 Task: Add an event with the title Networking Breakfast Seminar, date ''2023/12/16'', time 8:30 AM to 10:30 AMand add a description: Welcome to our Negotiation Techniques Training Workshop, a comprehensive and interactive session designed to equip participants with the skills and strategies necessary to navigate successful negotiations. This workshop offers a practical and hands-on approach to negotiation, providing participants with valuable insights and techniques to achieve optimal outcomes in a variety of professional scenarios.Select event color  Sage . Add location for the event as: 890 Olive Lane, Girona, Spain, logged in from the account softage.3@softage.netand send the event invitation to softage.10@softage.net and softage.1@softage.net. Set a reminder for the event Doesn''t repeat
Action: Mouse moved to (78, 112)
Screenshot: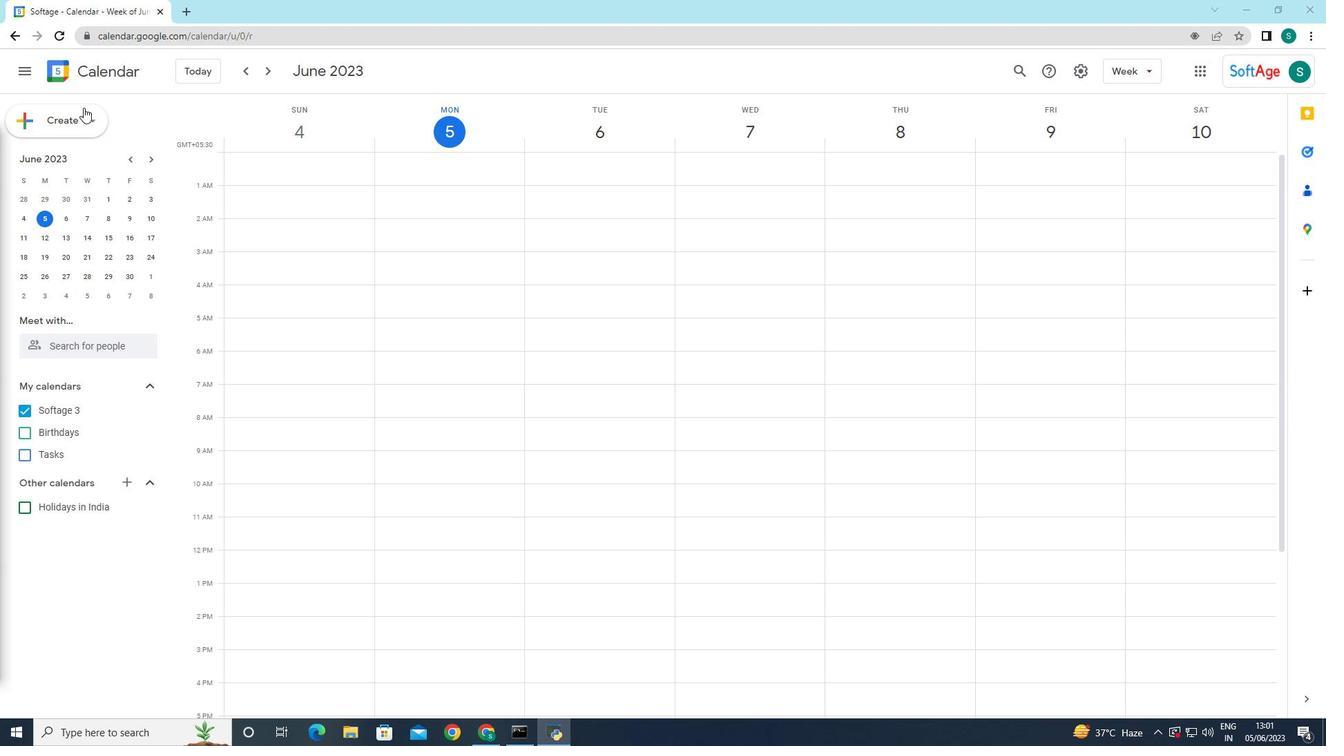 
Action: Mouse pressed left at (78, 112)
Screenshot: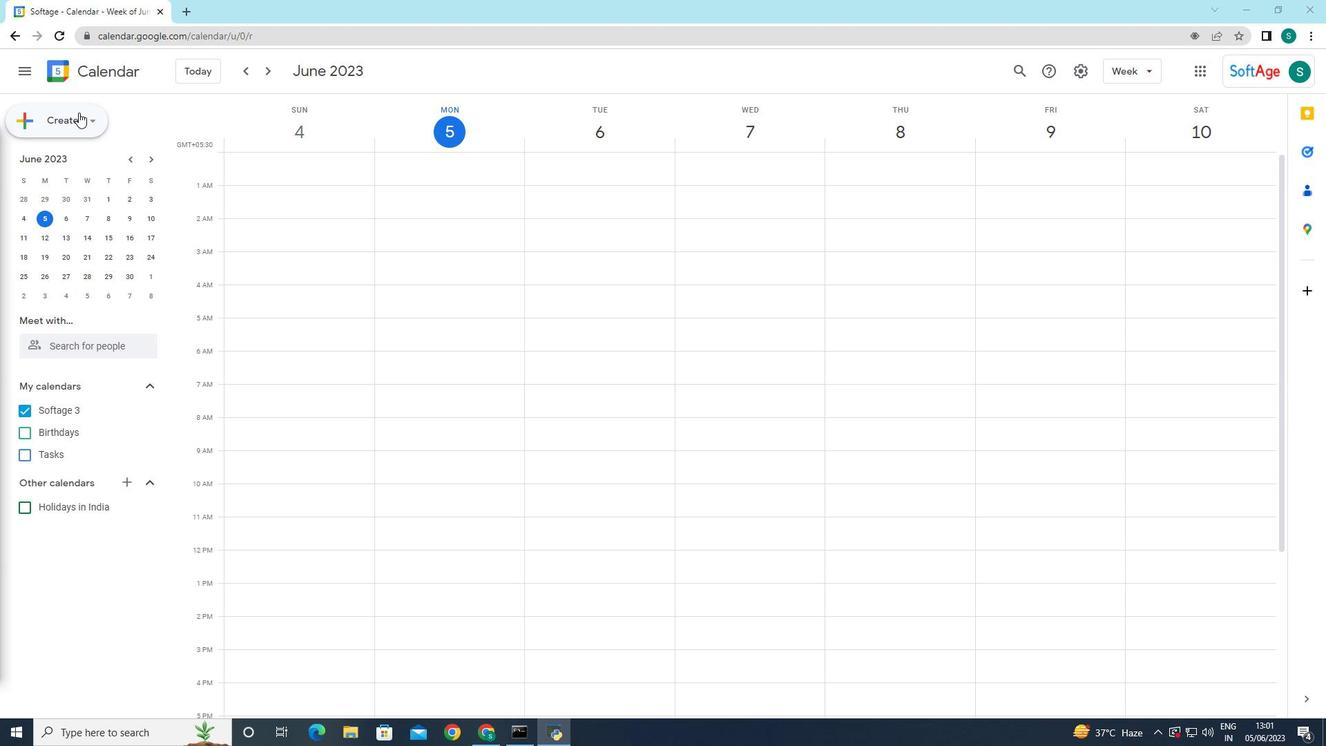 
Action: Mouse moved to (60, 162)
Screenshot: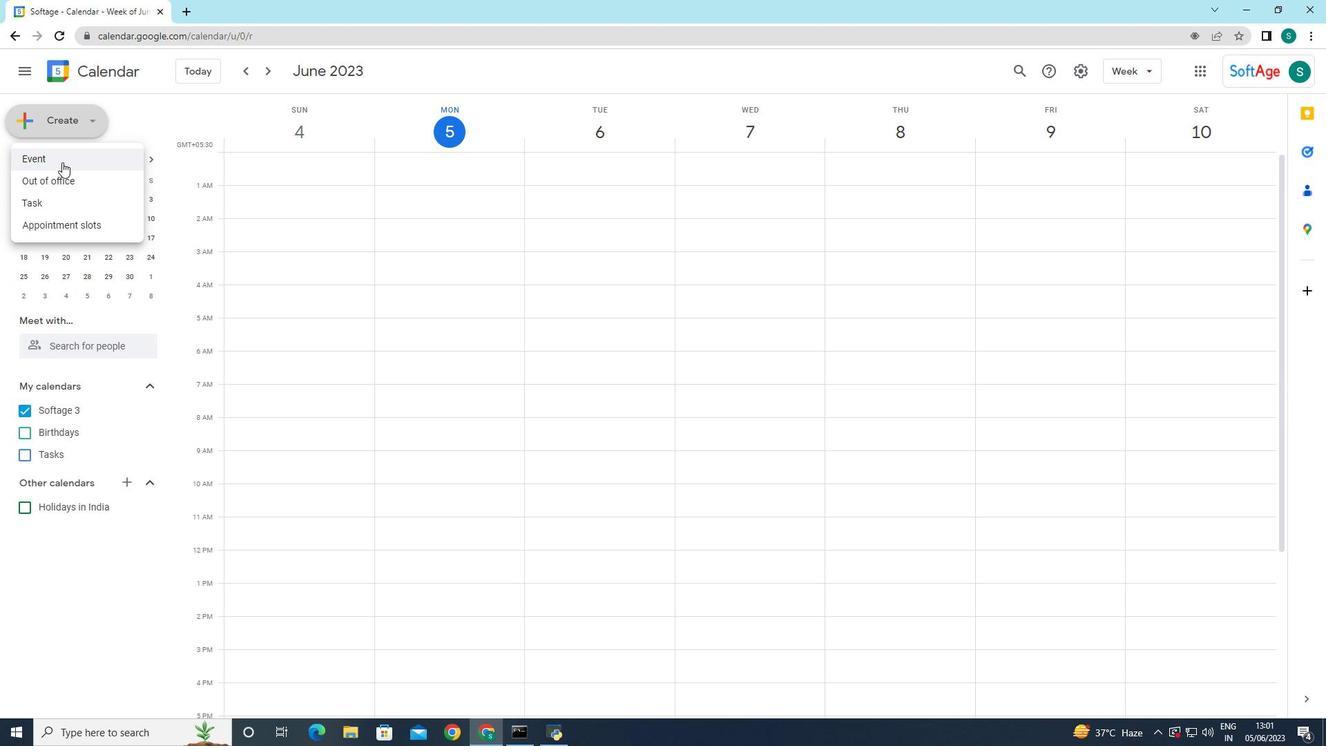 
Action: Mouse pressed left at (60, 162)
Screenshot: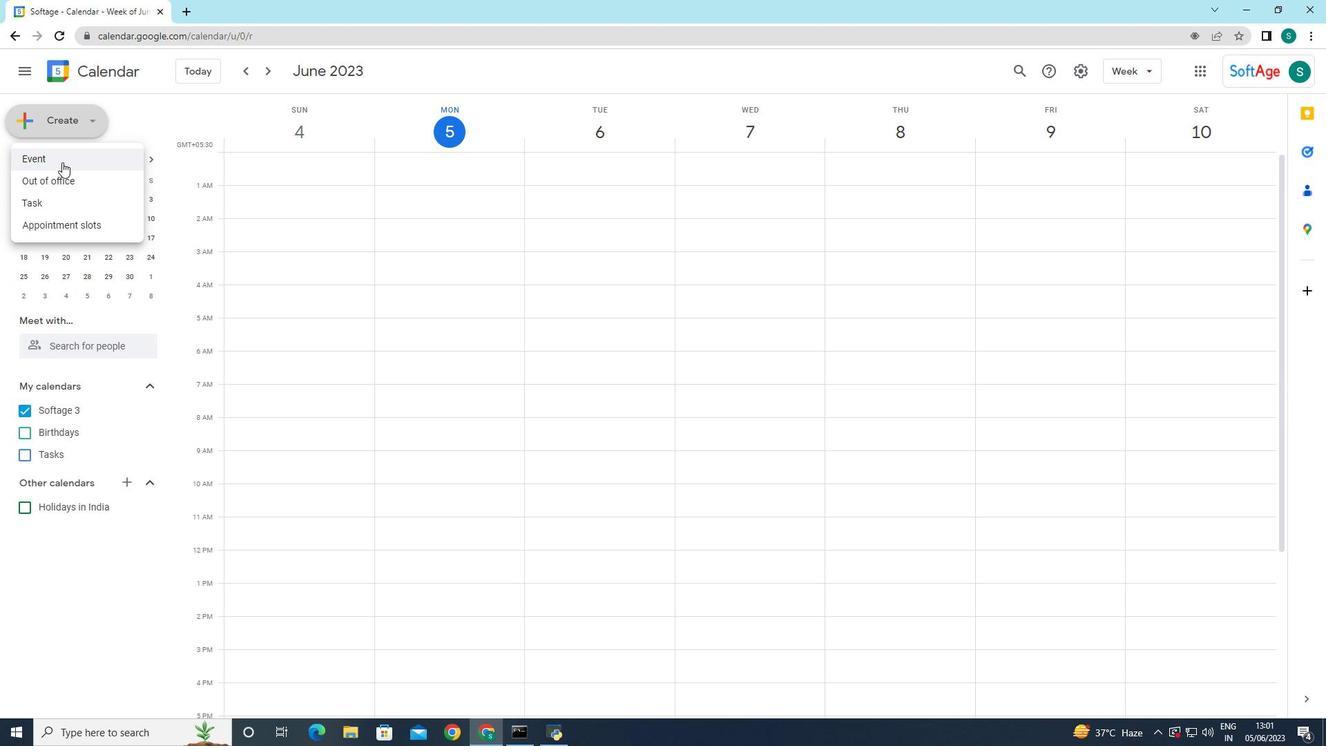 
Action: Mouse moved to (244, 674)
Screenshot: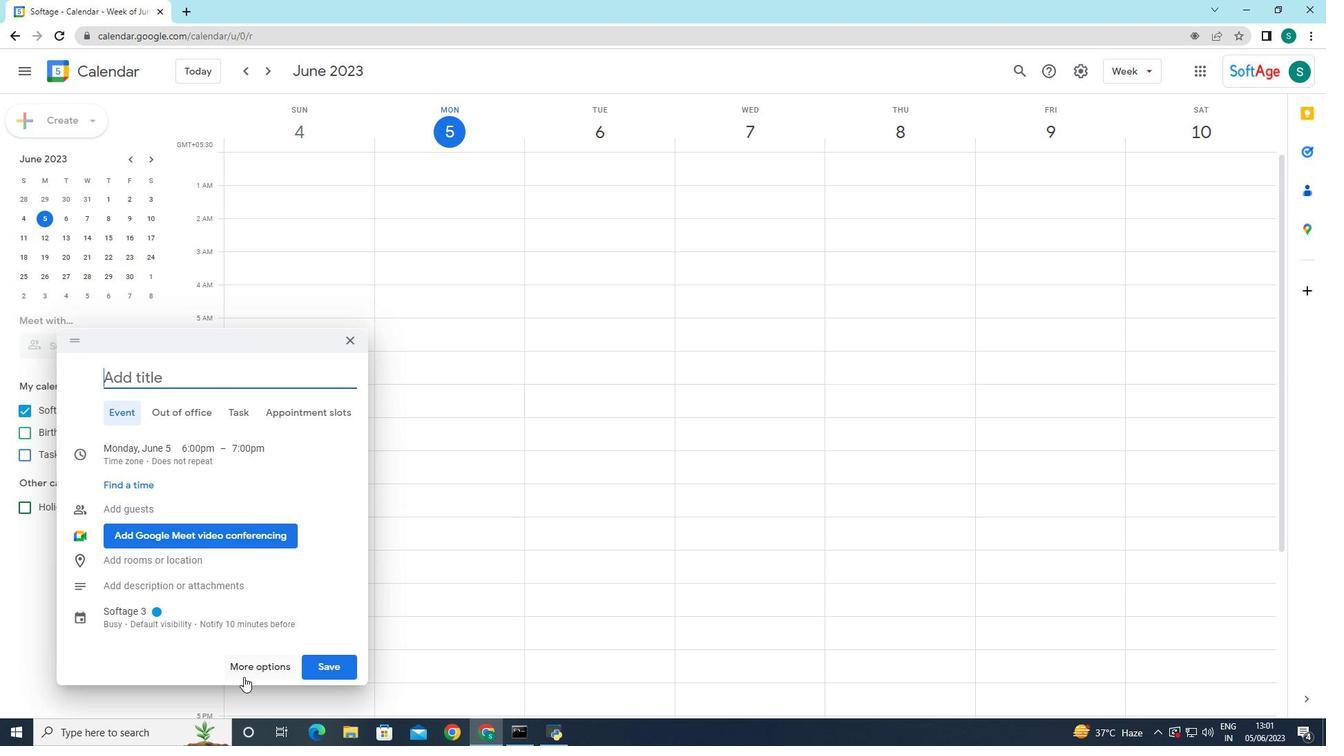 
Action: Mouse pressed left at (244, 674)
Screenshot: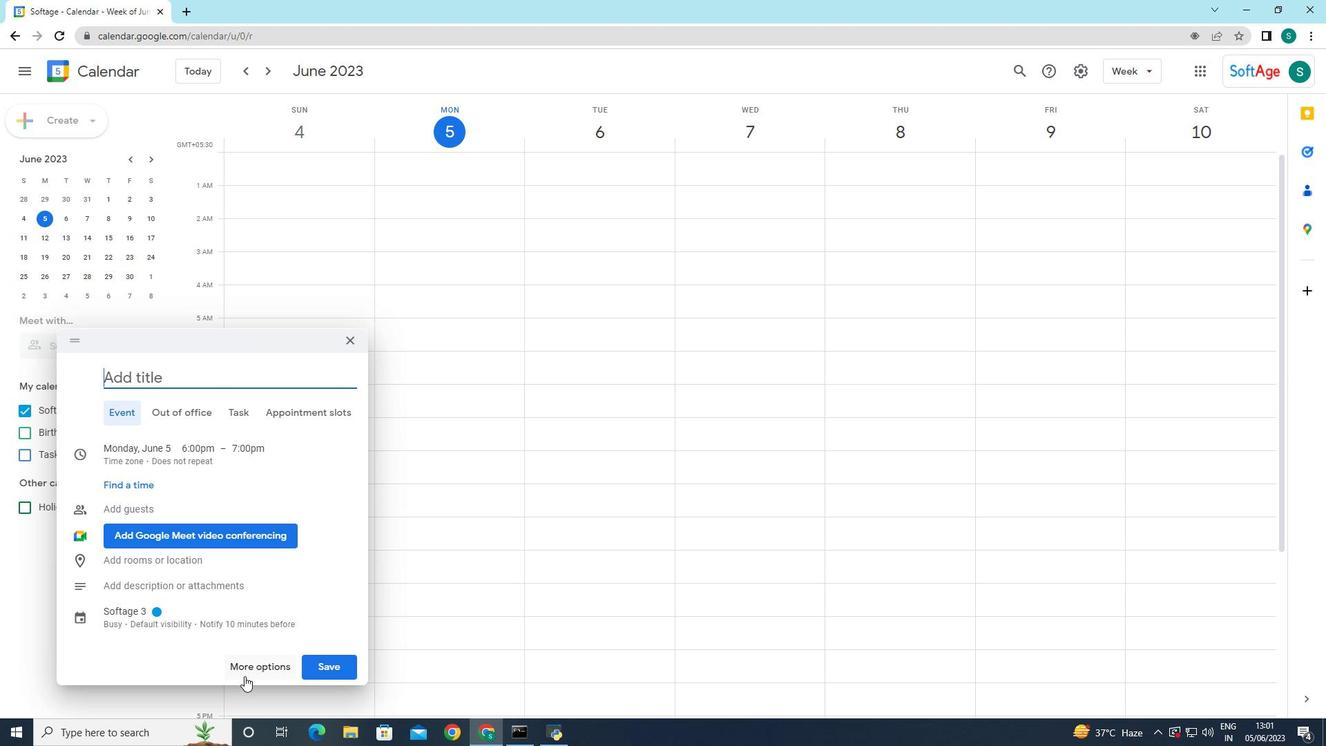 
Action: Mouse moved to (134, 82)
Screenshot: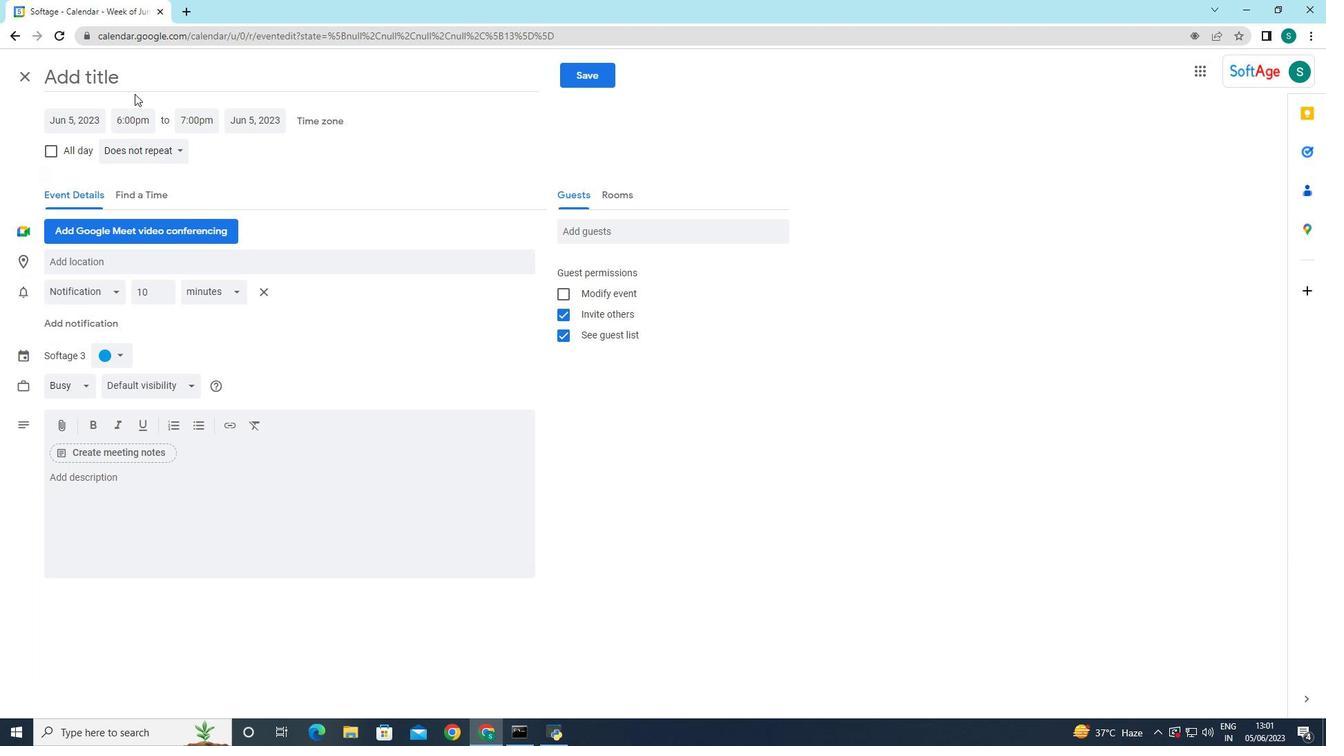 
Action: Mouse pressed left at (134, 82)
Screenshot: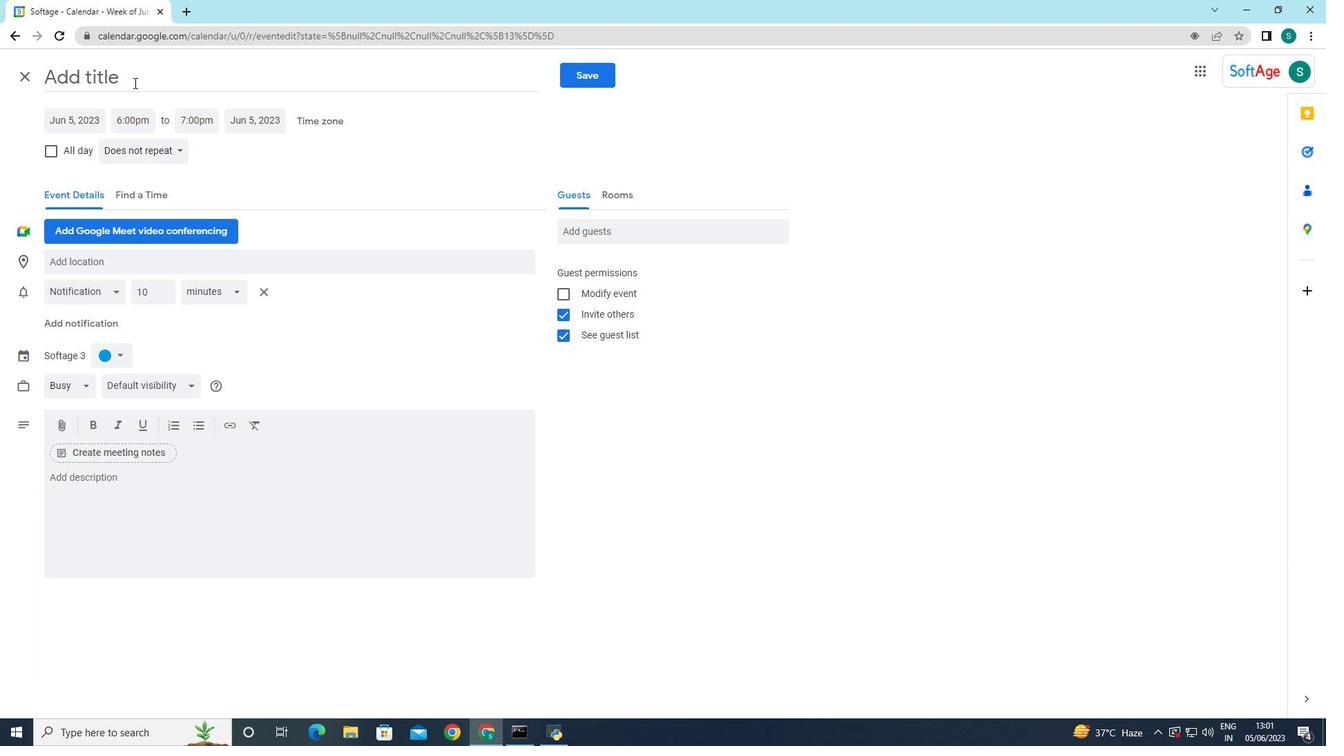 
Action: Key pressed <Key.caps_lock><Key.caps_lock><Key.caps_lock>N<Key.caps_lock>etworking<Key.space><Key.caps_lock>B<Key.caps_lock>r<Key.caps_lock><Key.caps_lock>eakfast<Key.space><Key.caps_lock>S<Key.caps_lock>eminar
Screenshot: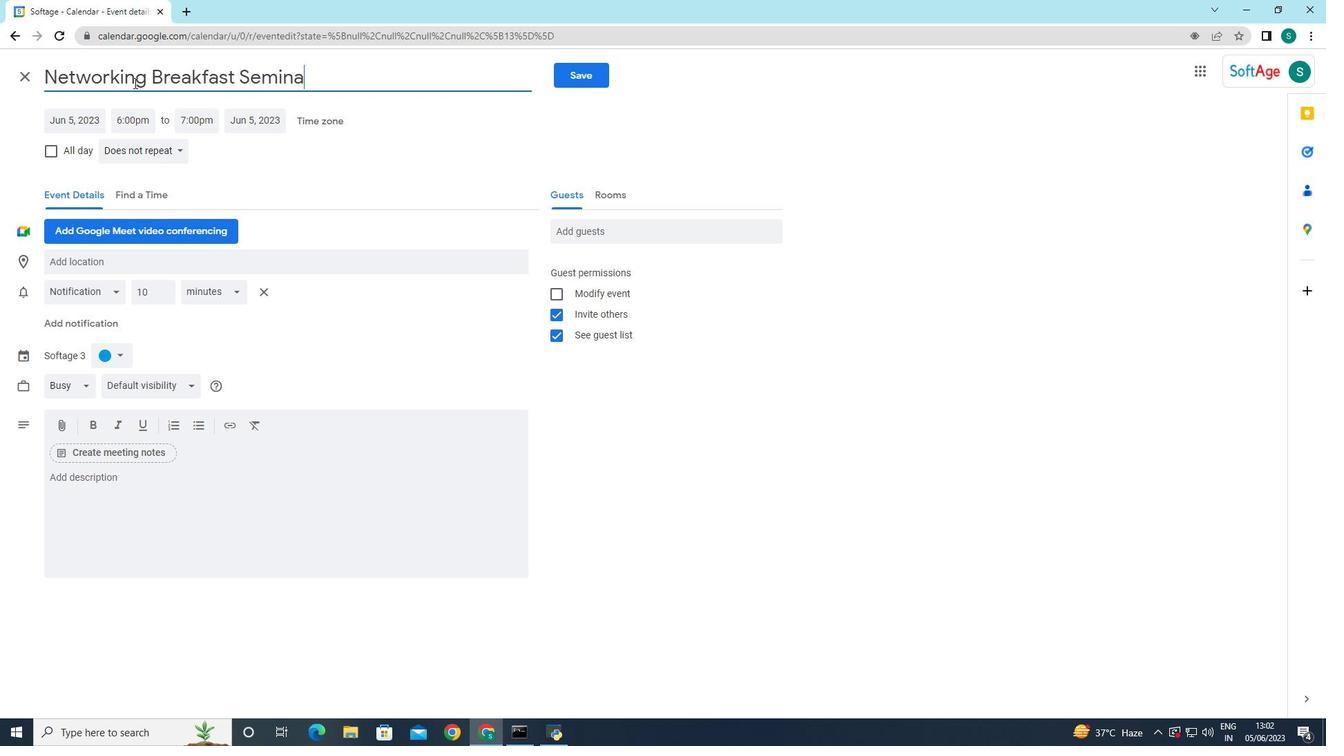 
Action: Mouse moved to (317, 182)
Screenshot: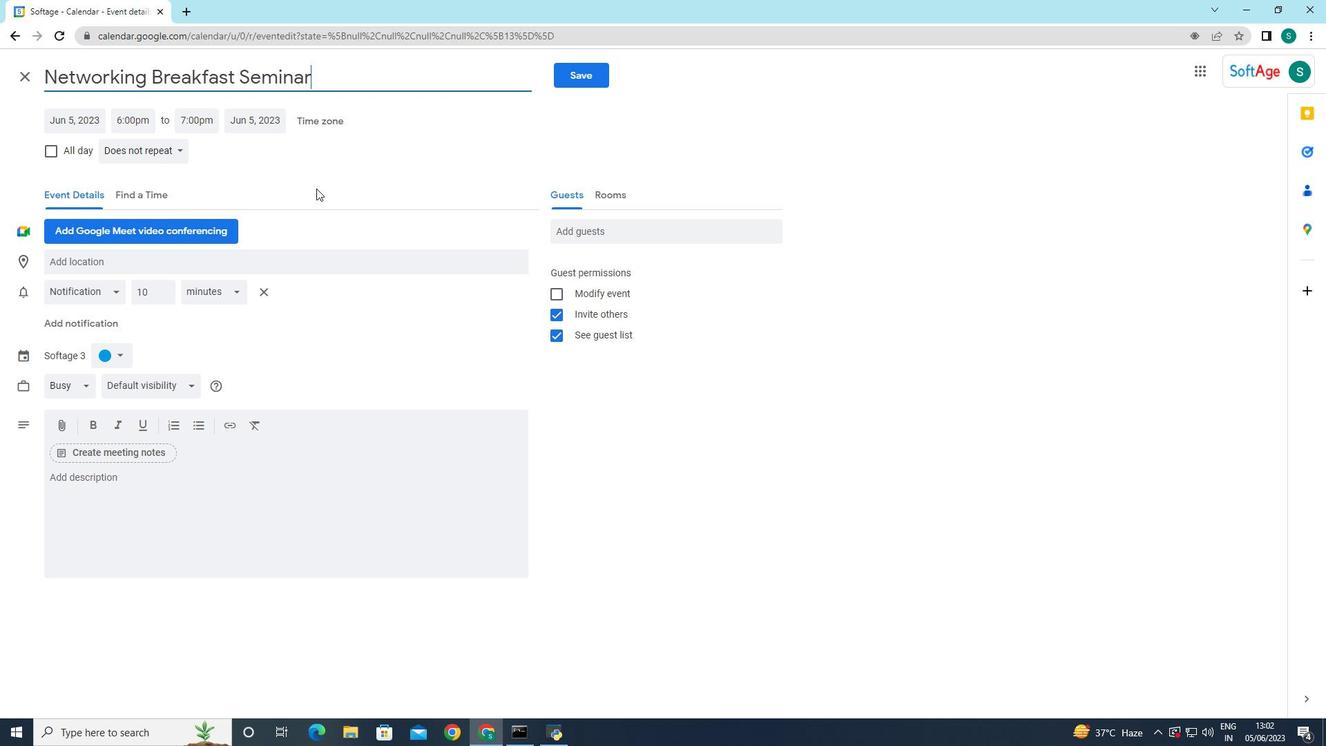 
Action: Mouse pressed left at (317, 182)
Screenshot: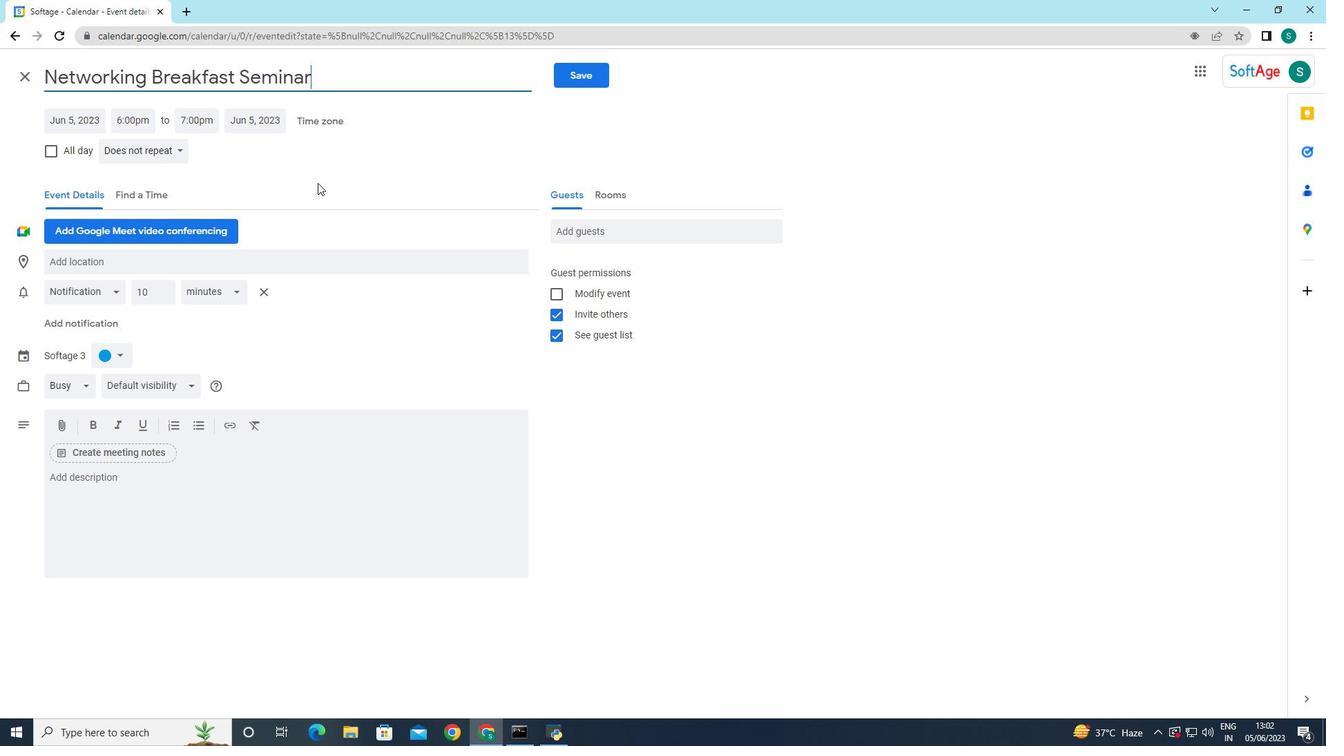 
Action: Mouse moved to (94, 111)
Screenshot: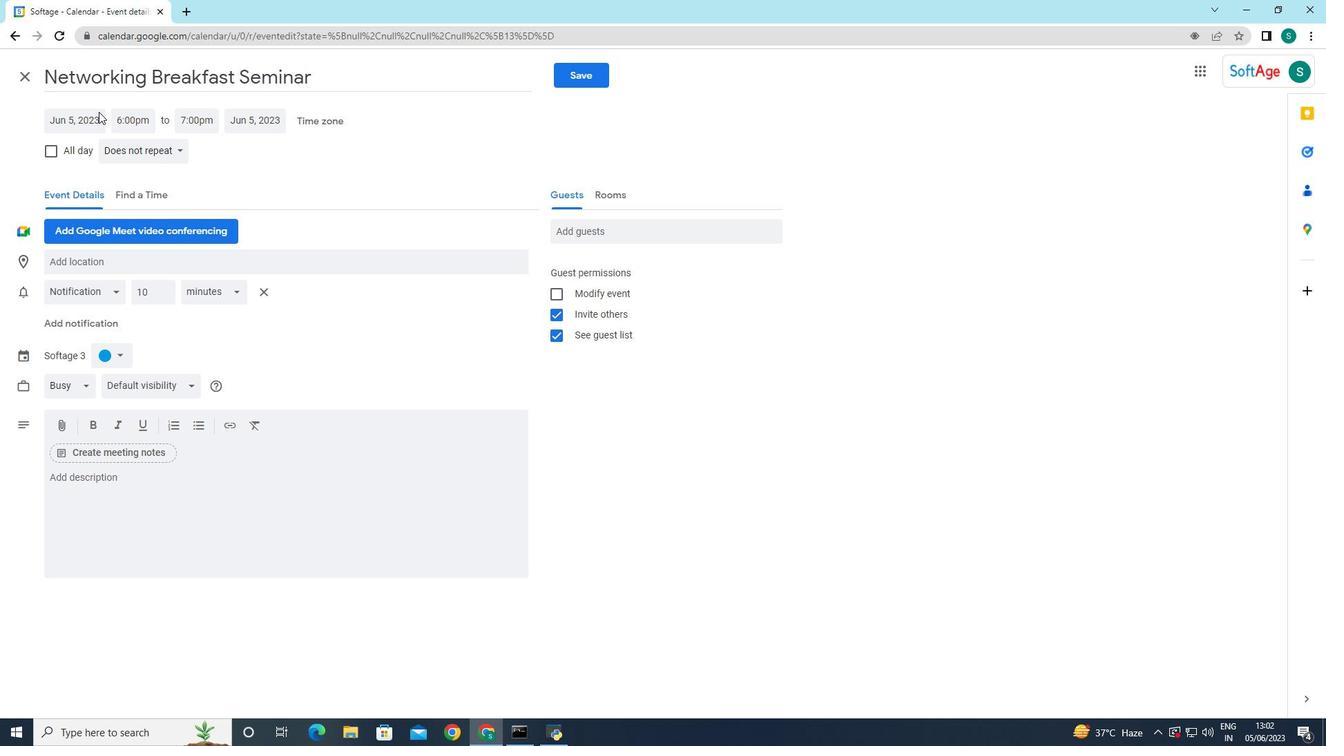 
Action: Mouse pressed left at (94, 111)
Screenshot: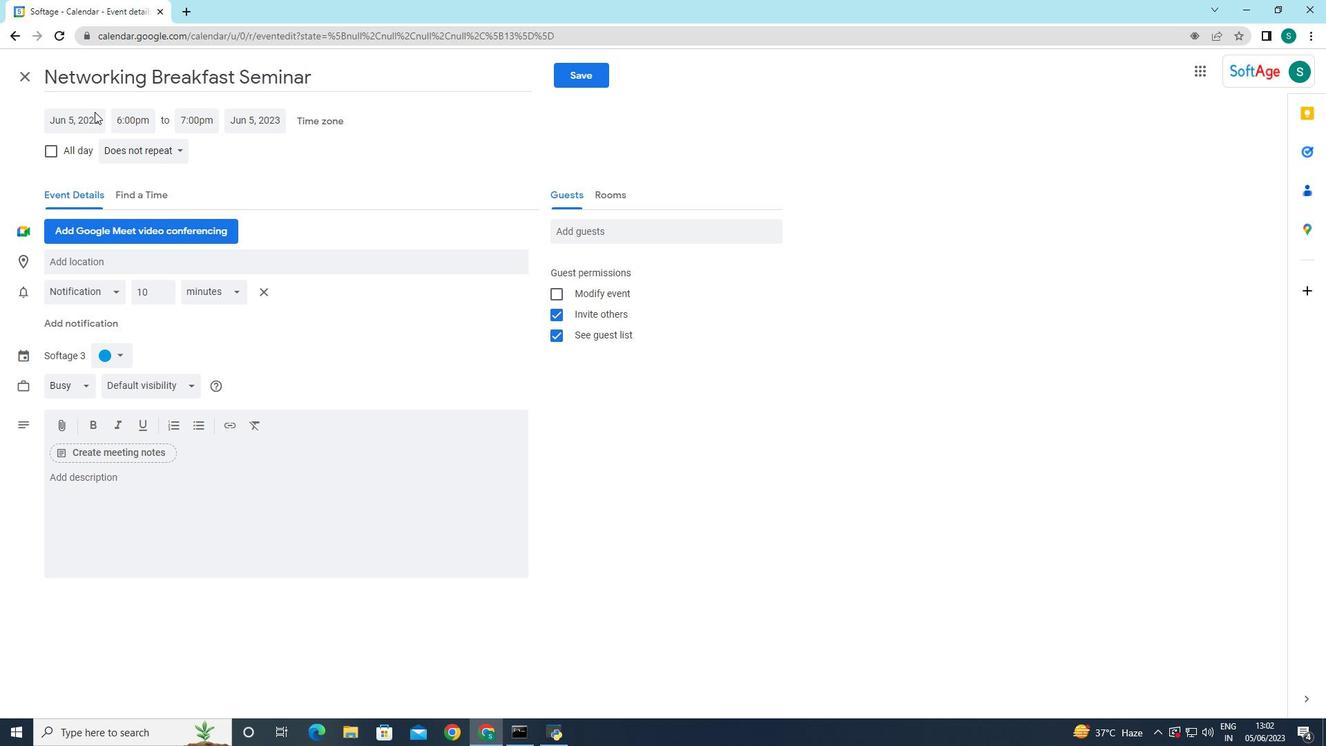 
Action: Mouse moved to (217, 149)
Screenshot: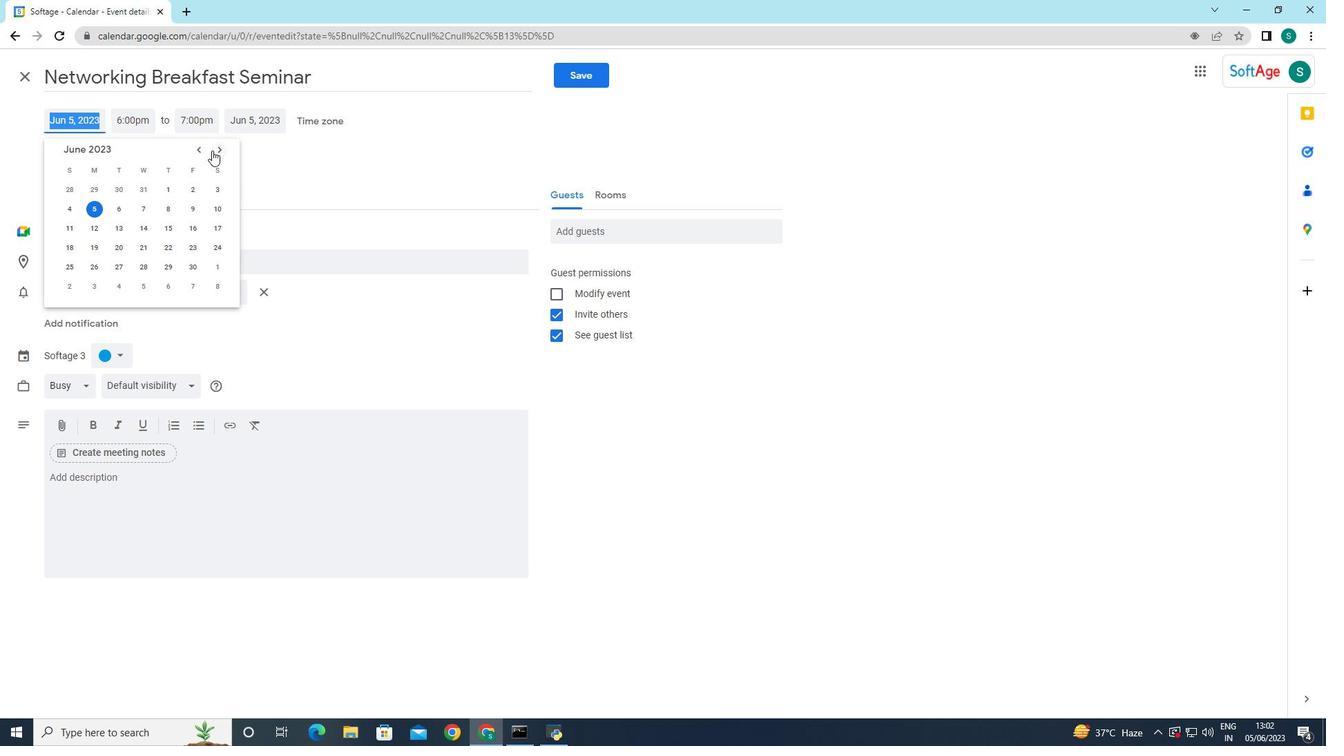 
Action: Mouse pressed left at (217, 149)
Screenshot: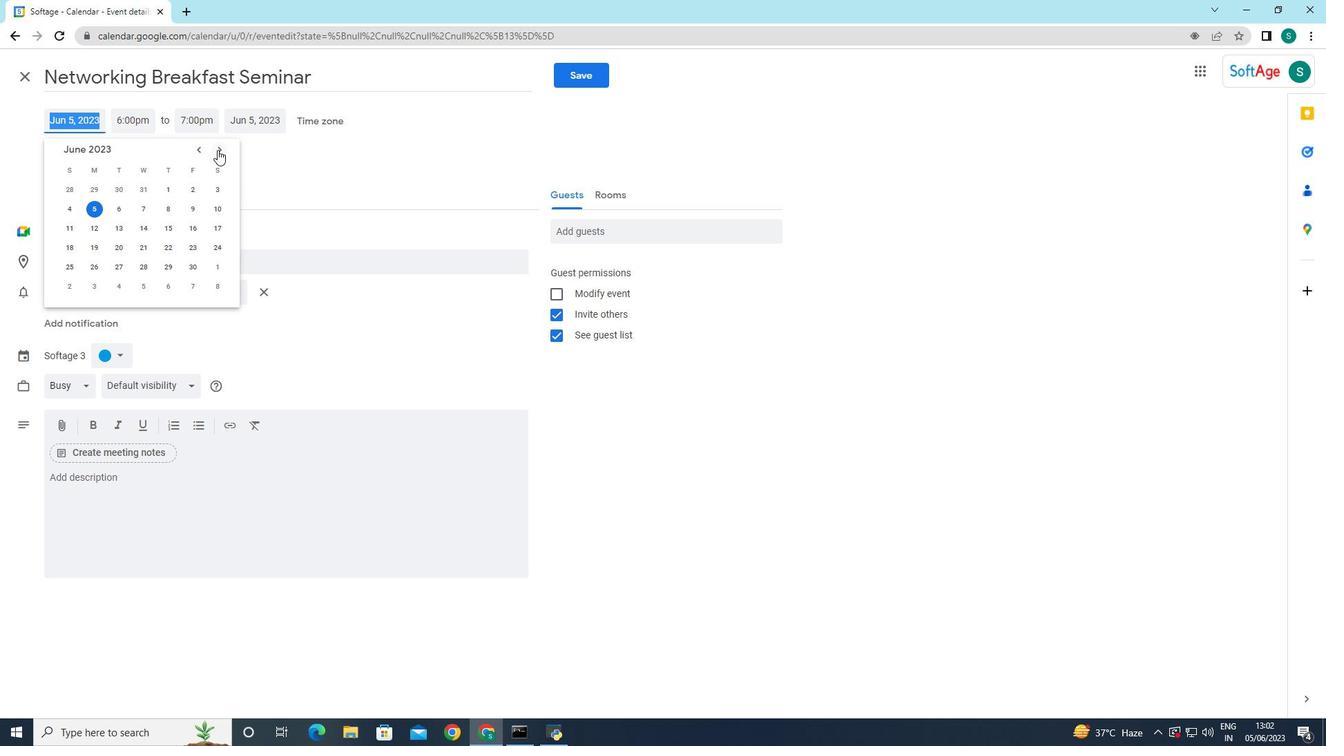 
Action: Mouse pressed left at (217, 149)
Screenshot: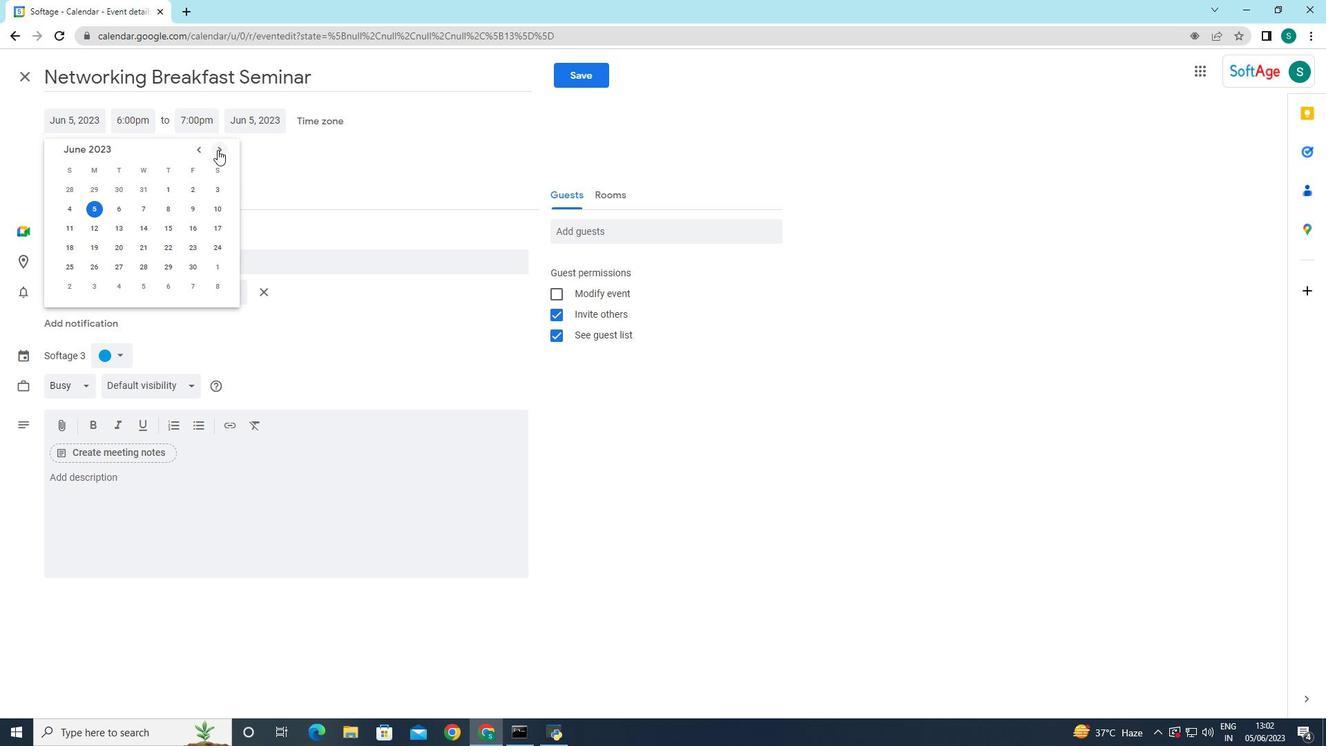 
Action: Mouse pressed left at (217, 149)
Screenshot: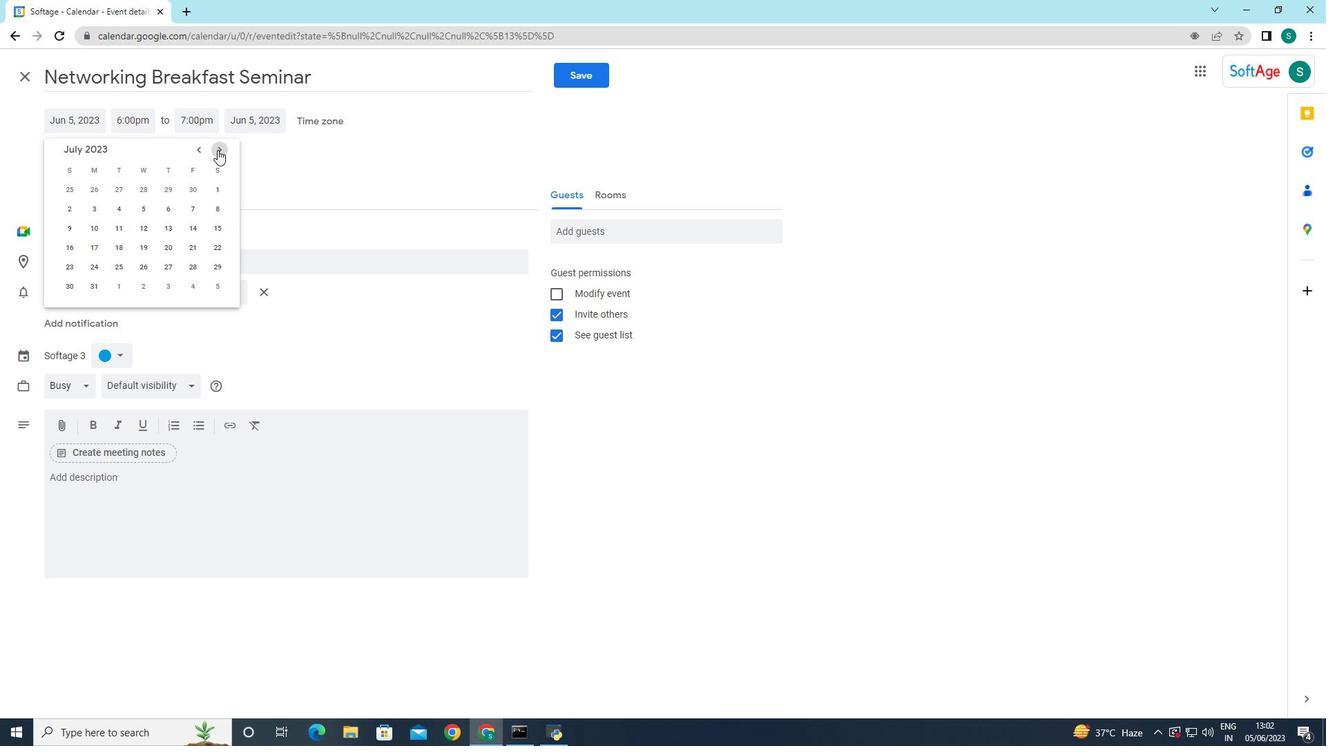 
Action: Mouse pressed left at (217, 149)
Screenshot: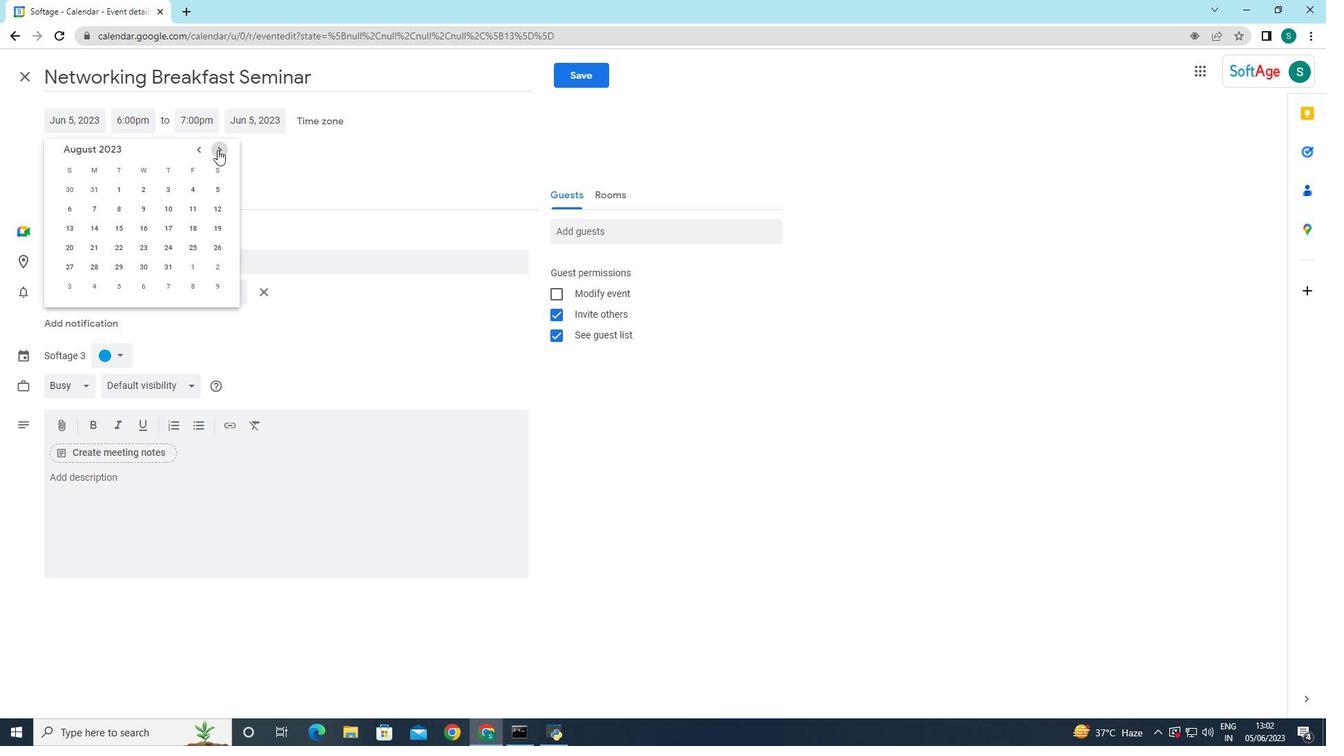 
Action: Mouse pressed left at (217, 149)
Screenshot: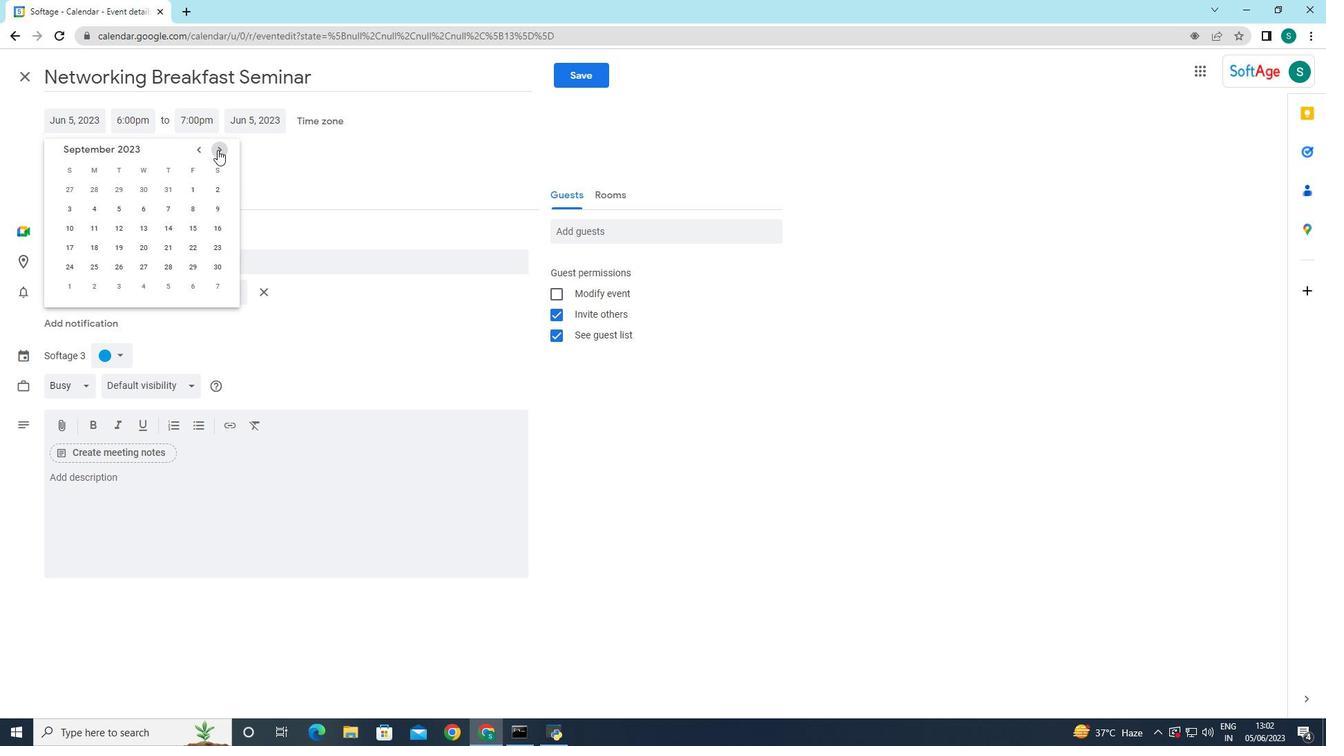 
Action: Mouse pressed left at (217, 149)
Screenshot: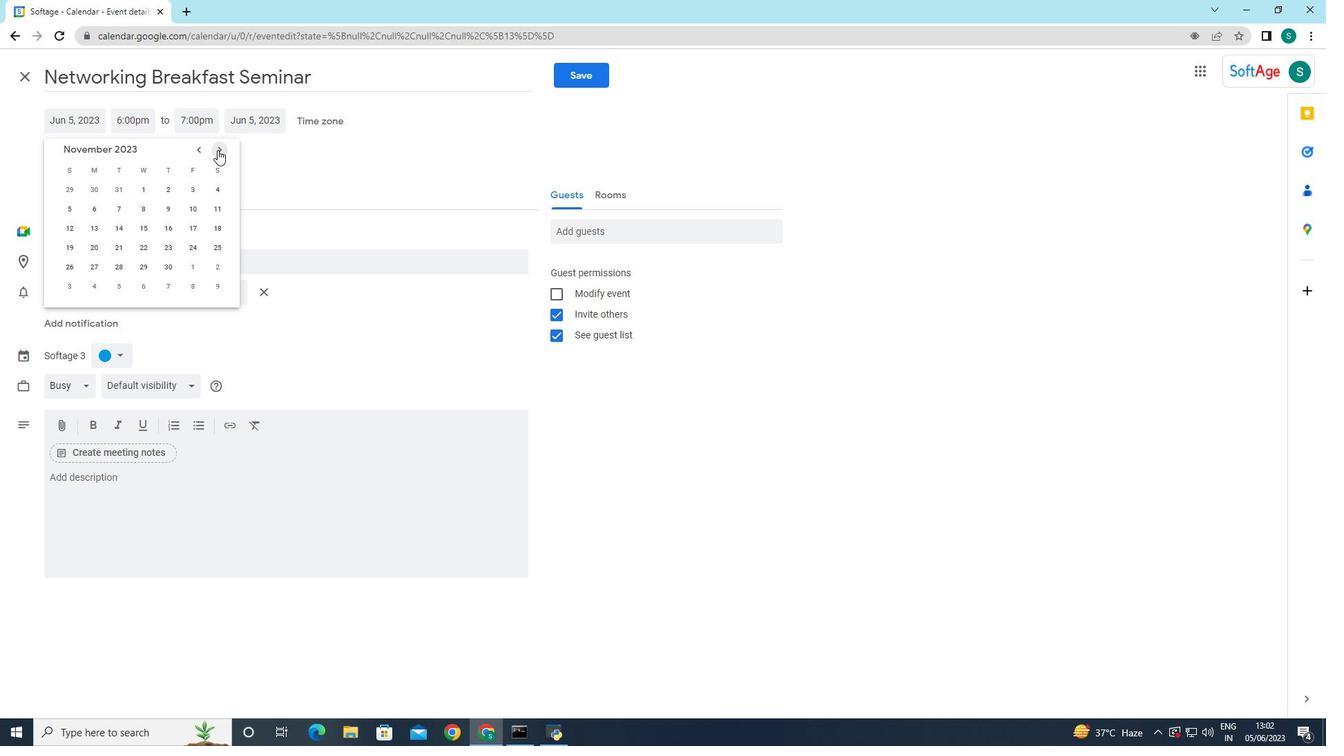 
Action: Mouse moved to (223, 226)
Screenshot: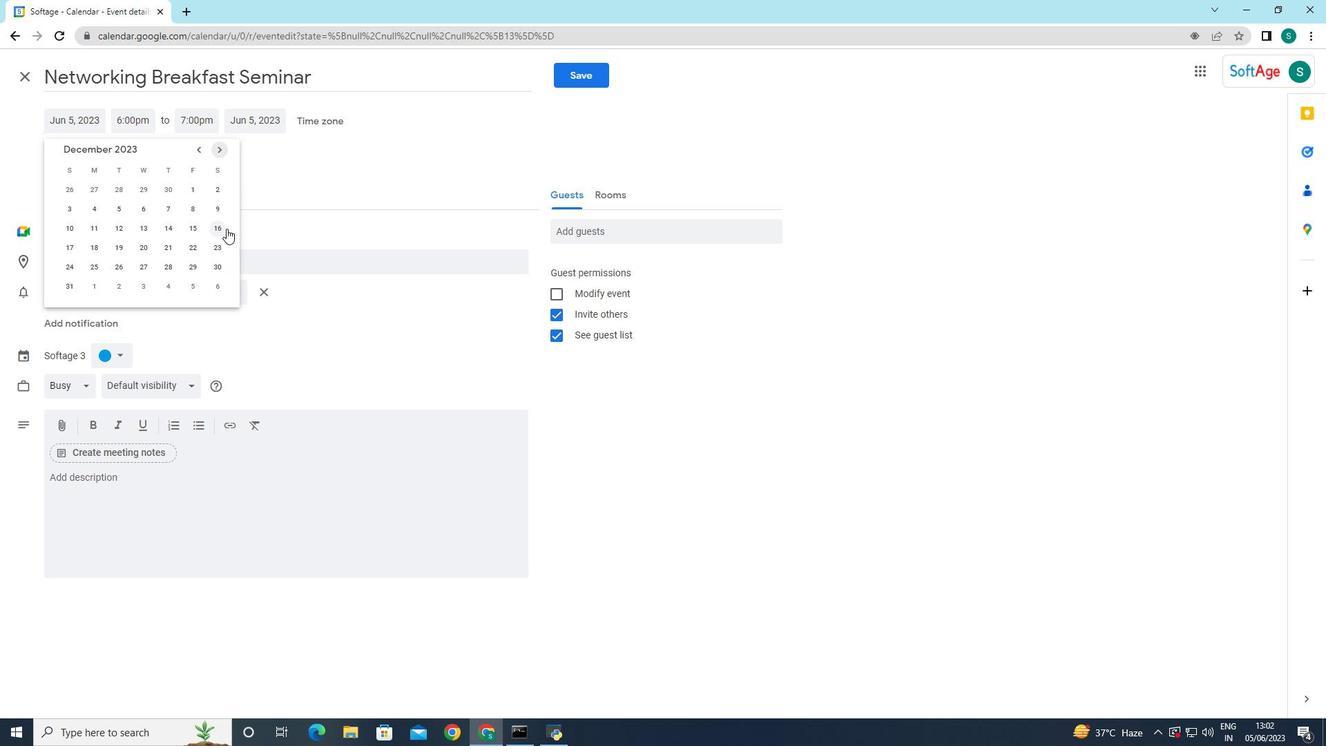
Action: Mouse pressed left at (223, 226)
Screenshot: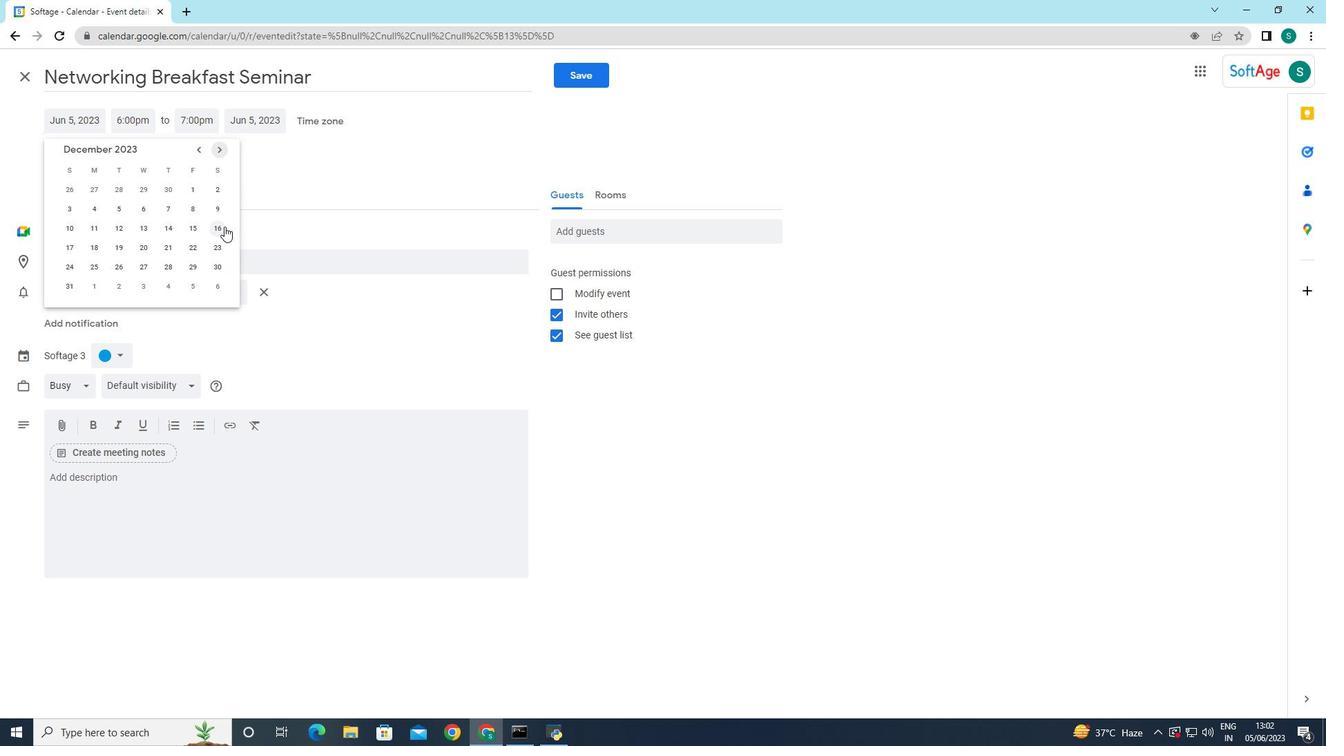 
Action: Mouse moved to (286, 185)
Screenshot: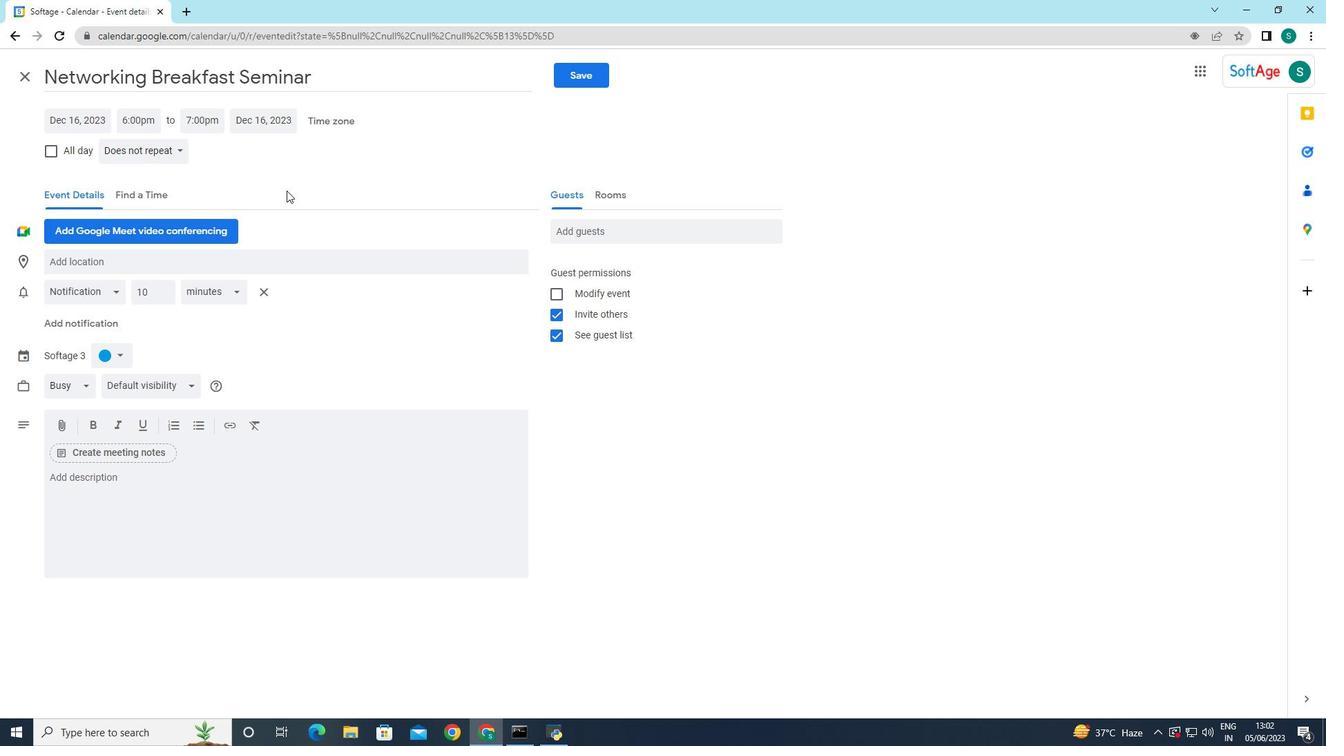 
Action: Mouse pressed left at (286, 185)
Screenshot: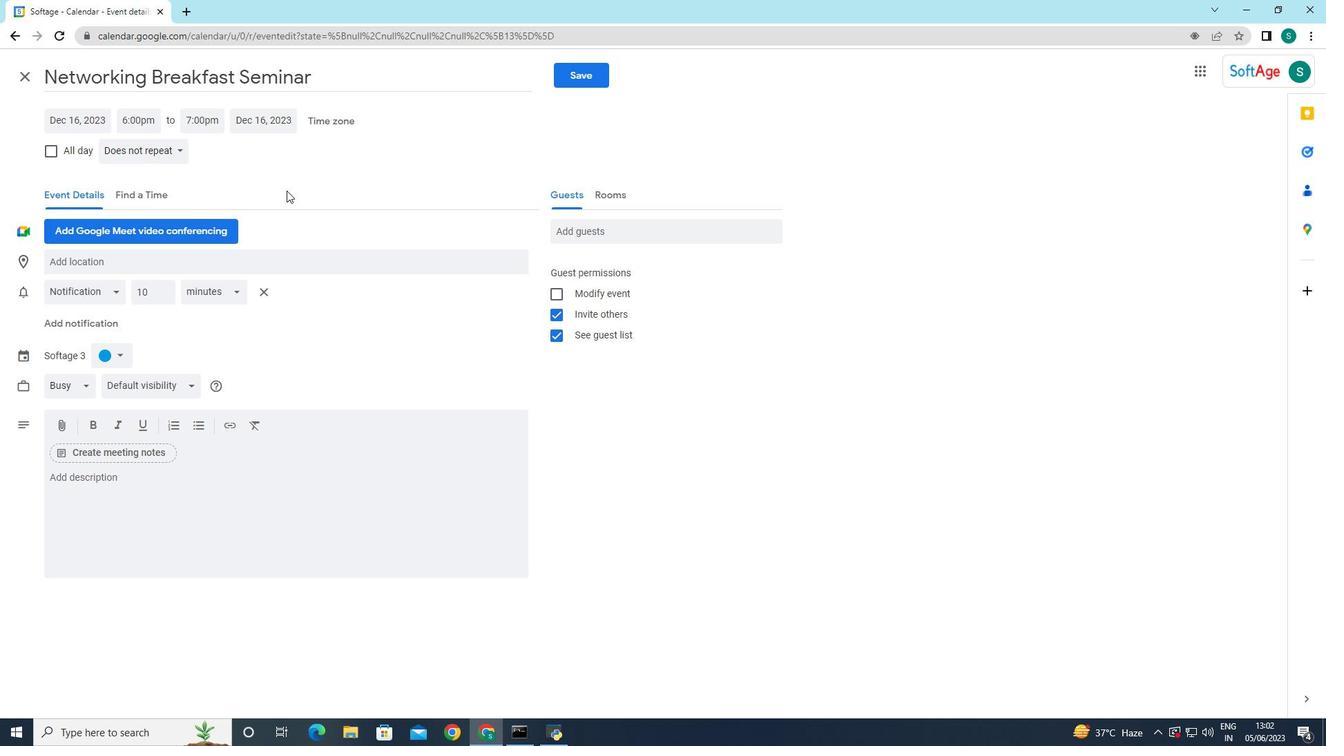 
Action: Mouse moved to (152, 122)
Screenshot: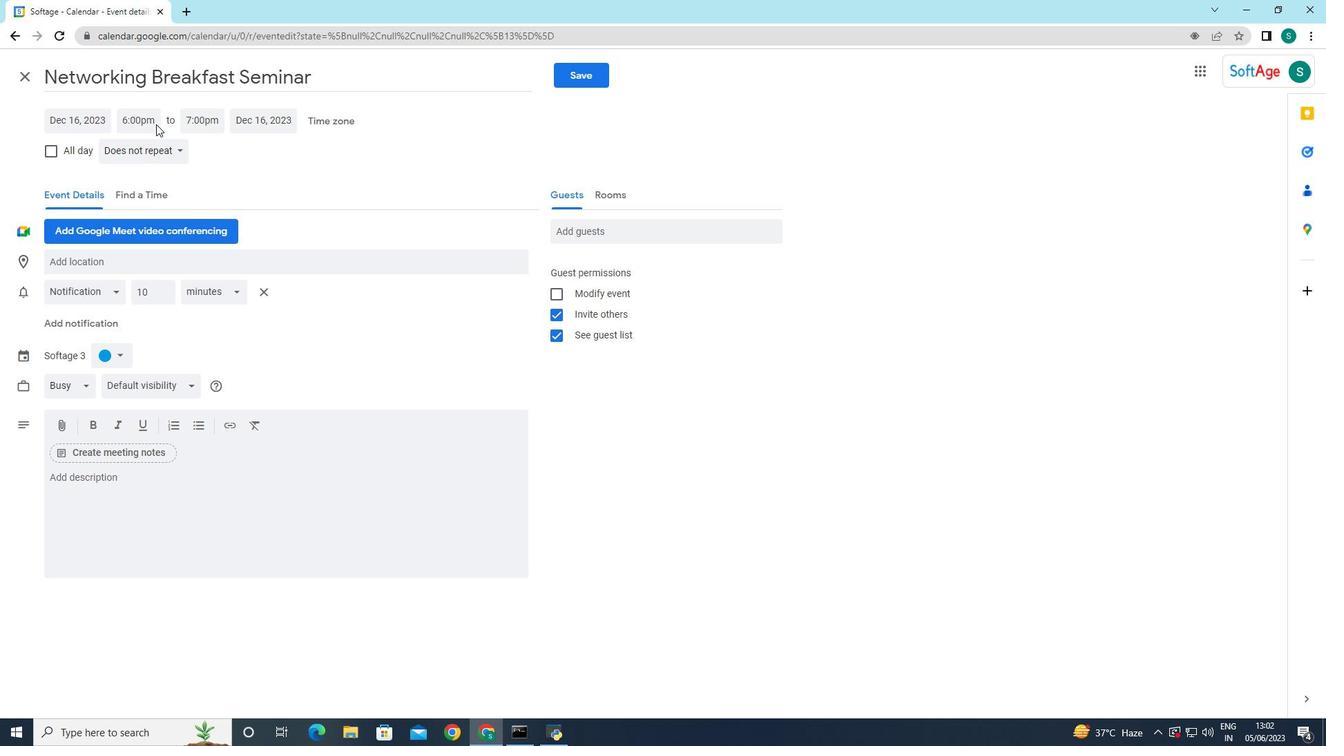 
Action: Mouse pressed left at (152, 122)
Screenshot: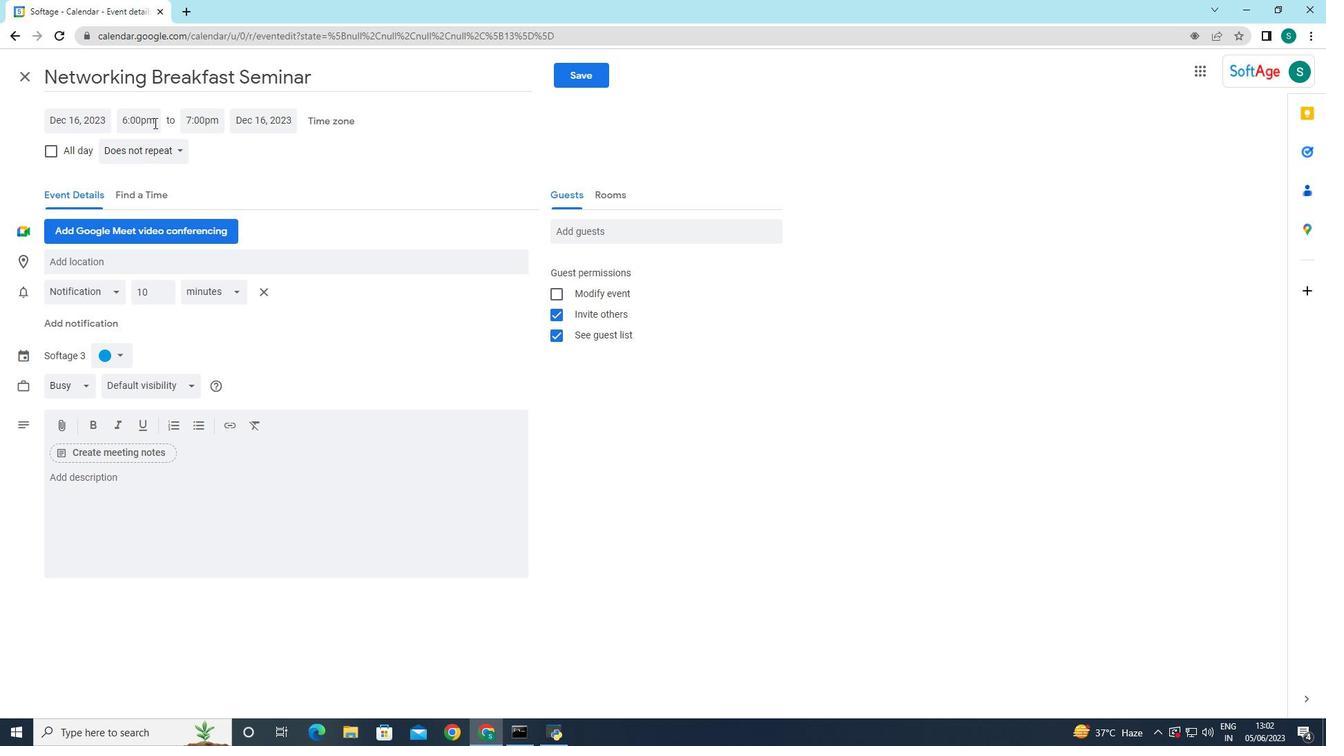 
Action: Mouse moved to (176, 223)
Screenshot: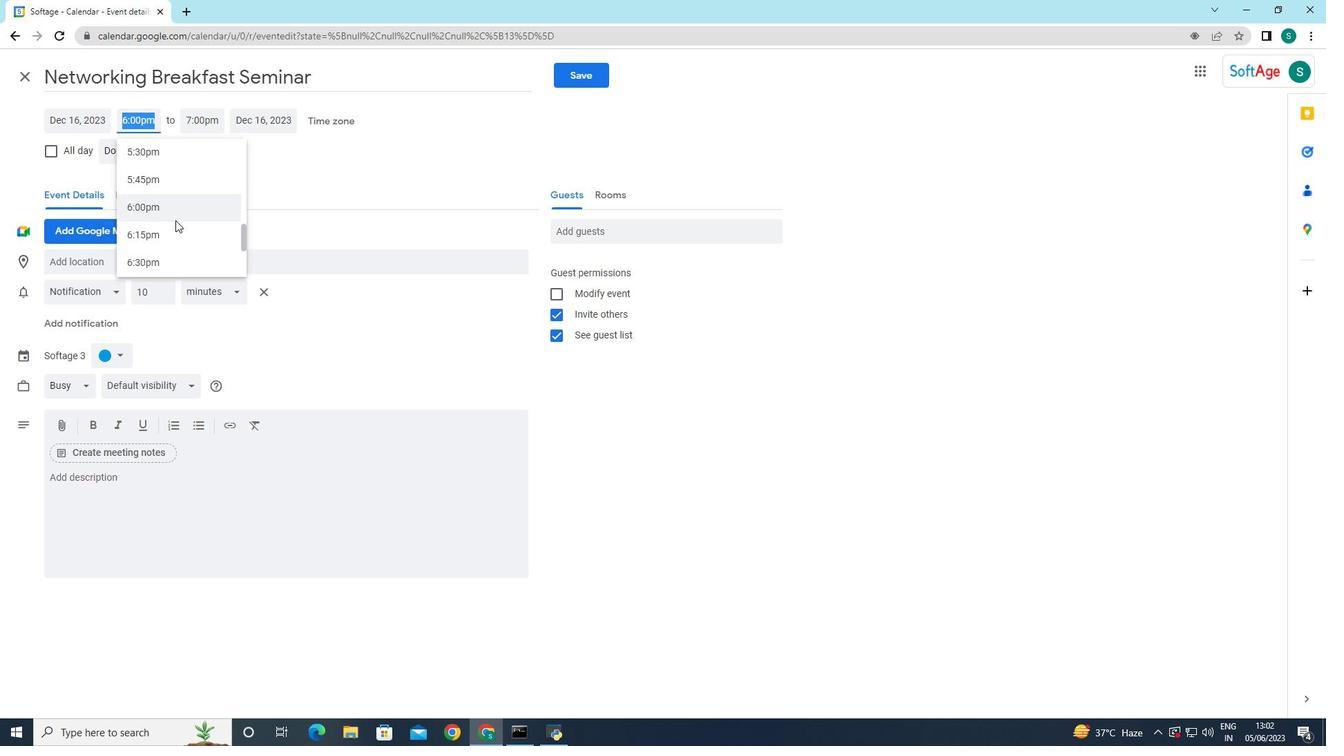 
Action: Mouse scrolled (176, 224) with delta (0, 0)
Screenshot: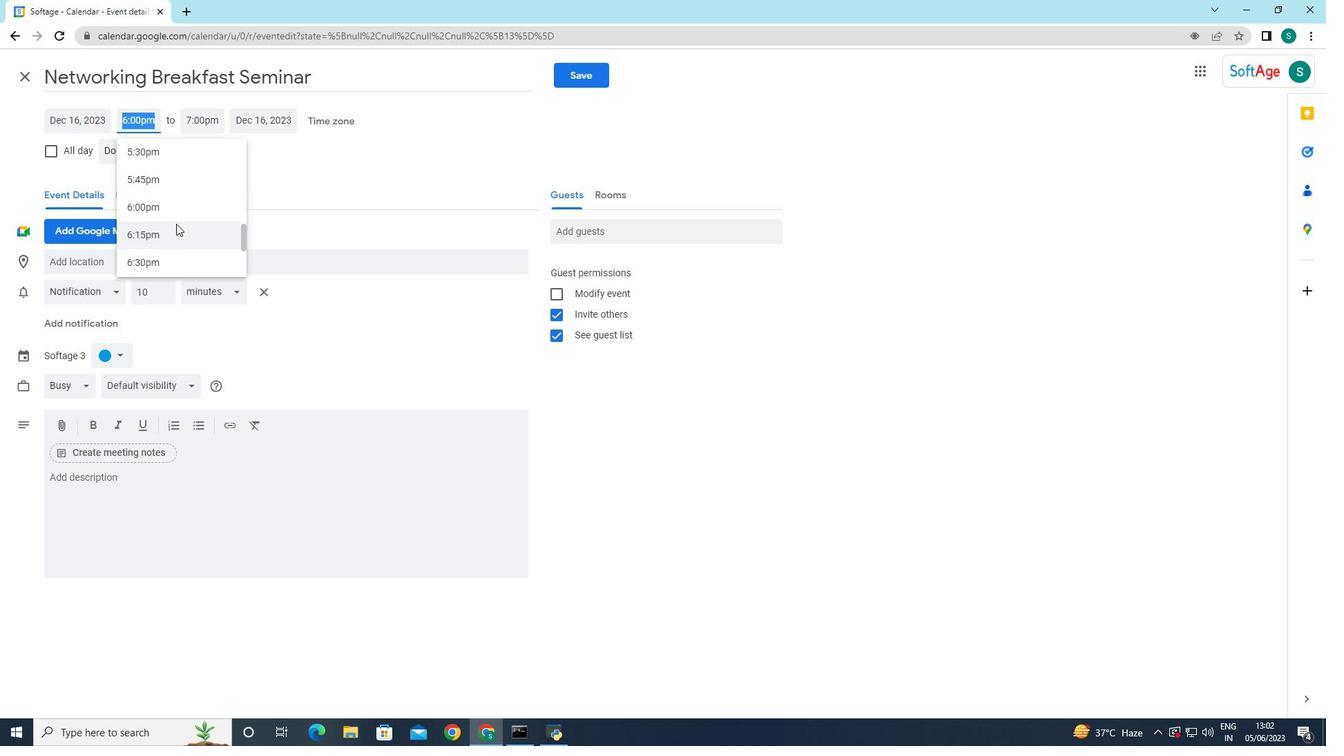 
Action: Mouse scrolled (176, 224) with delta (0, 0)
Screenshot: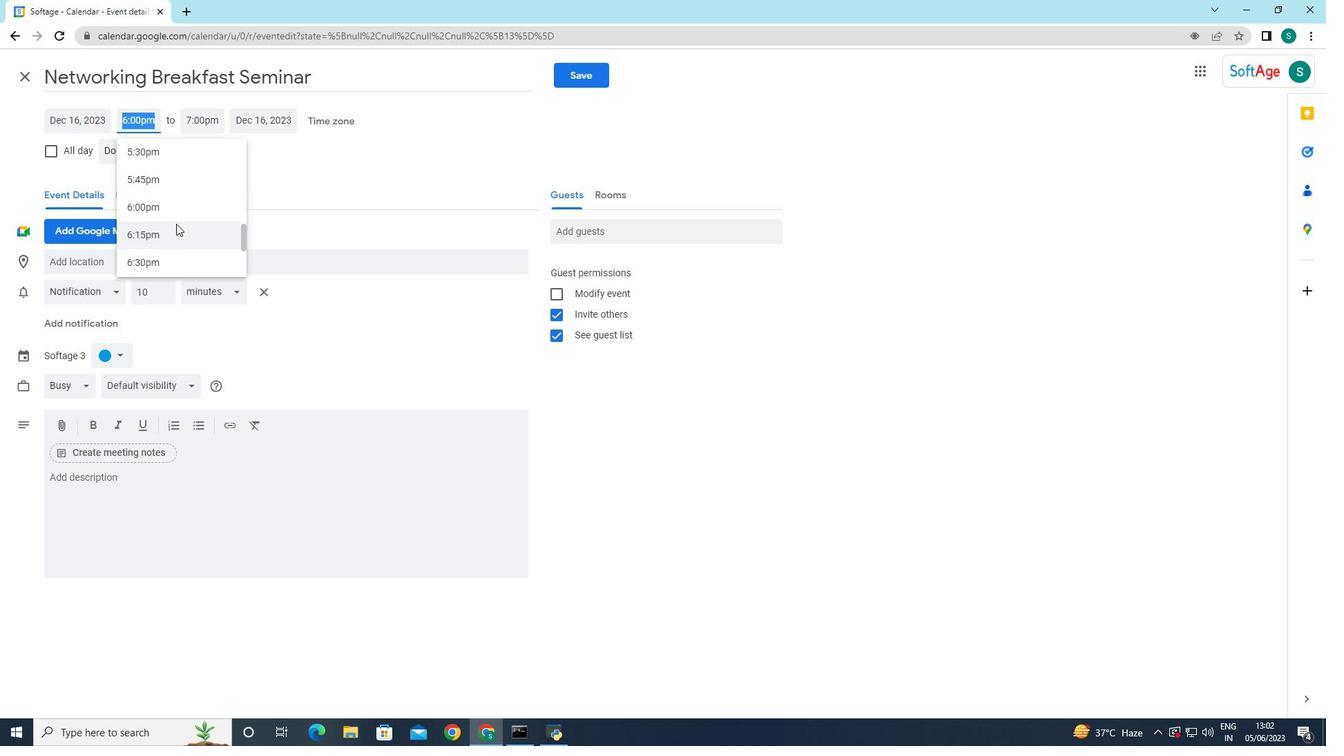 
Action: Mouse scrolled (176, 224) with delta (0, 0)
Screenshot: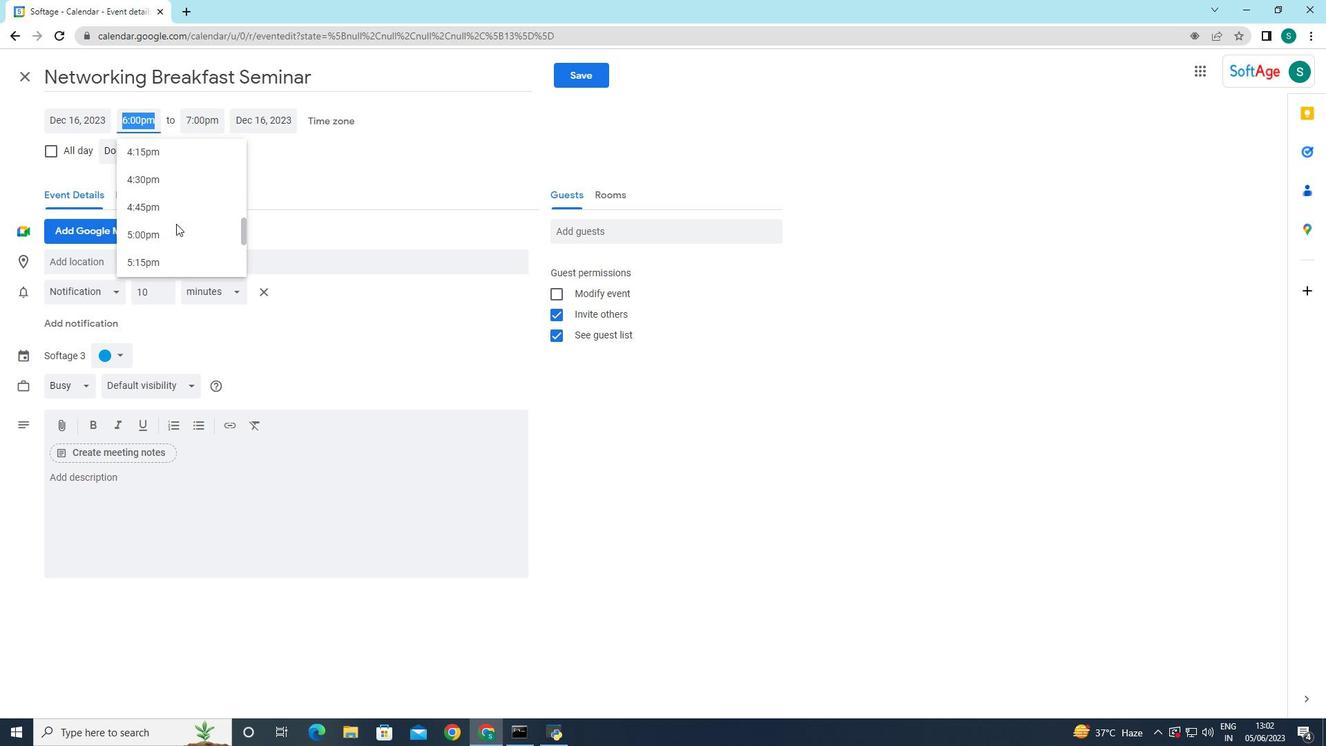 
Action: Mouse scrolled (176, 224) with delta (0, 0)
Screenshot: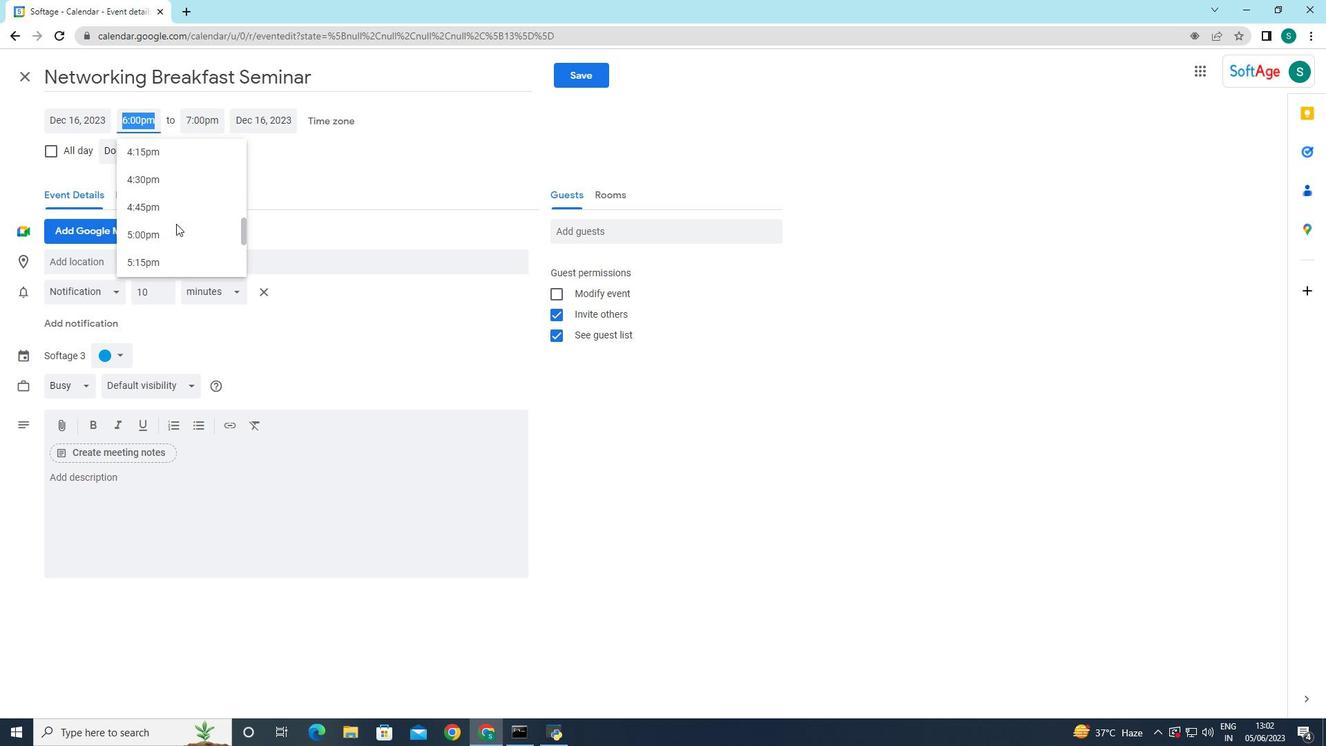 
Action: Mouse scrolled (176, 224) with delta (0, 0)
Screenshot: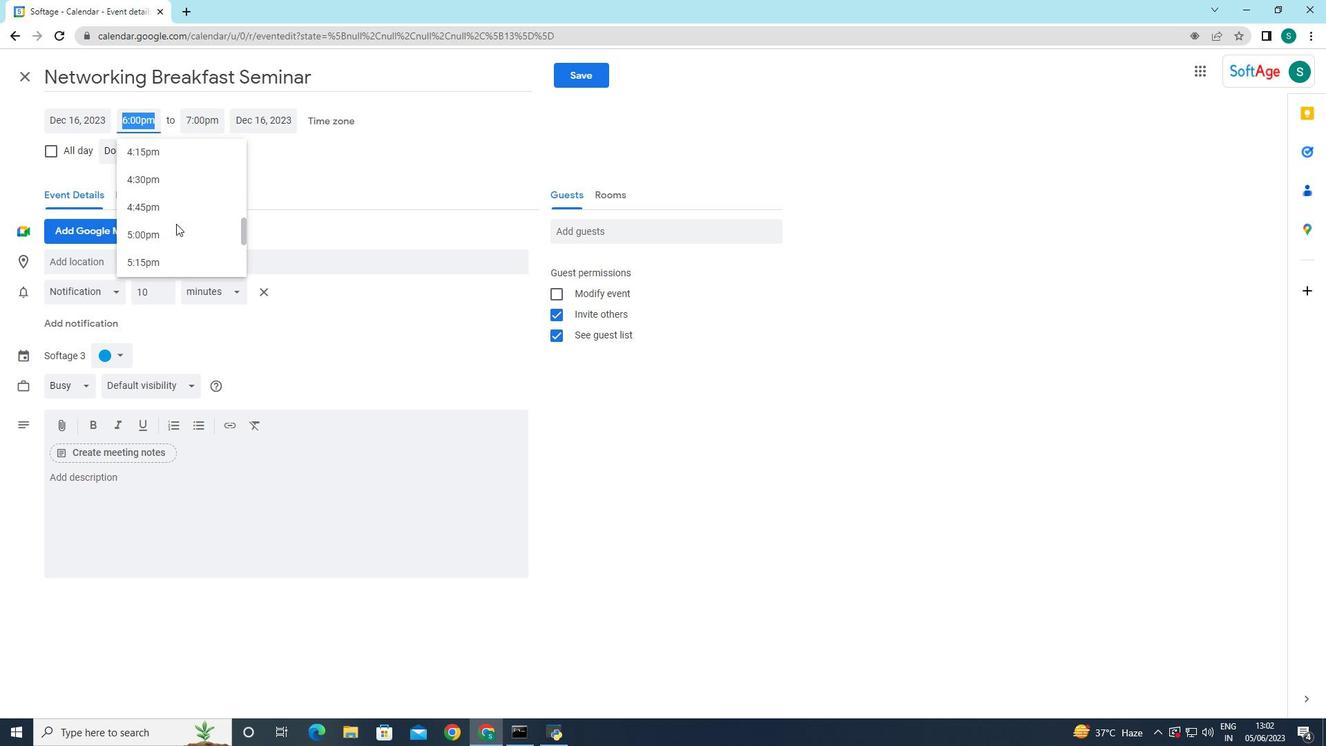 
Action: Mouse scrolled (176, 224) with delta (0, 0)
Screenshot: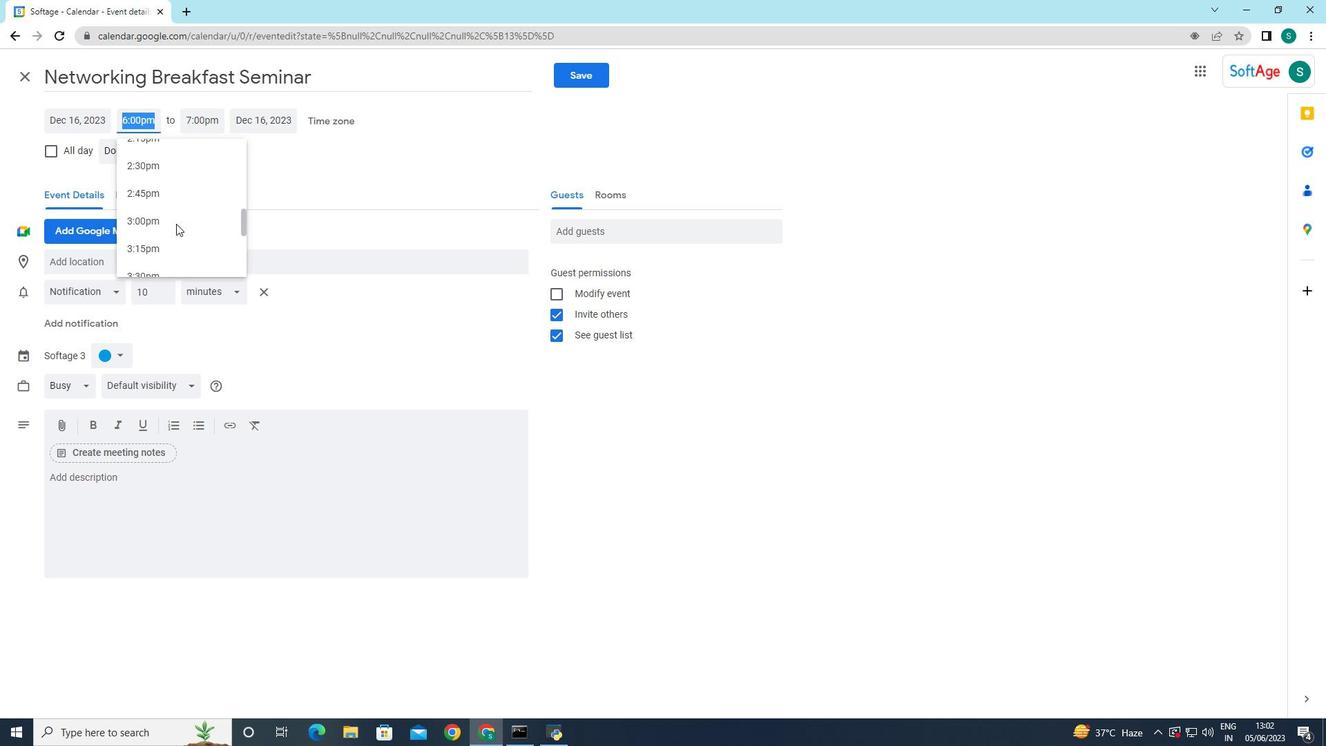 
Action: Mouse scrolled (176, 224) with delta (0, 0)
Screenshot: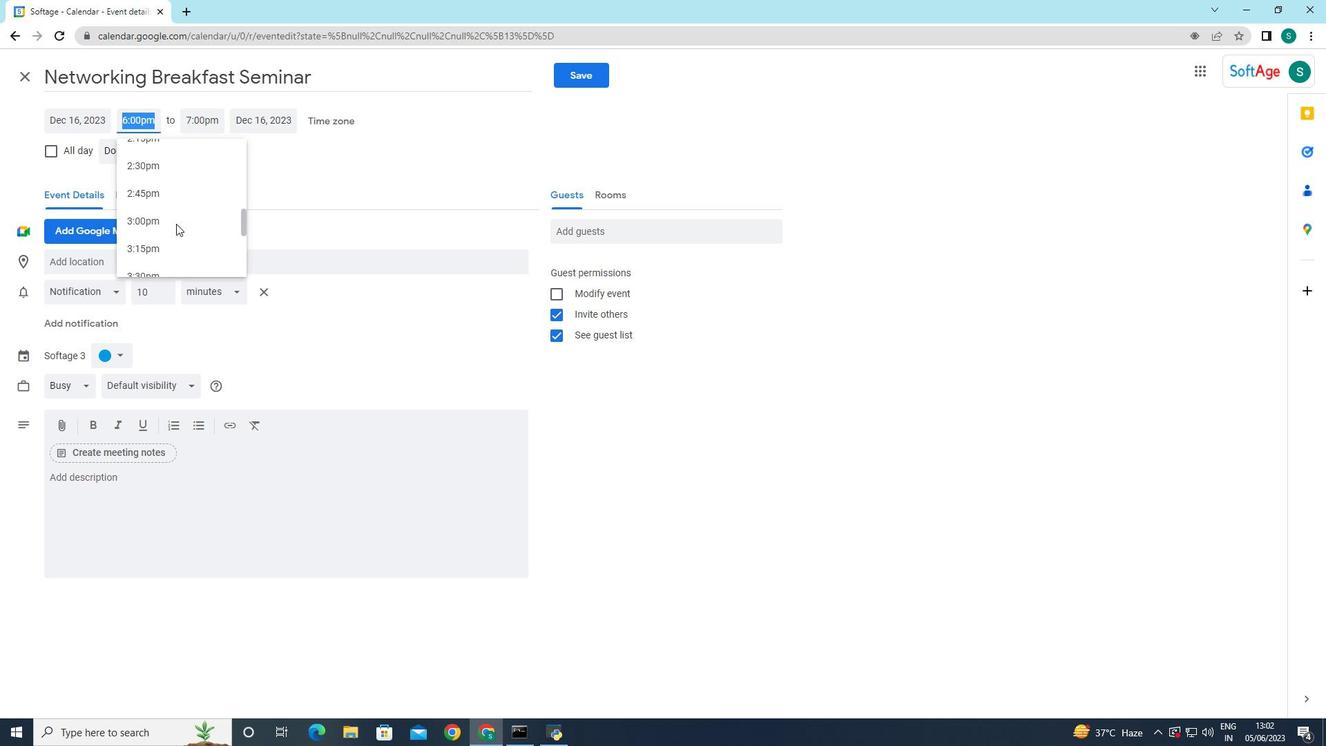 
Action: Mouse scrolled (176, 224) with delta (0, 0)
Screenshot: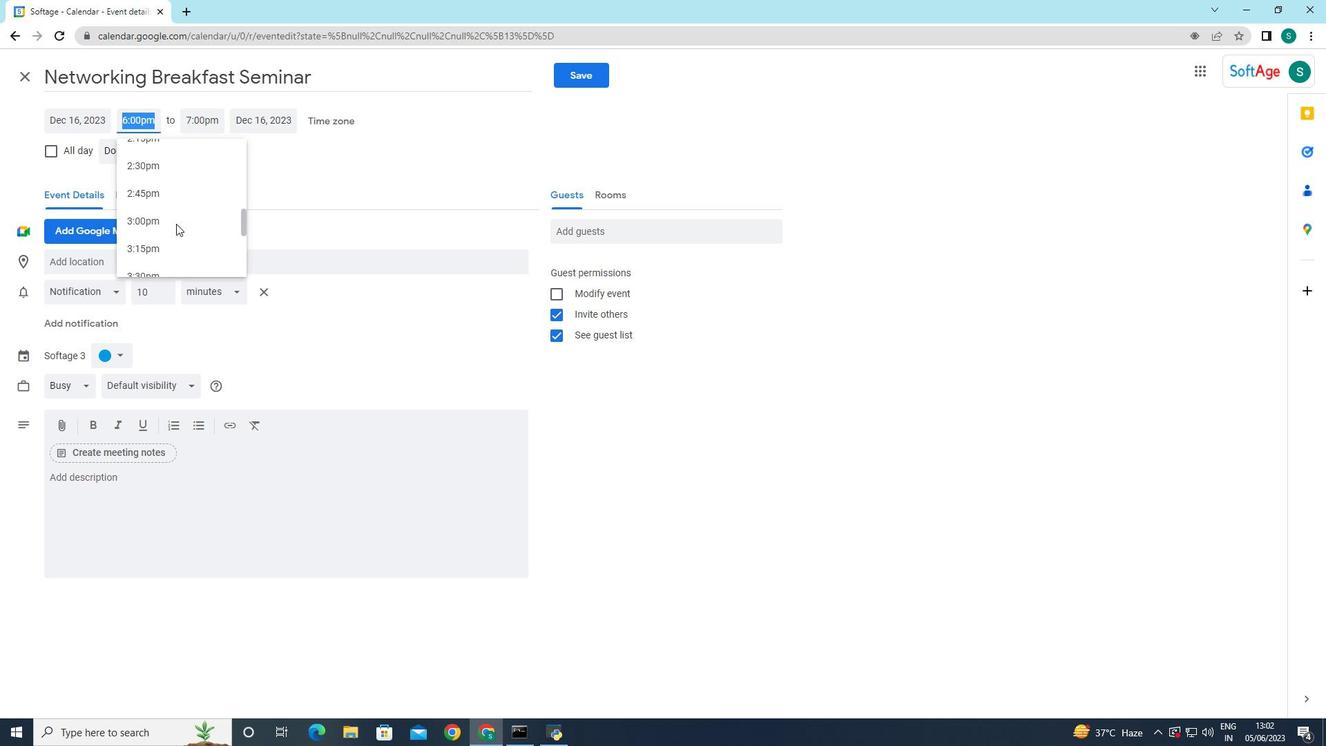 
Action: Mouse scrolled (176, 224) with delta (0, 0)
Screenshot: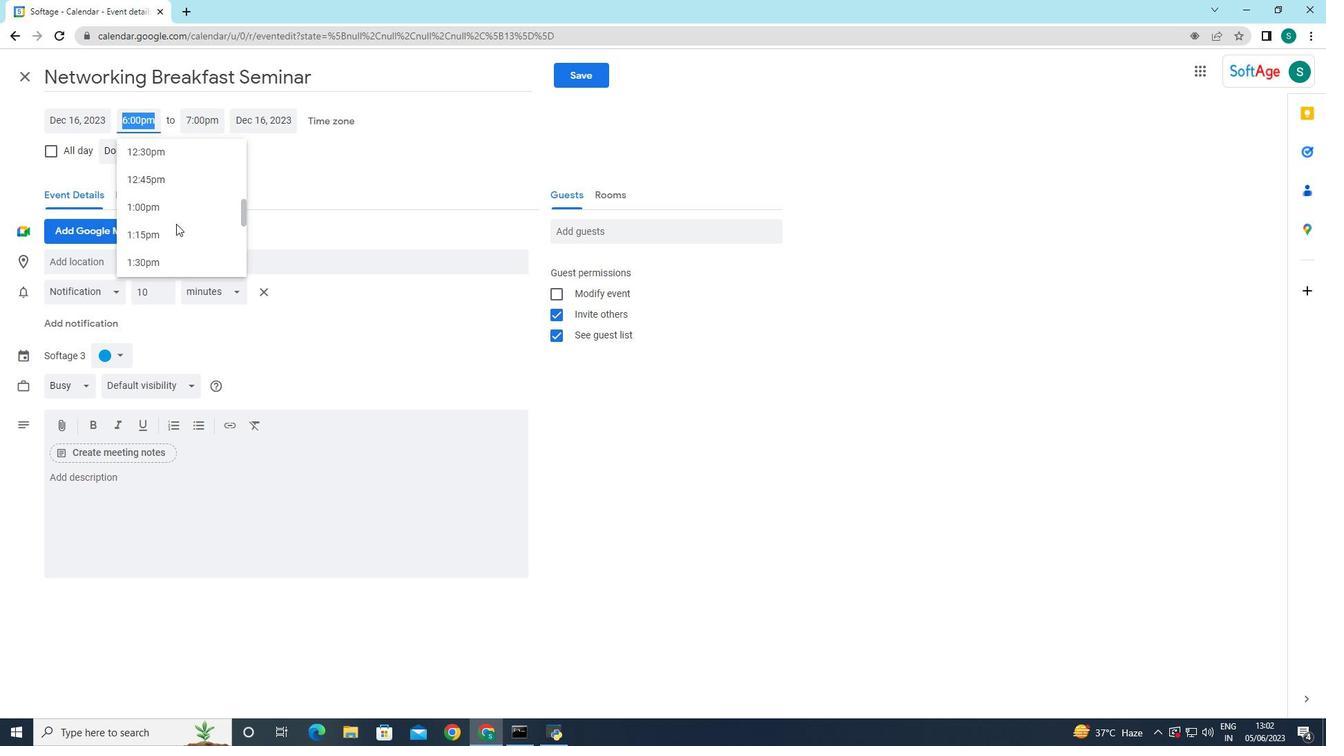 
Action: Mouse scrolled (176, 224) with delta (0, 0)
Screenshot: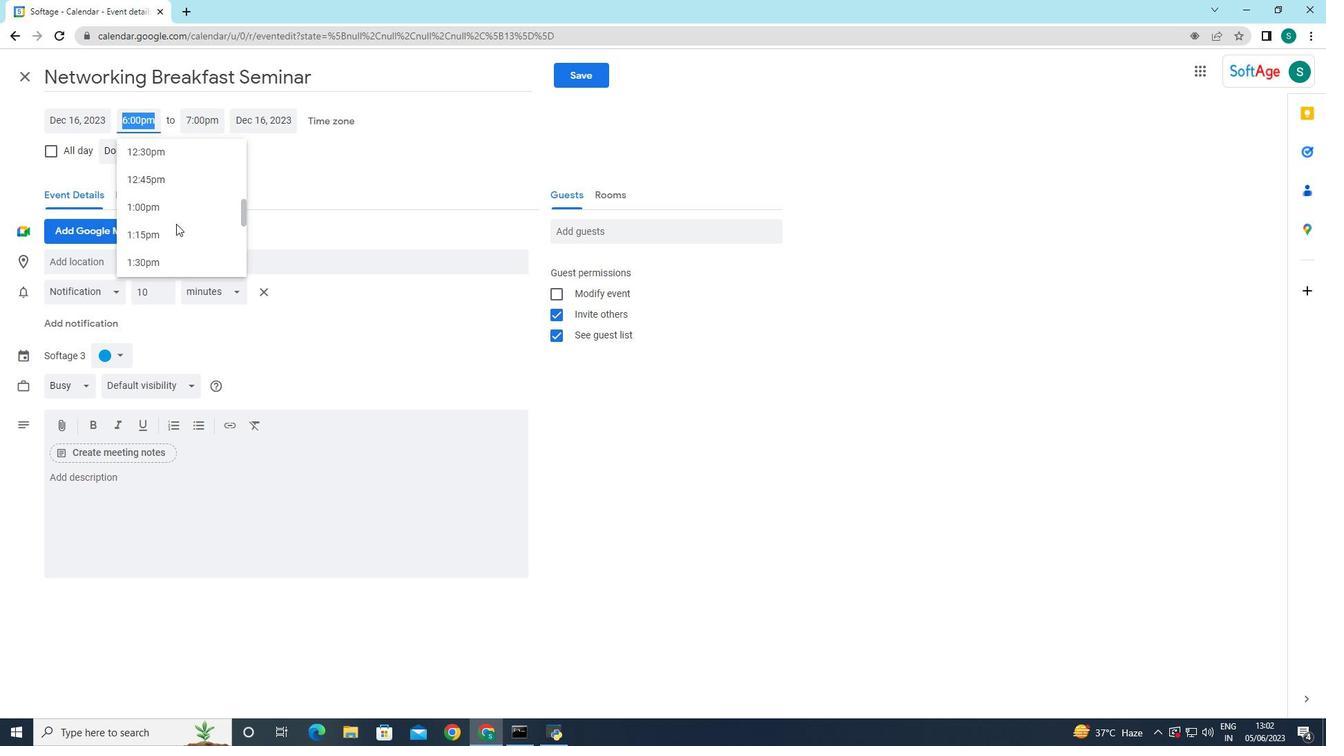
Action: Mouse moved to (175, 223)
Screenshot: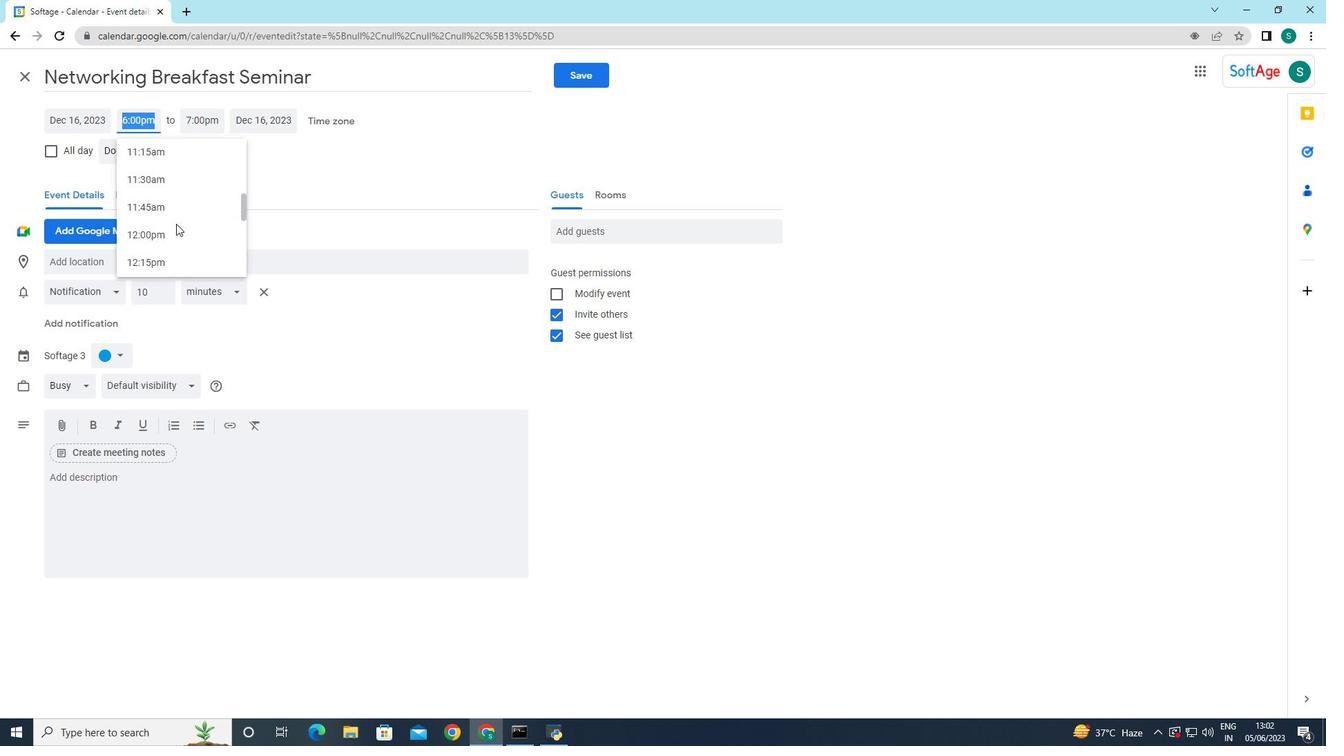
Action: Mouse scrolled (175, 224) with delta (0, 0)
Screenshot: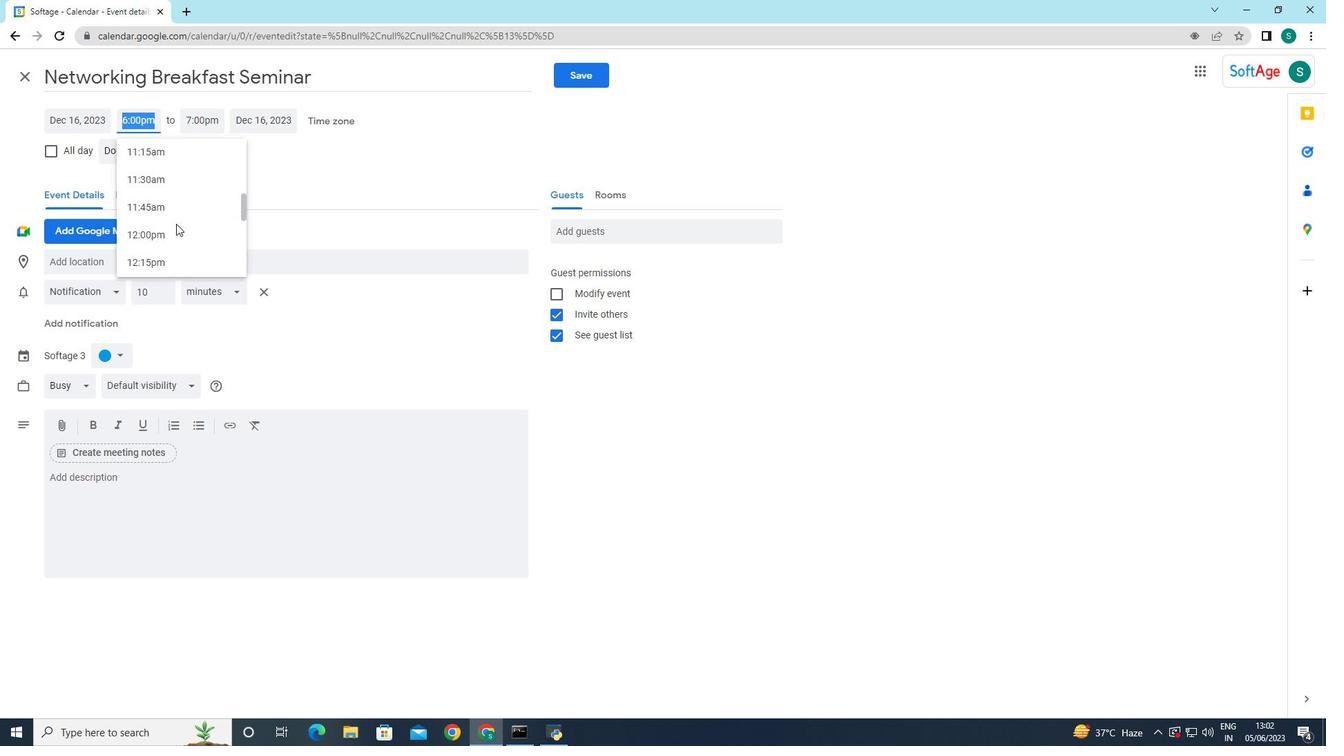
Action: Mouse moved to (175, 223)
Screenshot: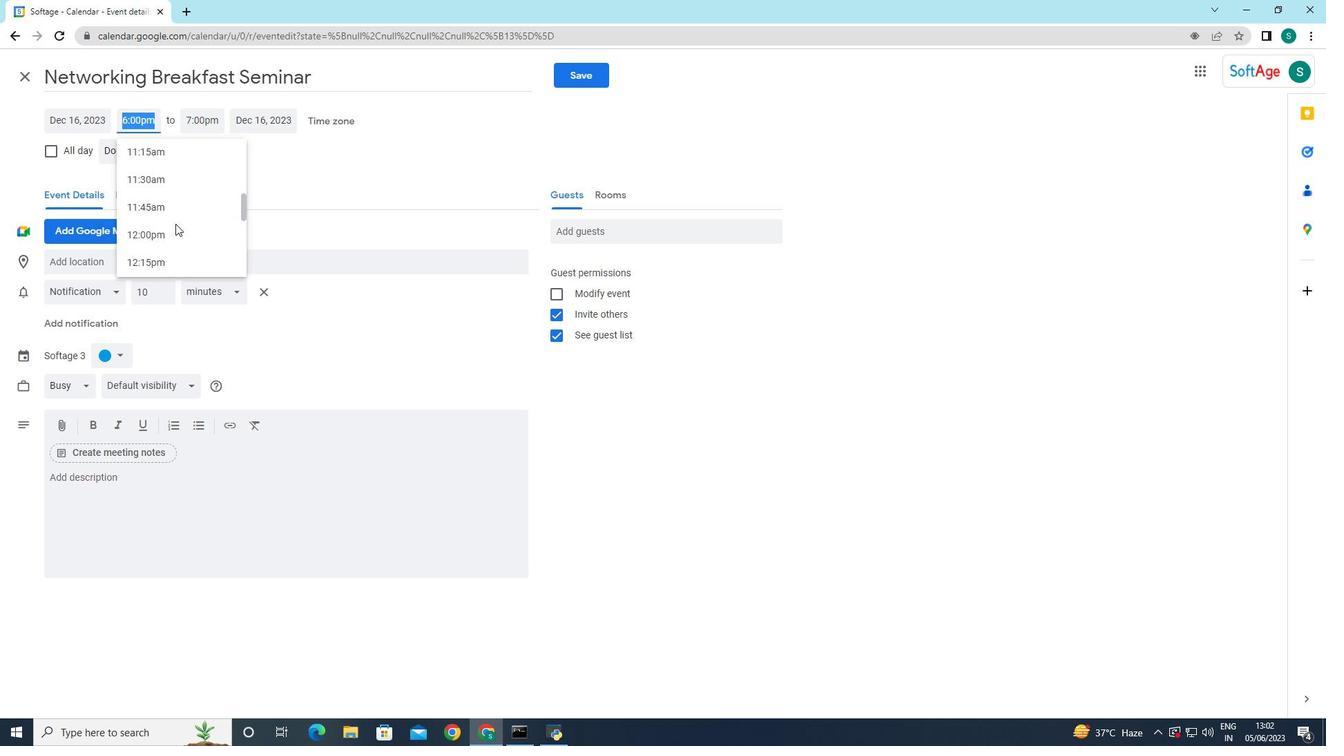 
Action: Mouse scrolled (175, 224) with delta (0, 0)
Screenshot: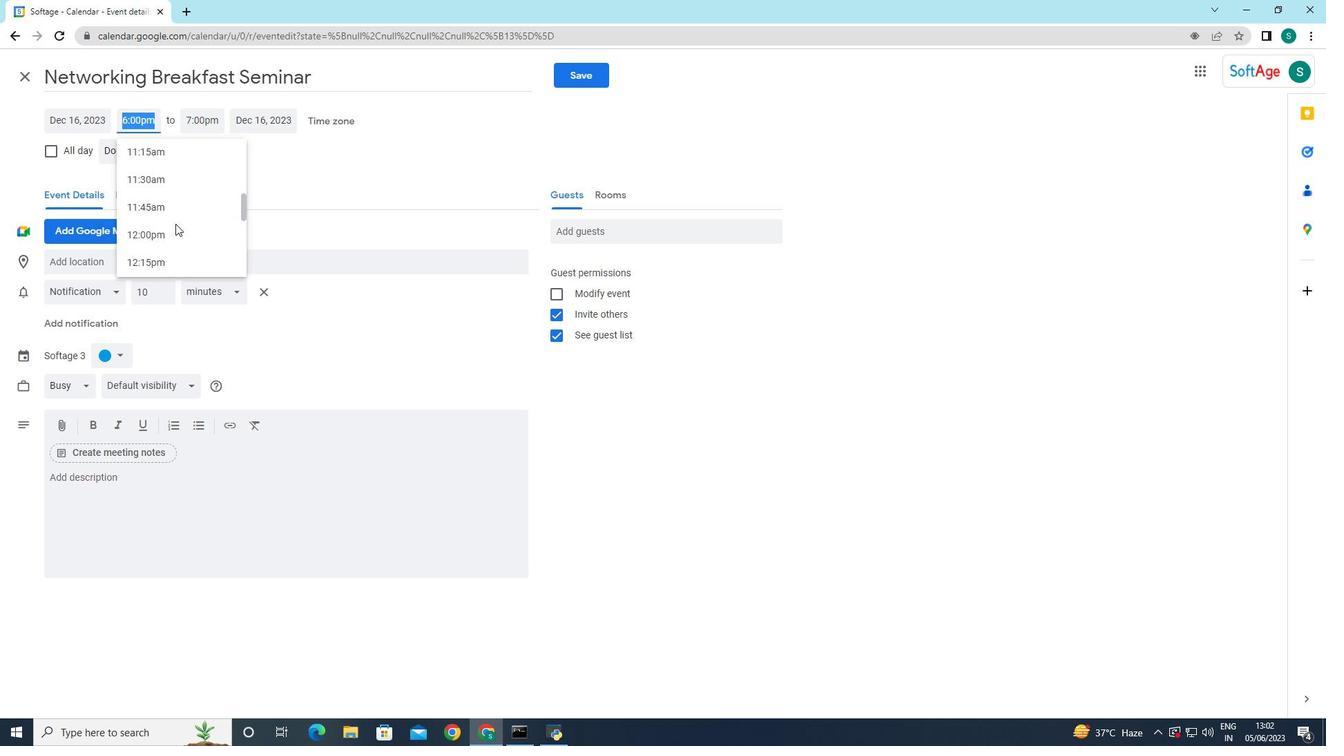 
Action: Mouse scrolled (175, 224) with delta (0, 0)
Screenshot: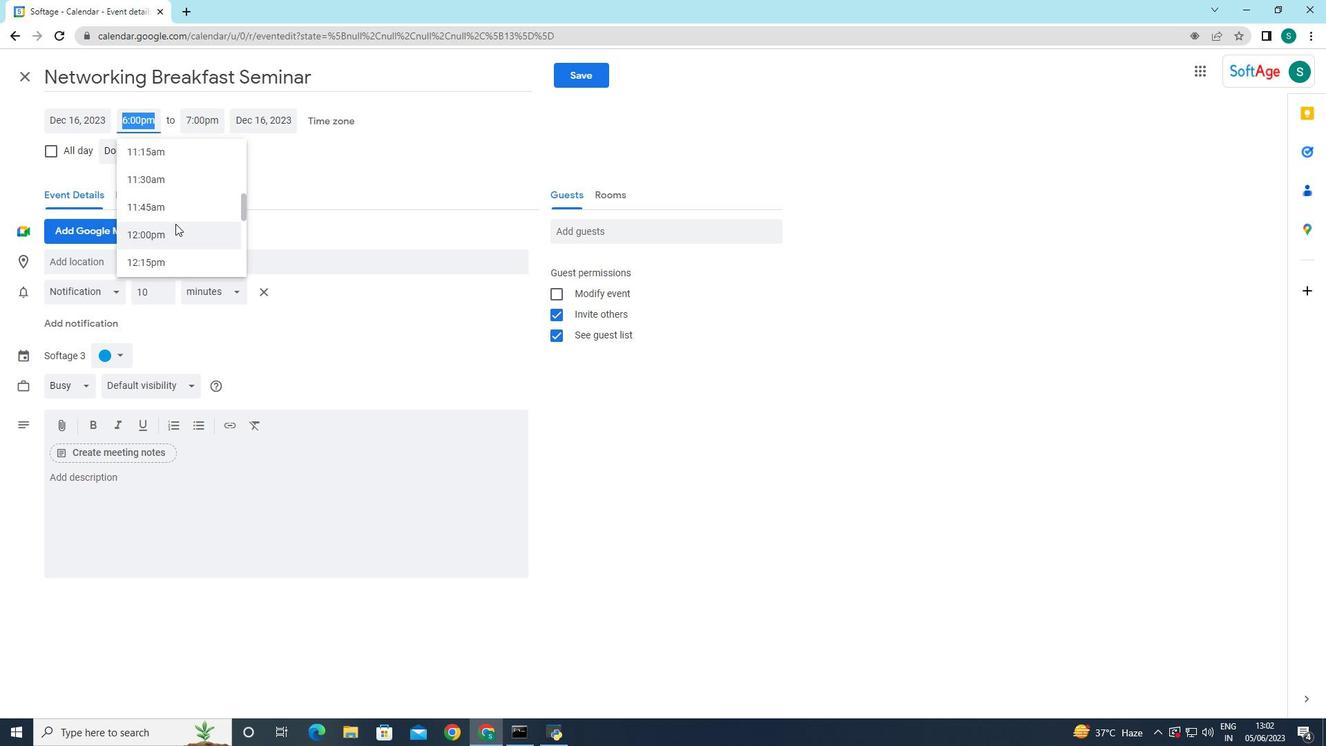 
Action: Mouse scrolled (175, 224) with delta (0, 0)
Screenshot: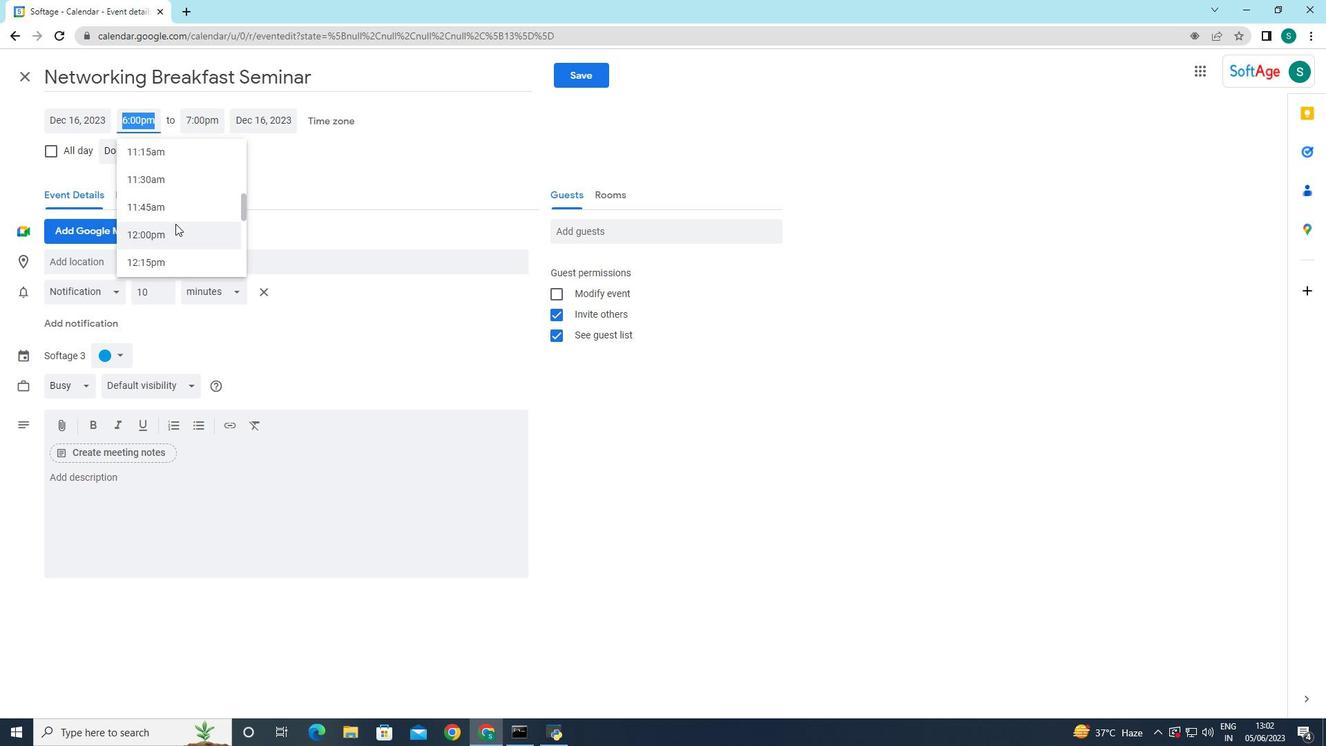 
Action: Mouse scrolled (175, 224) with delta (0, 0)
Screenshot: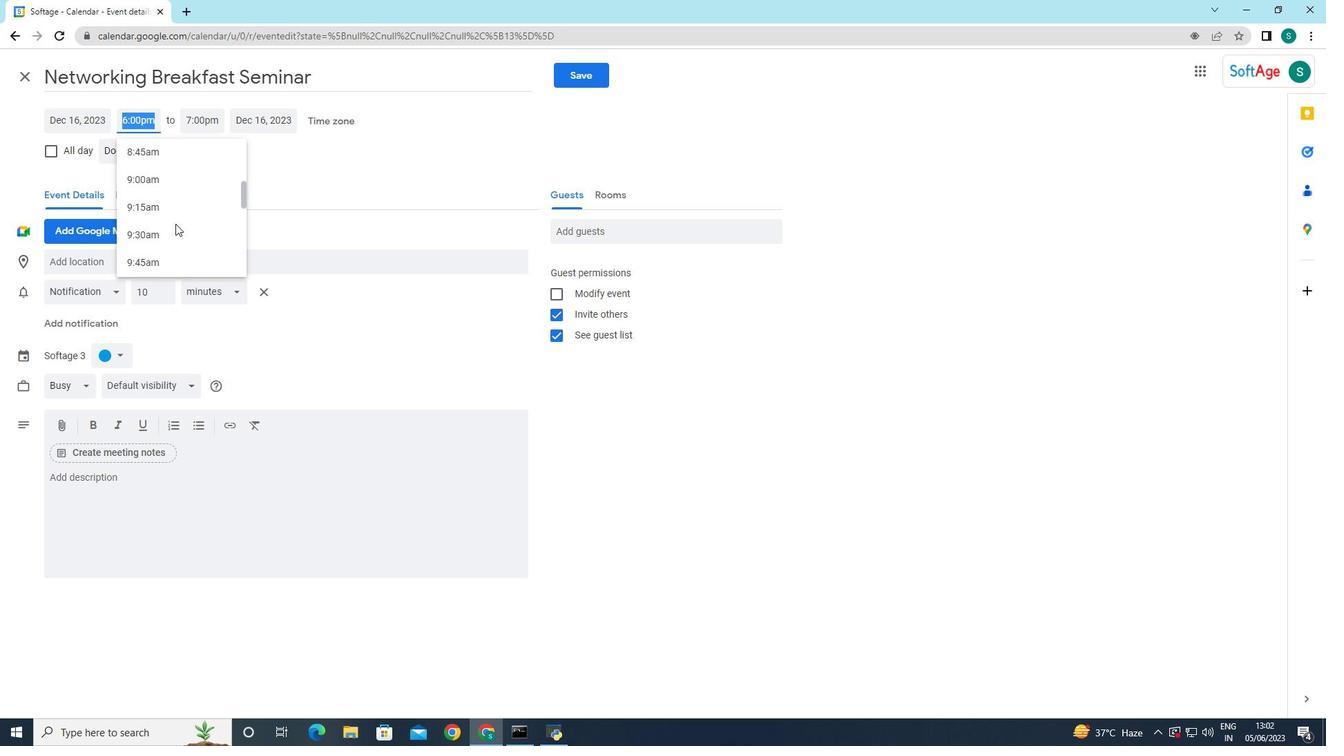 
Action: Mouse scrolled (175, 224) with delta (0, 0)
Screenshot: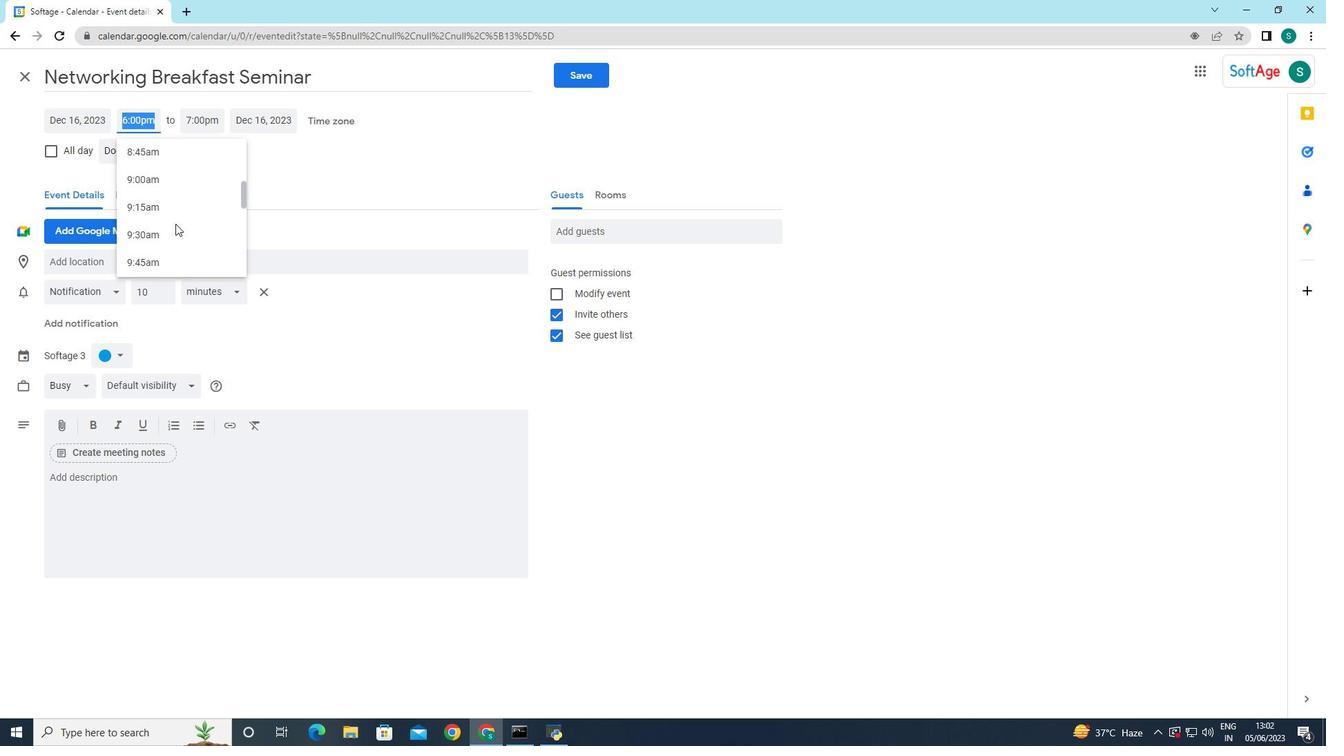 
Action: Mouse scrolled (175, 223) with delta (0, 0)
Screenshot: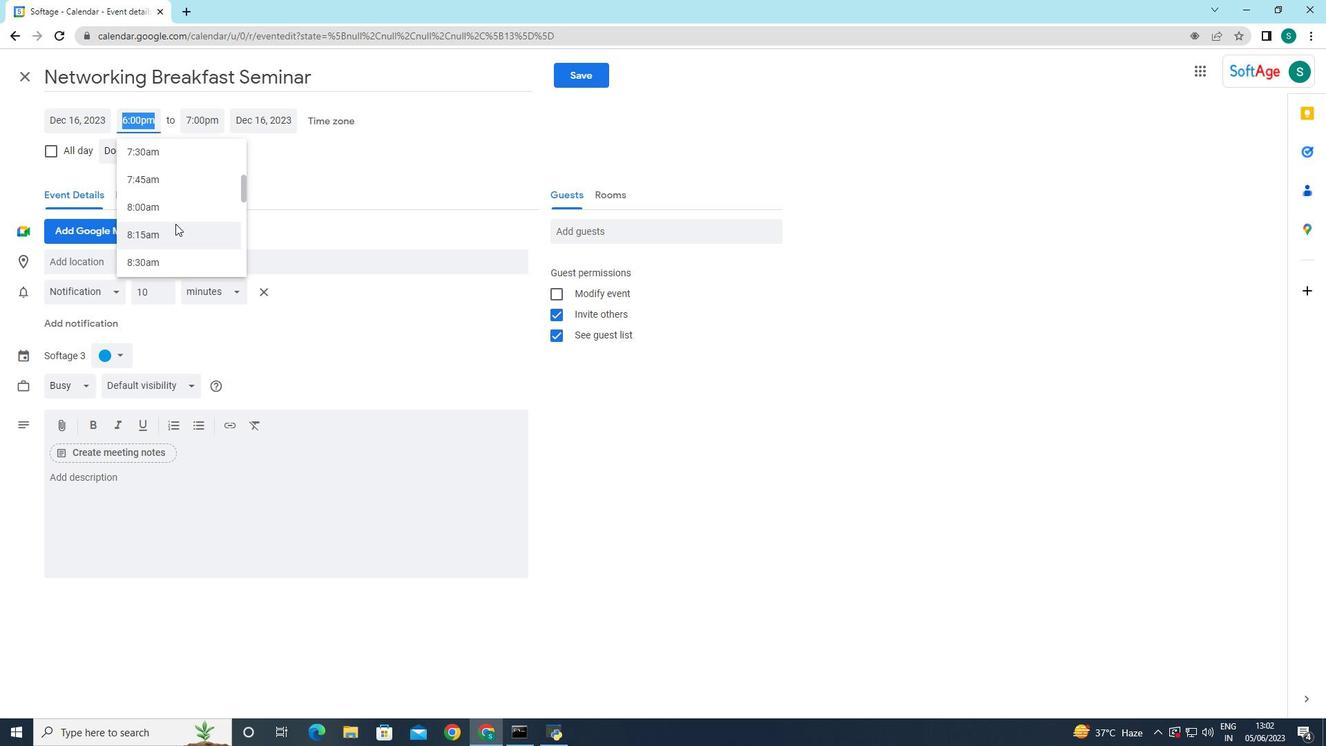 
Action: Mouse moved to (154, 200)
Screenshot: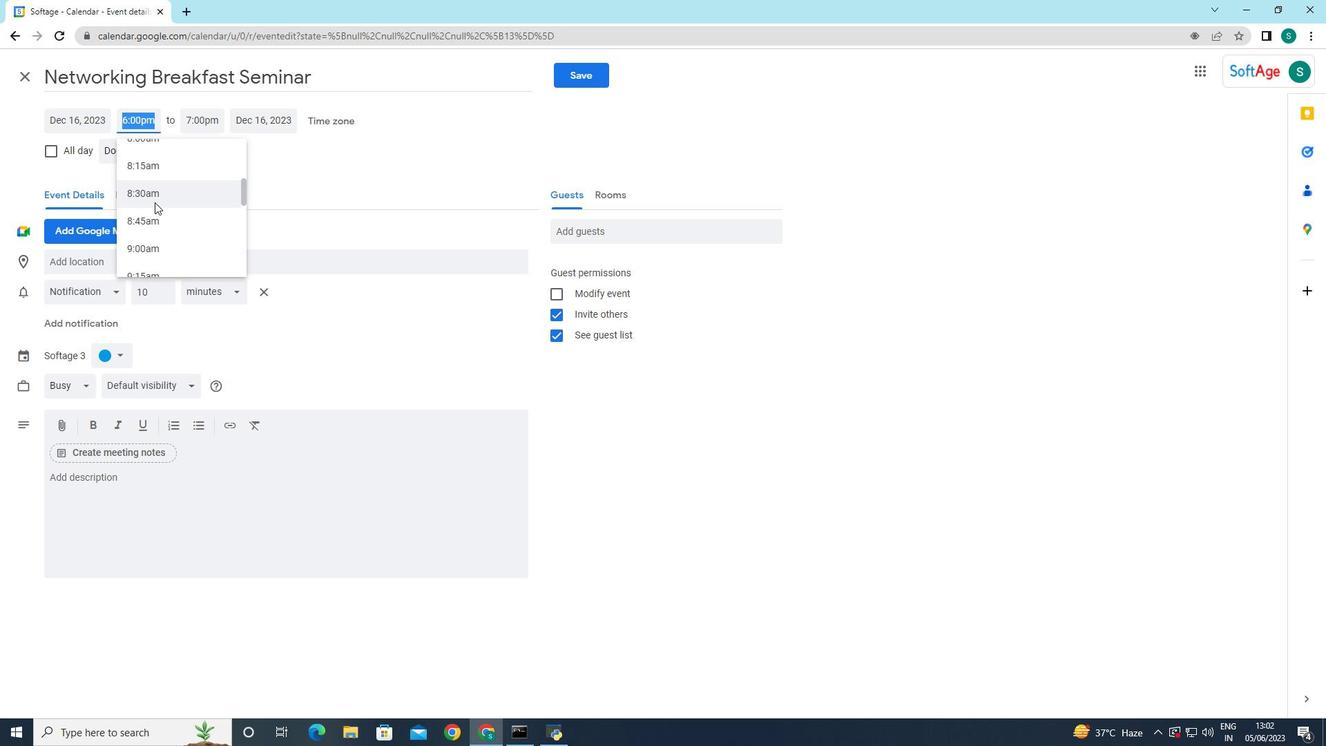 
Action: Mouse pressed left at (154, 200)
Screenshot: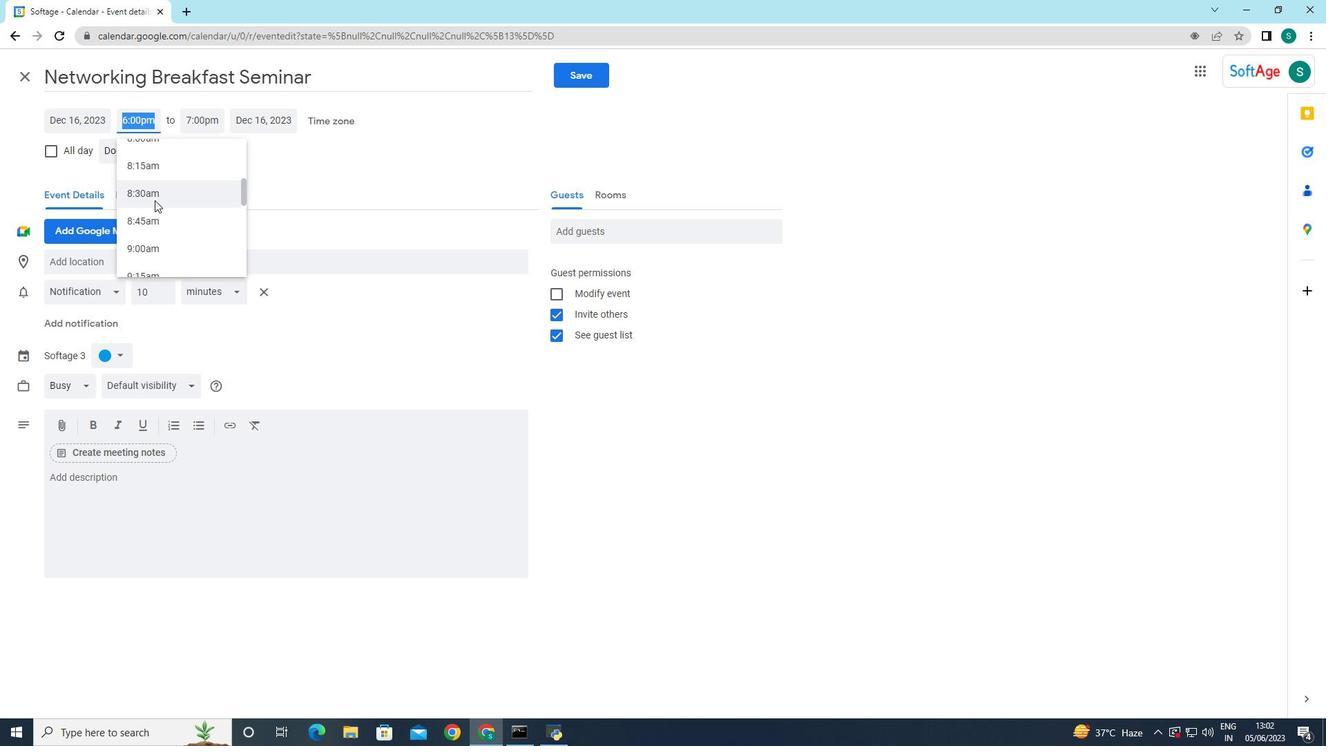 
Action: Mouse moved to (221, 165)
Screenshot: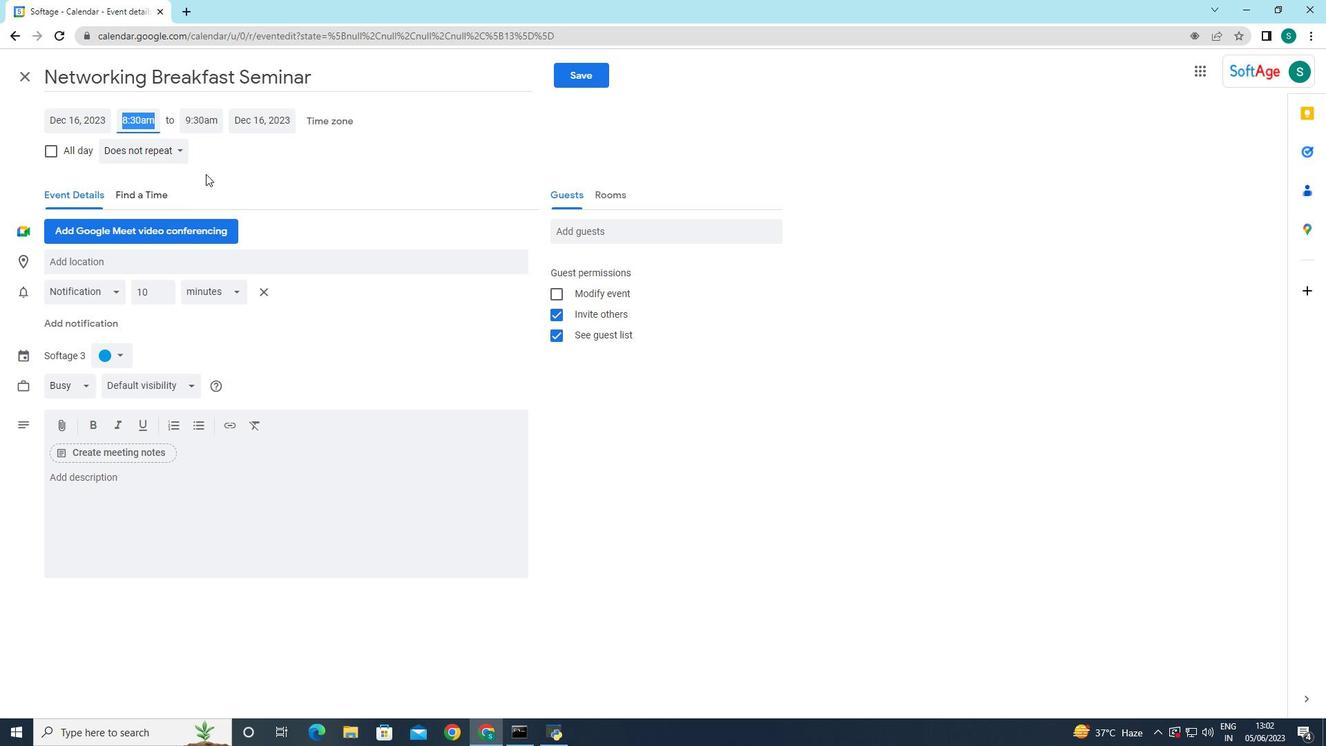 
Action: Mouse pressed left at (221, 165)
Screenshot: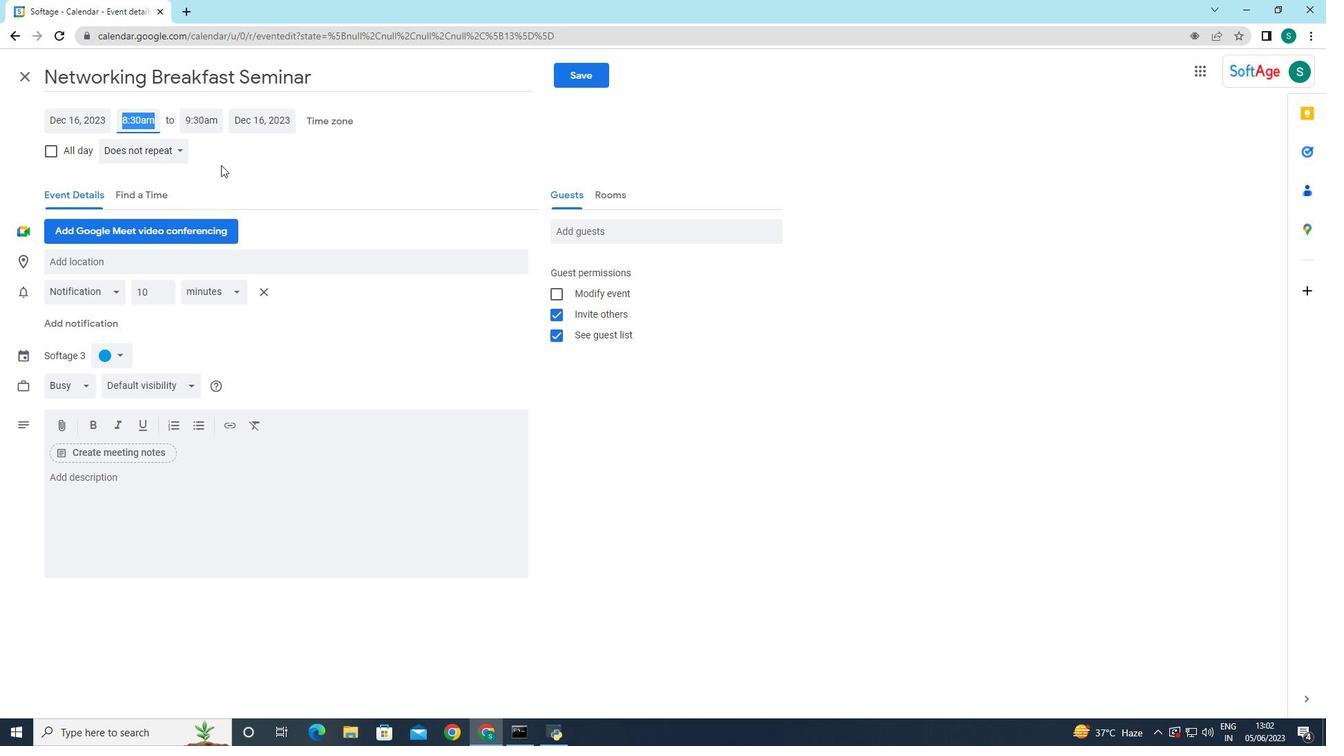 
Action: Mouse moved to (198, 126)
Screenshot: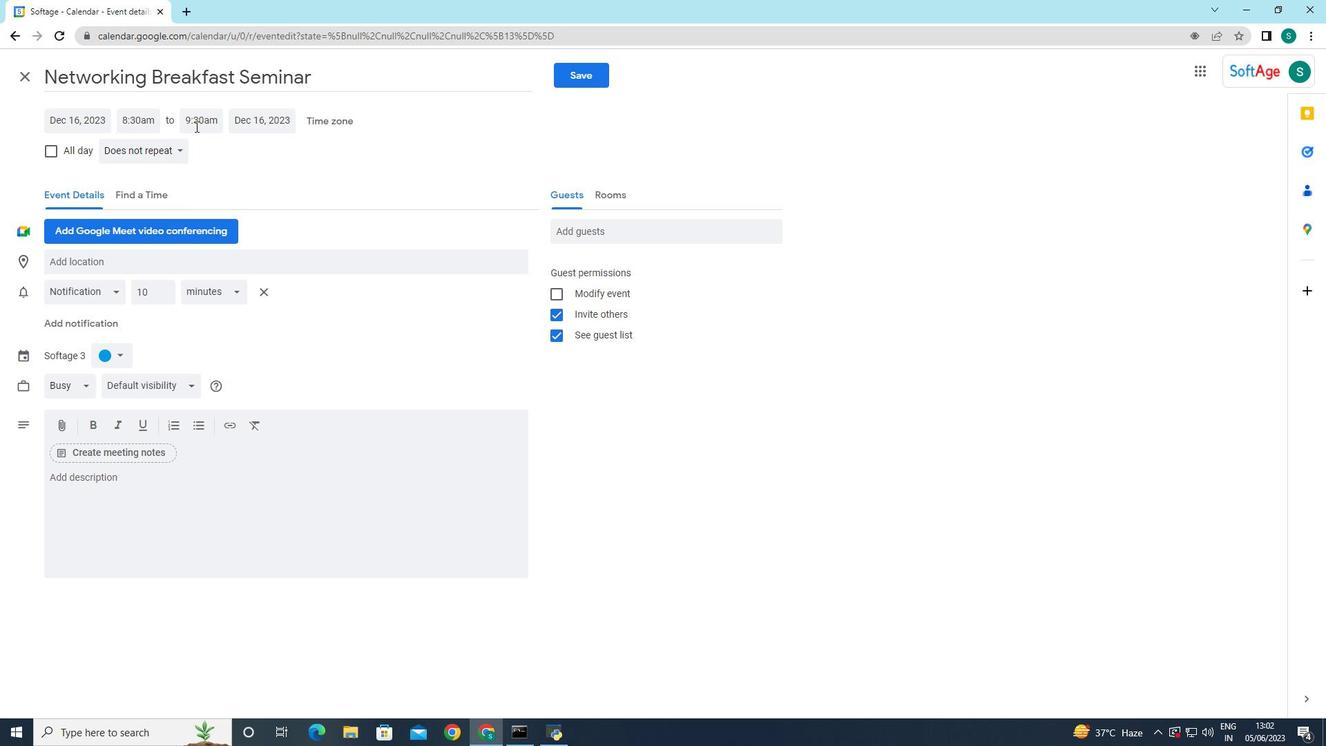
Action: Mouse pressed left at (198, 126)
Screenshot: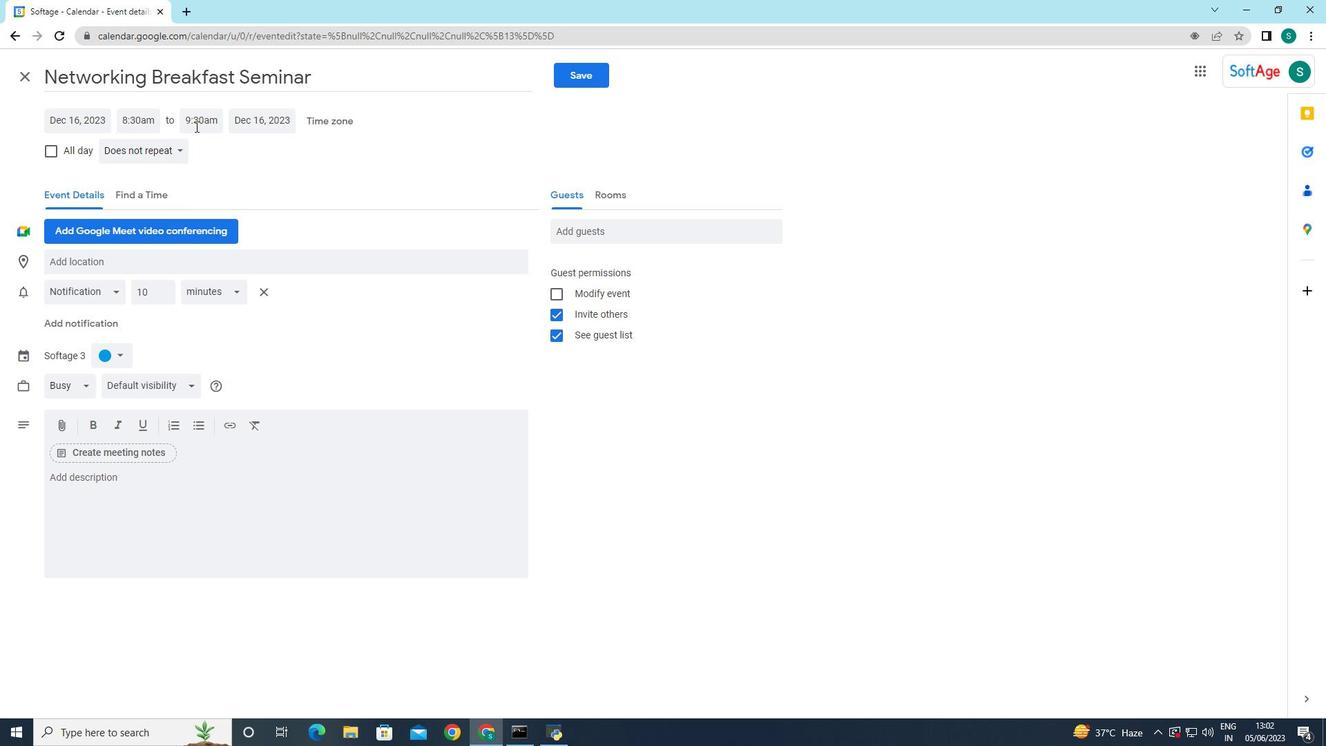 
Action: Mouse moved to (221, 262)
Screenshot: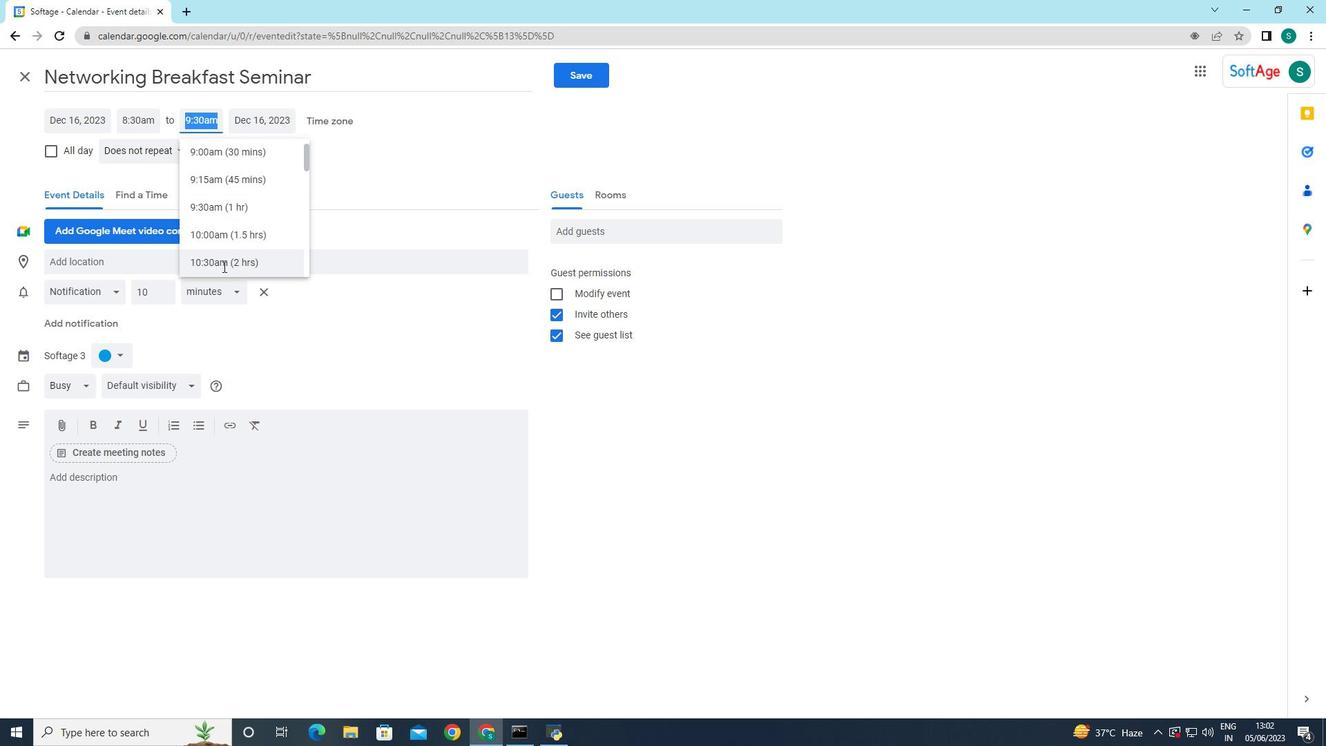 
Action: Mouse pressed left at (221, 262)
Screenshot: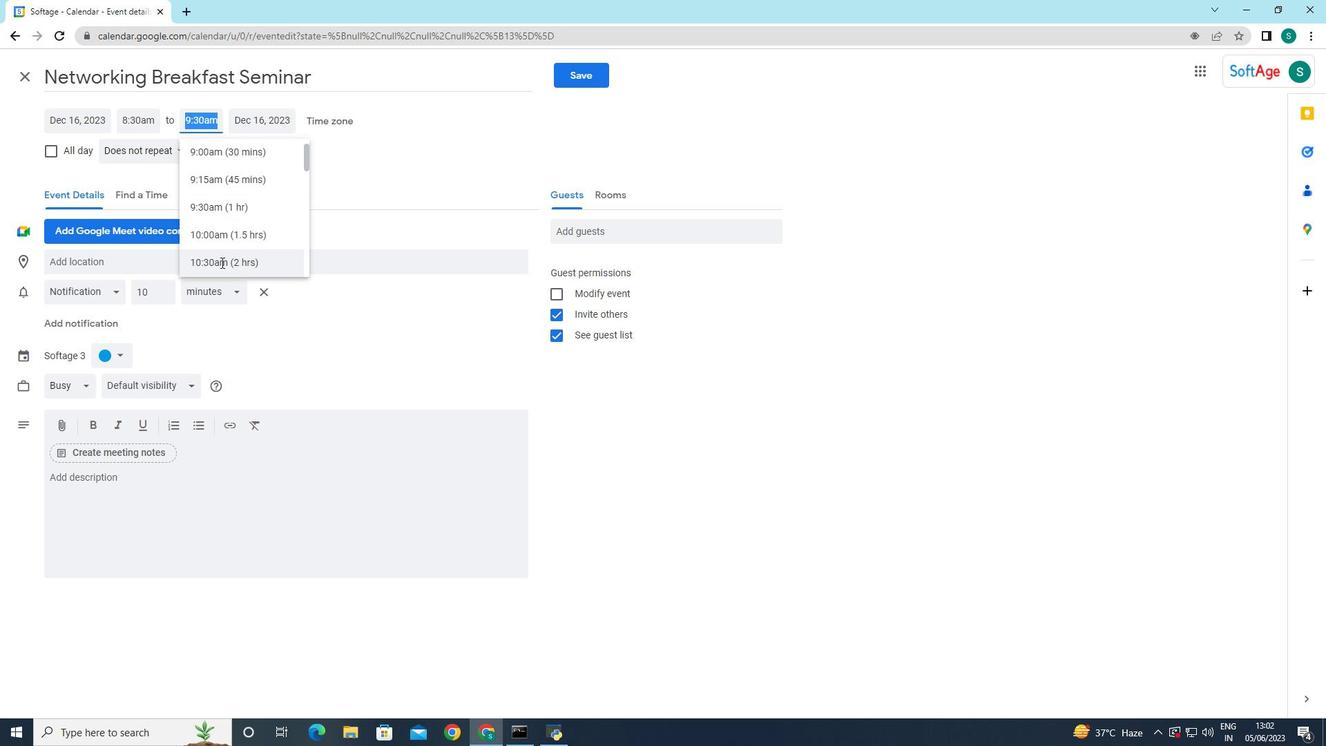 
Action: Mouse moved to (326, 205)
Screenshot: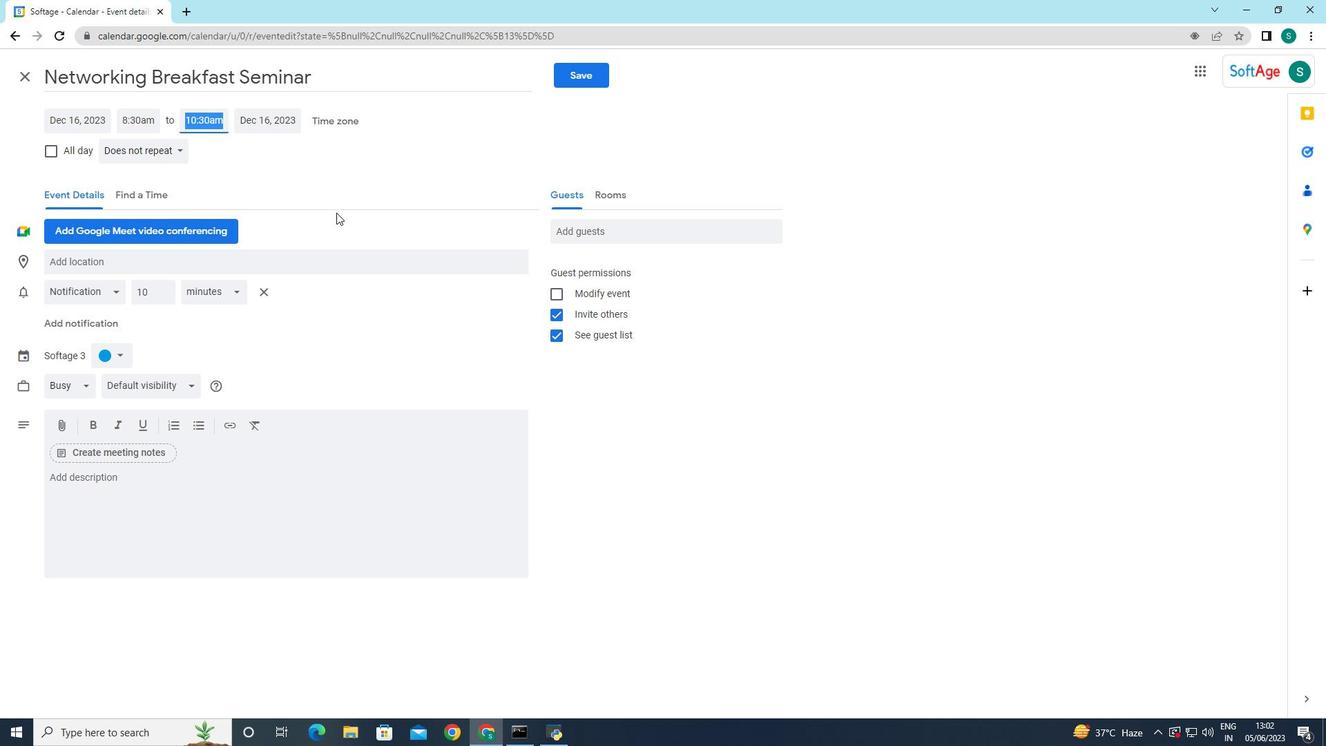 
Action: Mouse pressed left at (326, 205)
Screenshot: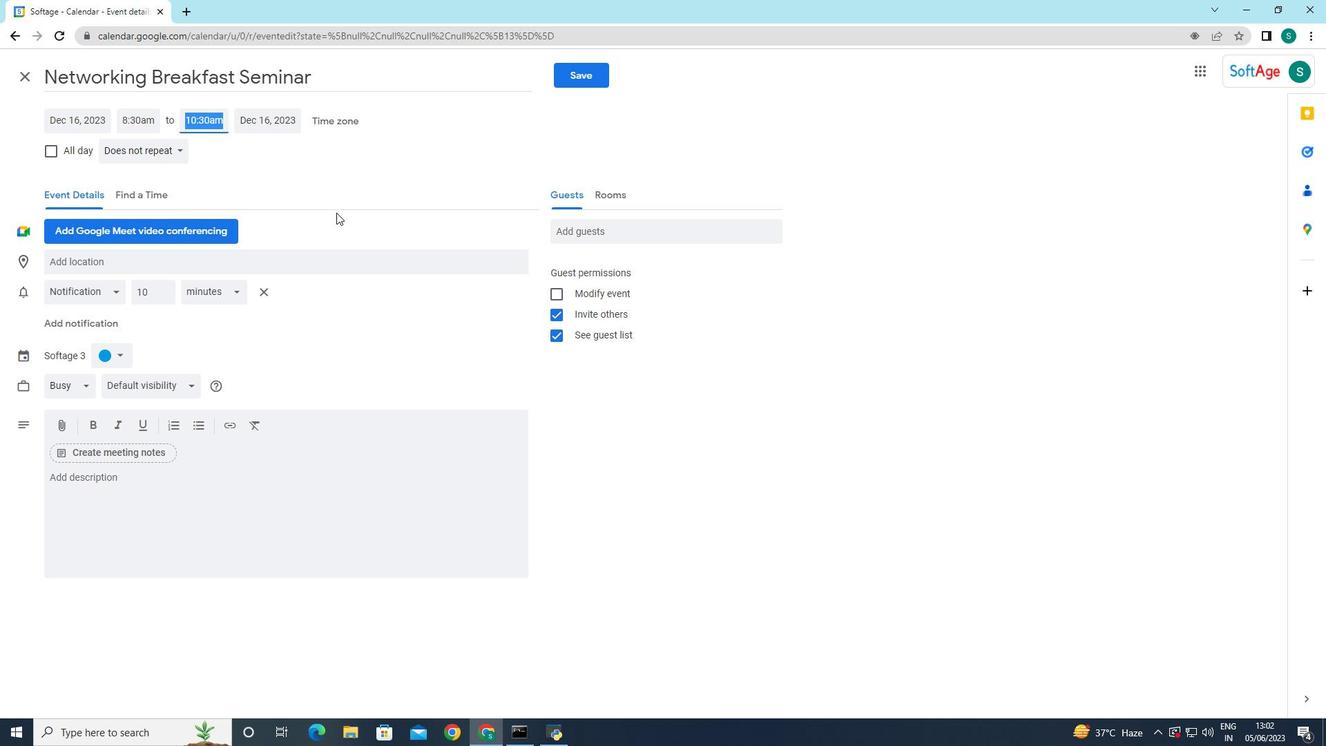 
Action: Mouse moved to (90, 477)
Screenshot: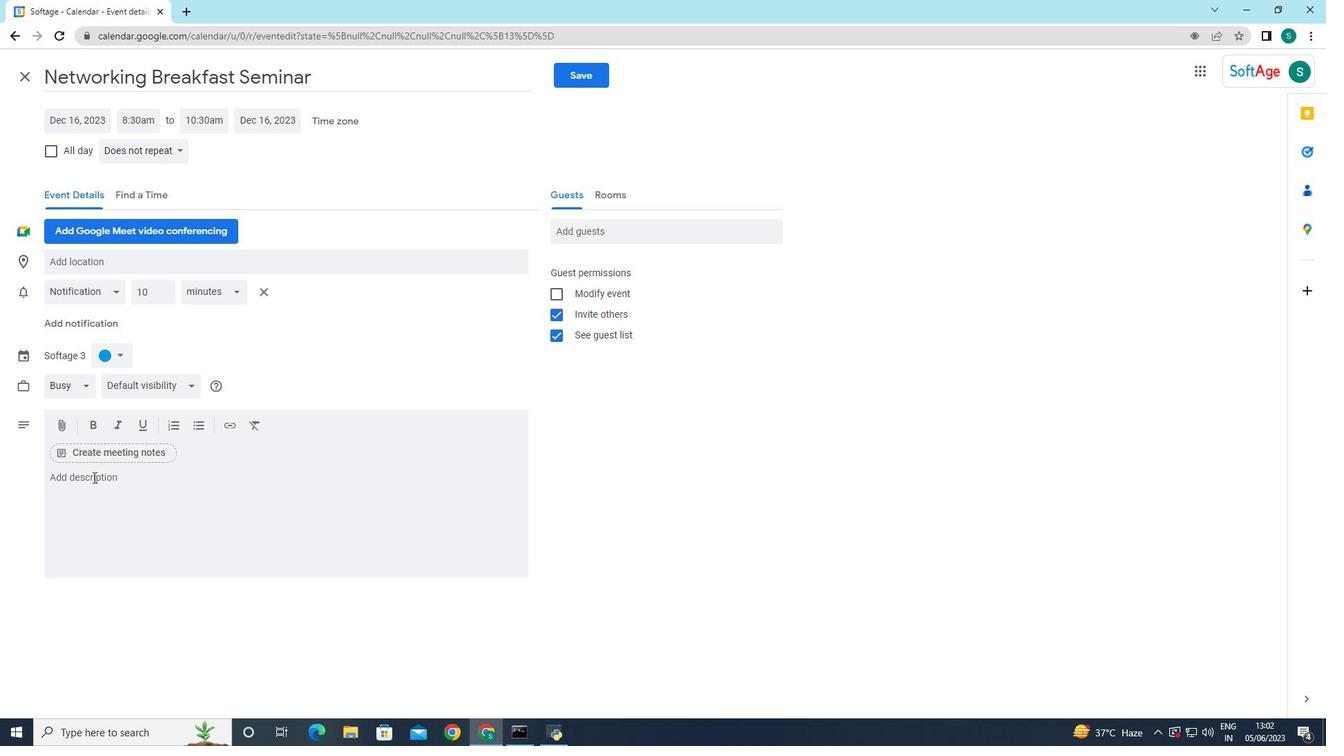 
Action: Mouse pressed left at (90, 477)
Screenshot: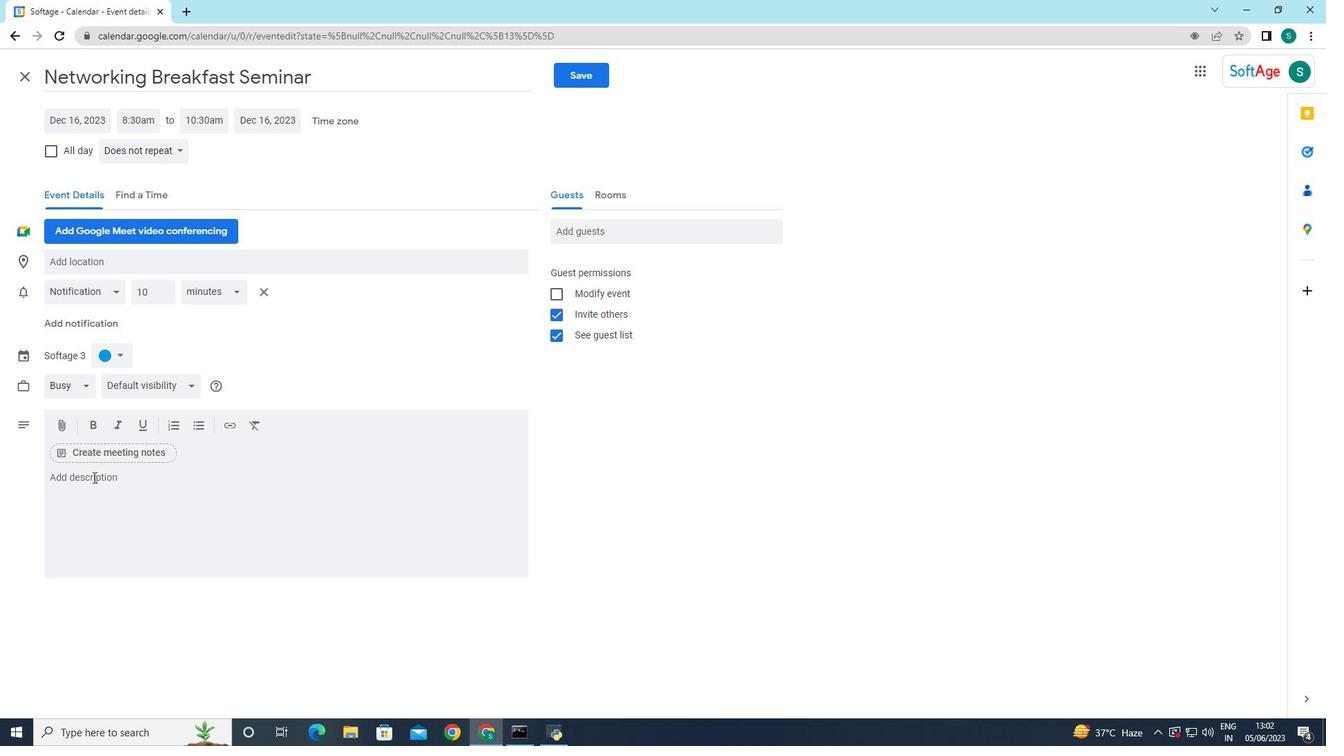 
Action: Key pressed <Key.caps_lock>W<Key.caps_lock>elcom<Key.backspace><Key.backspace>come<Key.backspace><Key.backspace><Key.backspace><Key.backspace>ome<Key.space>to<Key.space>our<Key.space><Key.caps_lock>N<Key.caps_lock>egotiation<Key.space><Key.caps_lock>T<Key.caps_lock>echniques<Key.space><Key.caps_lock>TRA<Key.backspace><Key.backspace><Key.caps_lock>raining<Key.space><Key.caps_lock>W<Key.caps_lock>orkshop<Key.space><Key.backspace>,<Key.space>a<Key.space>comprehes<Key.backspace>nsive<Key.space>and<Key.space>interactive<Key.space>session<Key.space>designed<Key.space>to<Key.space>w<Key.backspace>eqi<Key.backspace>uo<Key.backspace>ip<Key.space>participants<Key.space>with<Key.space>the<Key.space>skills<Key.space>and<Key.space>strategies<Key.space>necessart<Key.backspace>y<Key.space>to<Key.space>navigate<Key.space>successful<Key.space>negotiatons<Key.backspace><Key.backspace><Key.backspace><Key.backspace><Key.backspace><Key.backspace><Key.backspace><Key.backspace><Key.backspace>gotiations.<Key.space><Key.caps_lock>T<Key.caps_lock>his<Key.space>workshop<Key.space>offers<Key.space>a<Key.space>practical<Key.space>and<Key.space><Key.space>hands-on<Key.space>approv<Key.backspace><Key.backspace>a<Key.backspace>oach<Key.space>to<Key.space>negotiation<Key.space><Key.backspace>,<Key.space>provinding<Key.space>prat
Screenshot: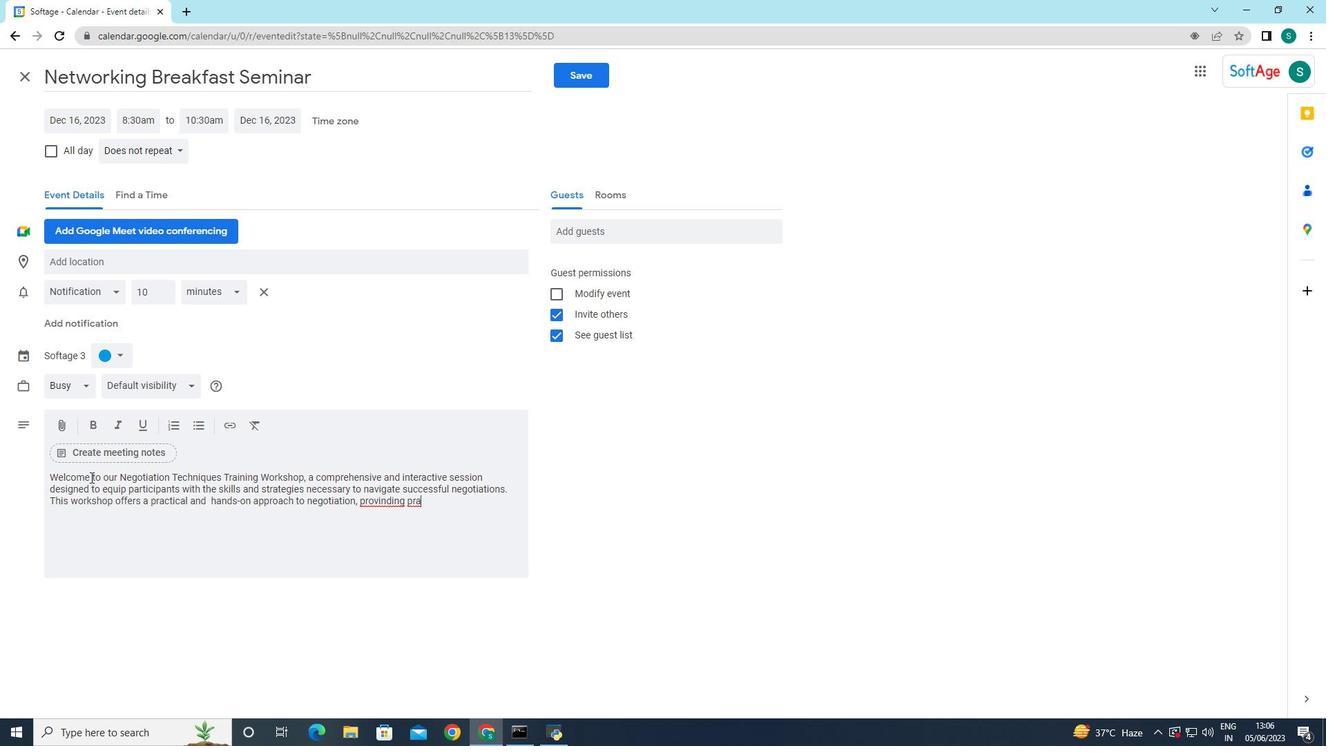 
Action: Mouse moved to (397, 504)
Screenshot: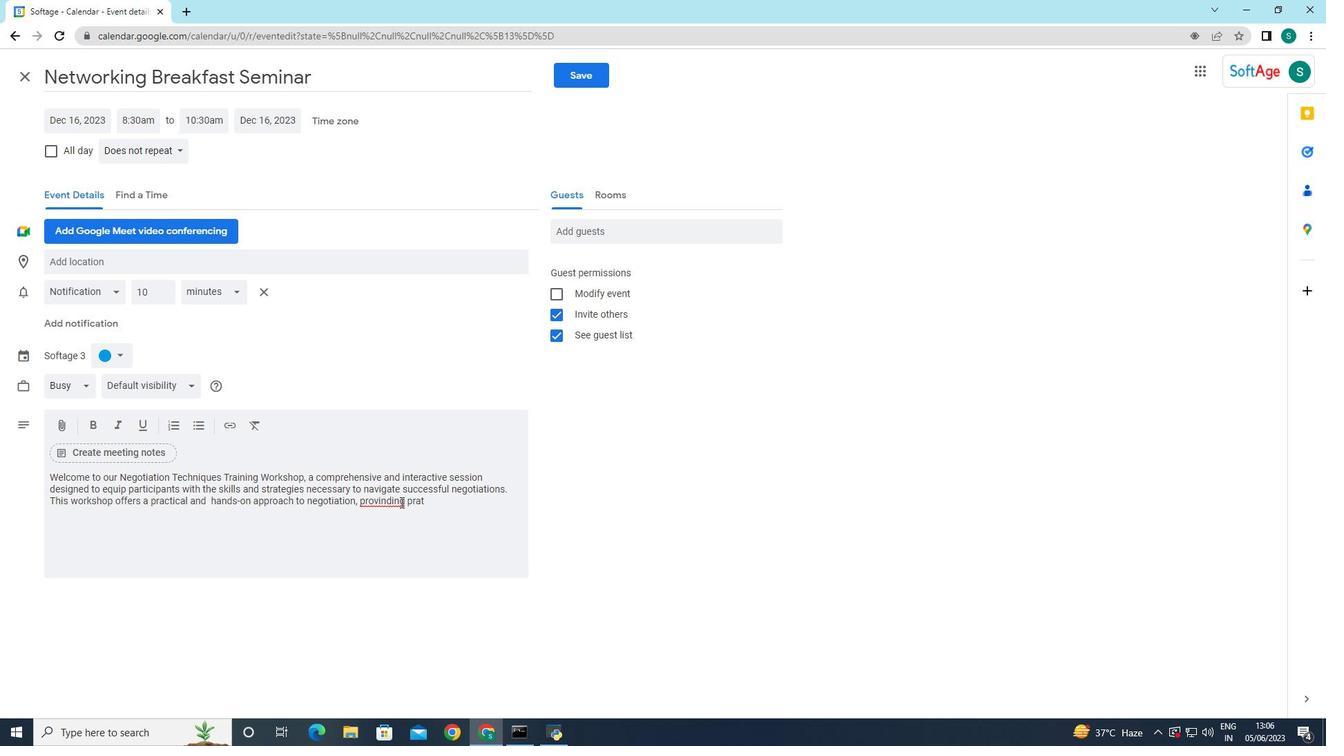 
Action: Mouse pressed right at (397, 504)
Screenshot: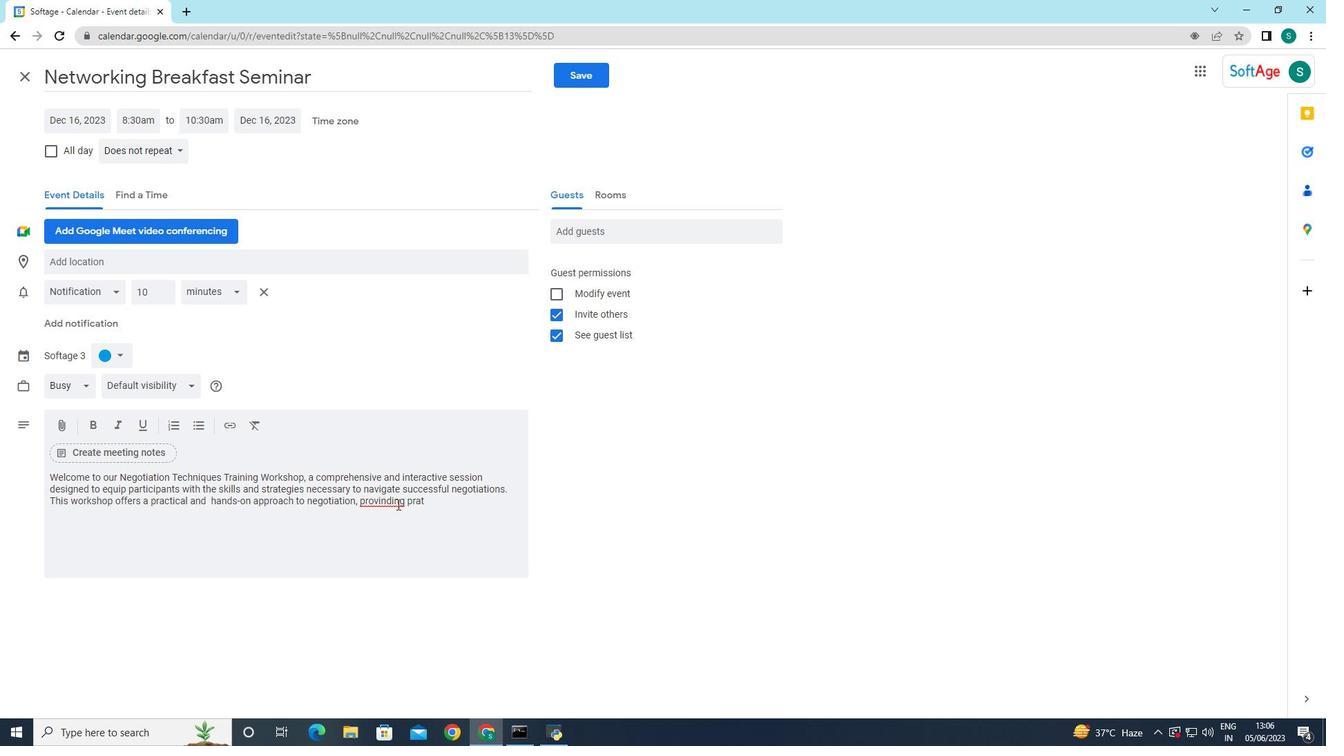 
Action: Mouse moved to (446, 290)
Screenshot: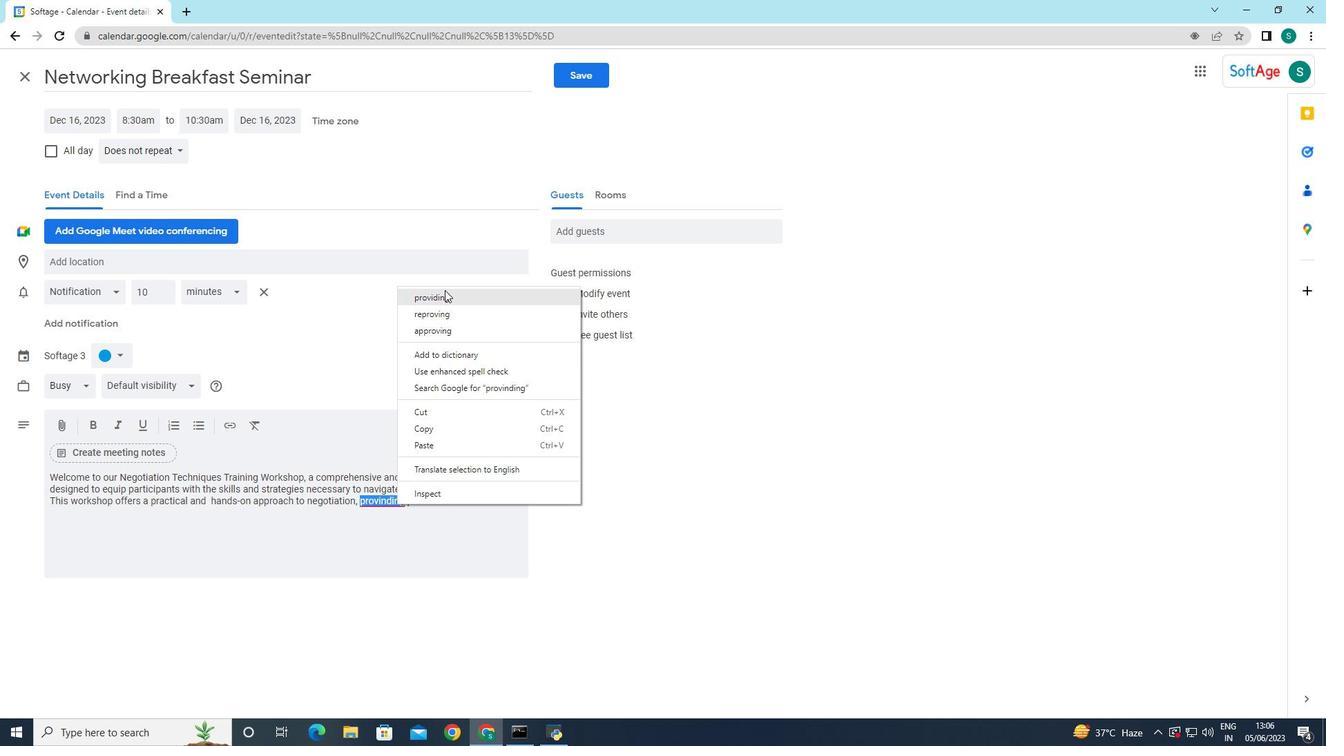 
Action: Mouse pressed left at (446, 290)
Screenshot: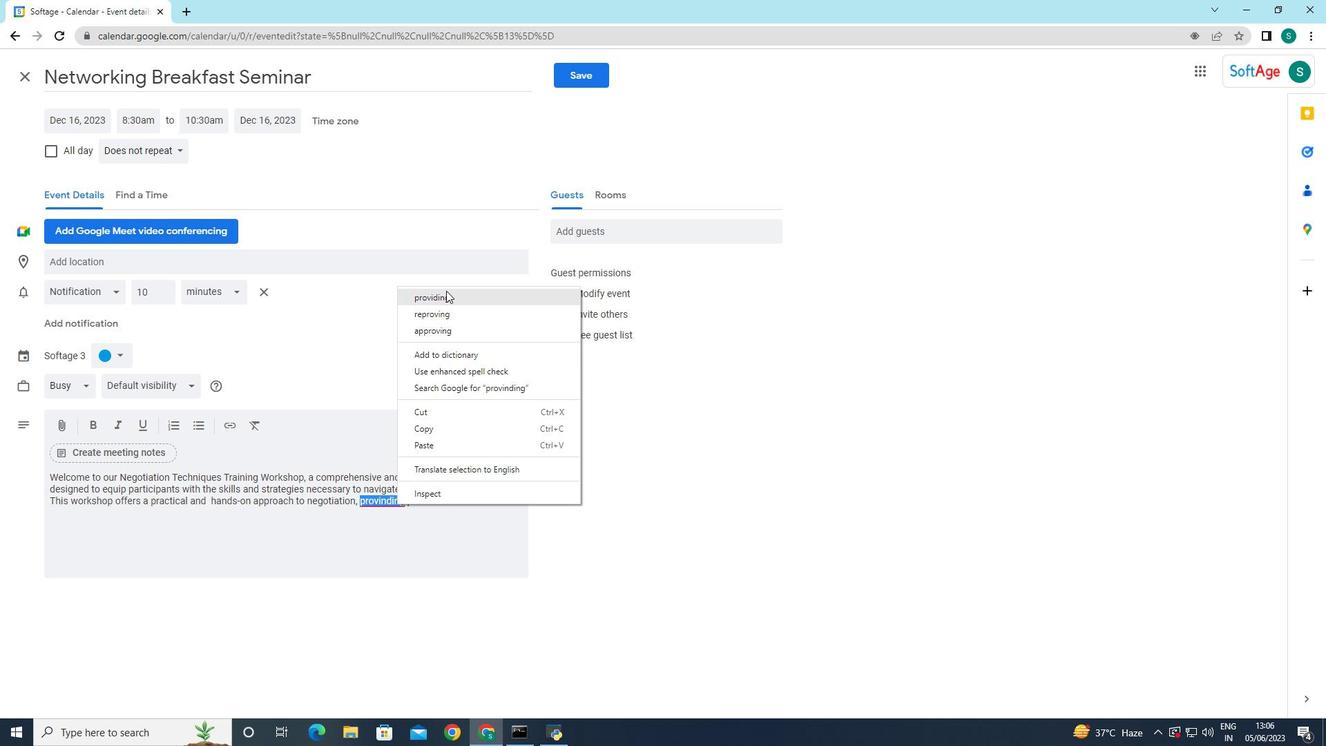 
Action: Mouse moved to (435, 502)
Screenshot: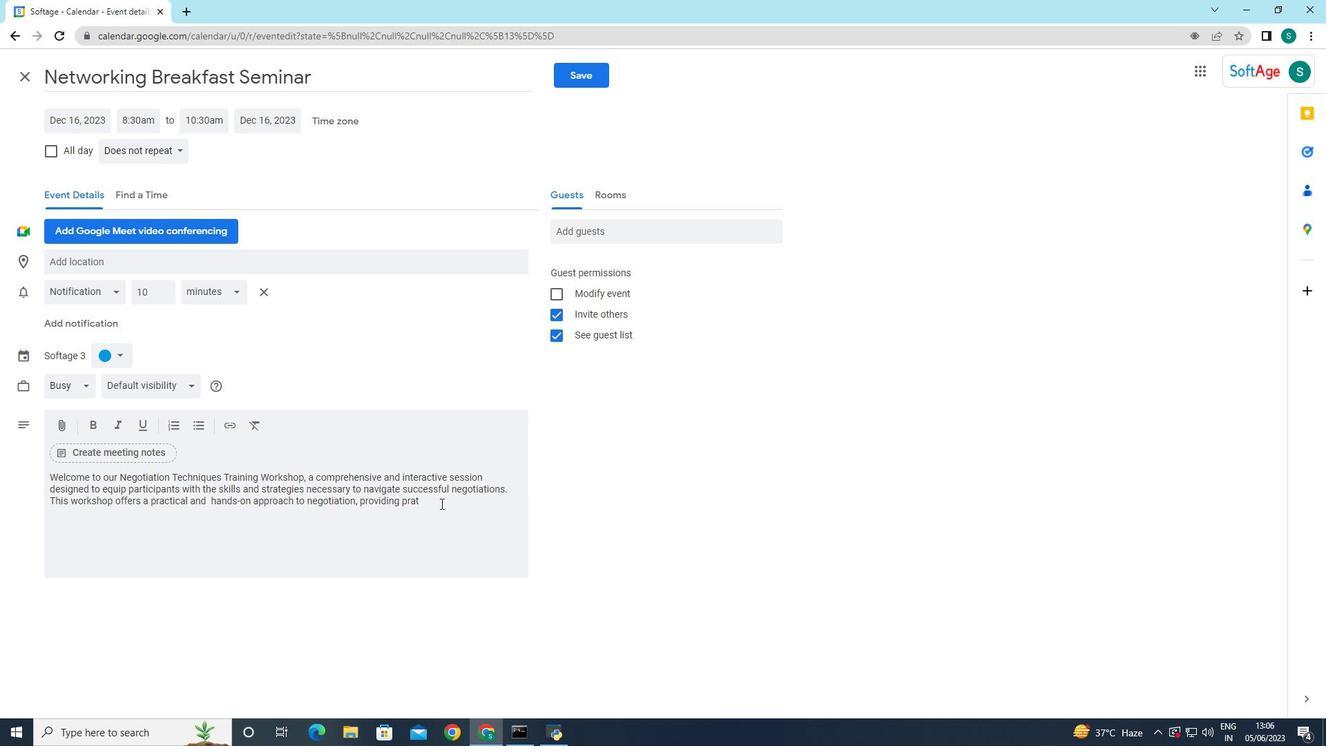 
Action: Mouse pressed left at (435, 502)
Screenshot: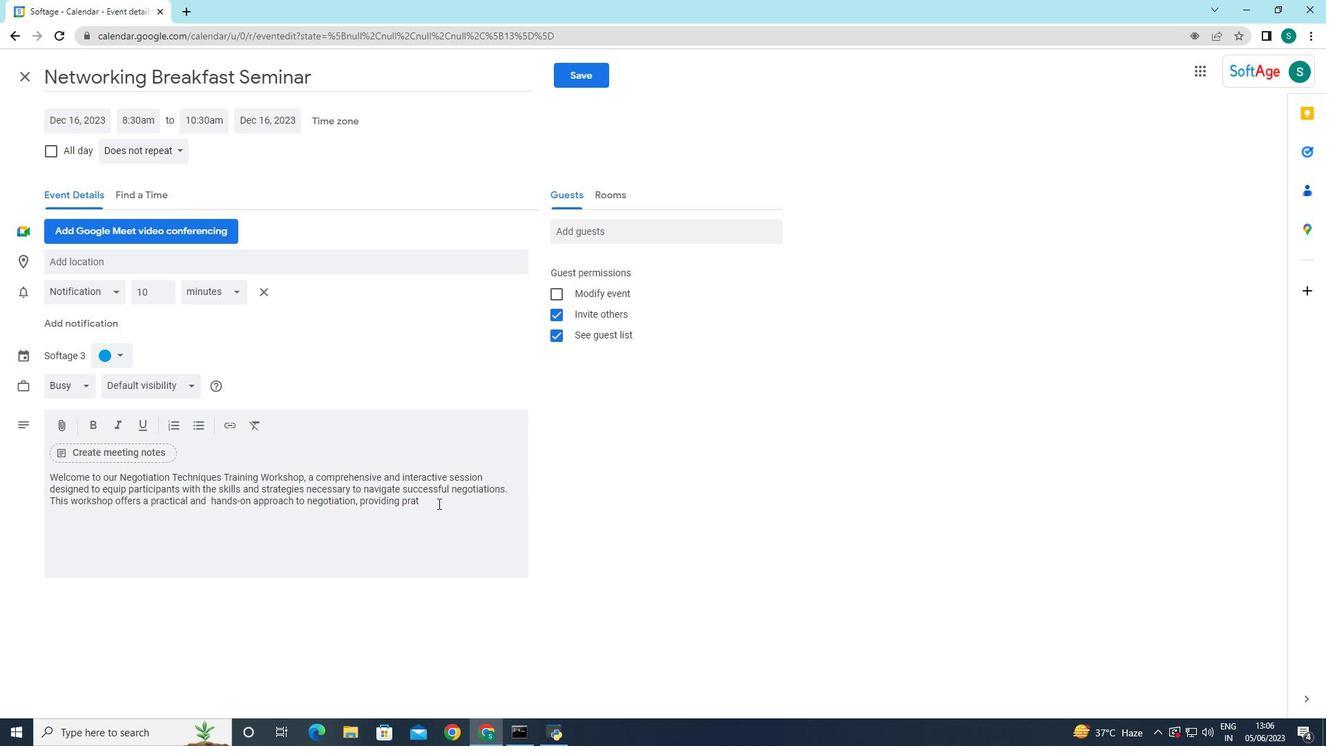 
Action: Key pressed icipants<Key.space>with<Key.space>vak<Key.backspace>
Screenshot: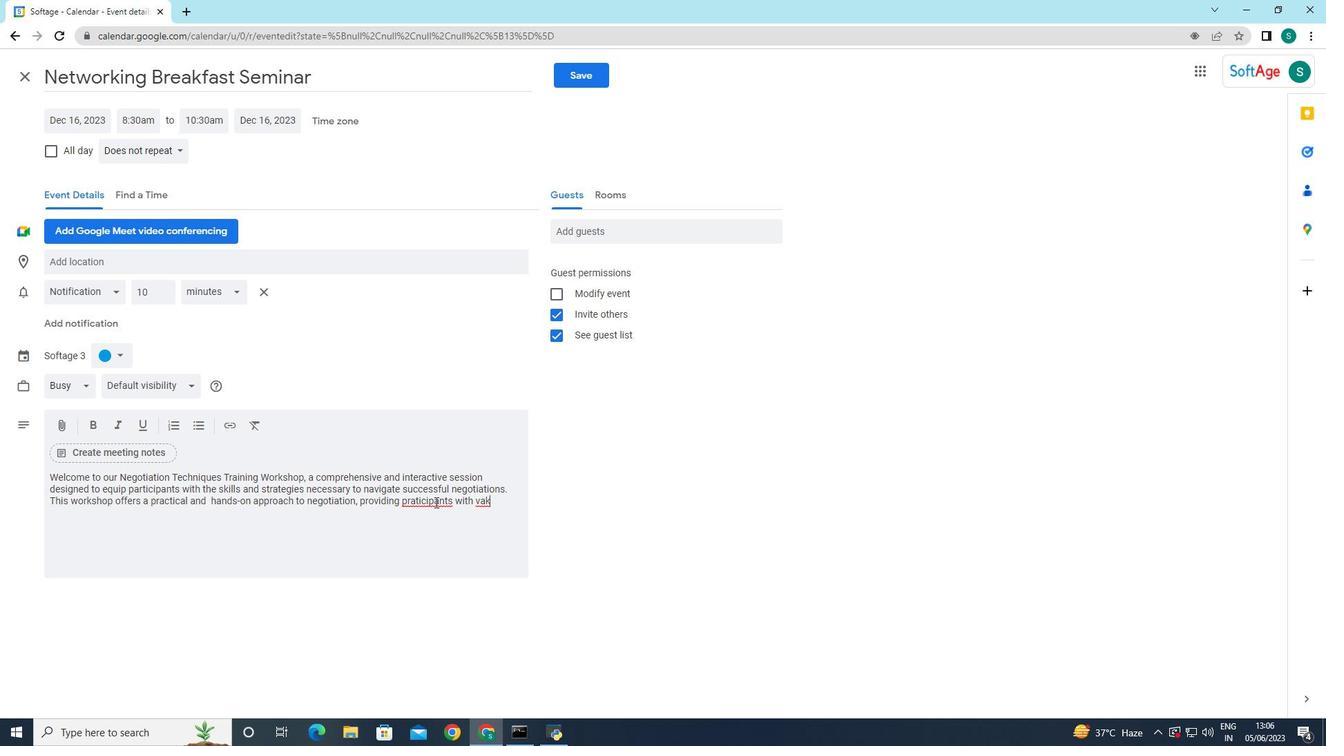 
Action: Mouse moved to (448, 504)
Screenshot: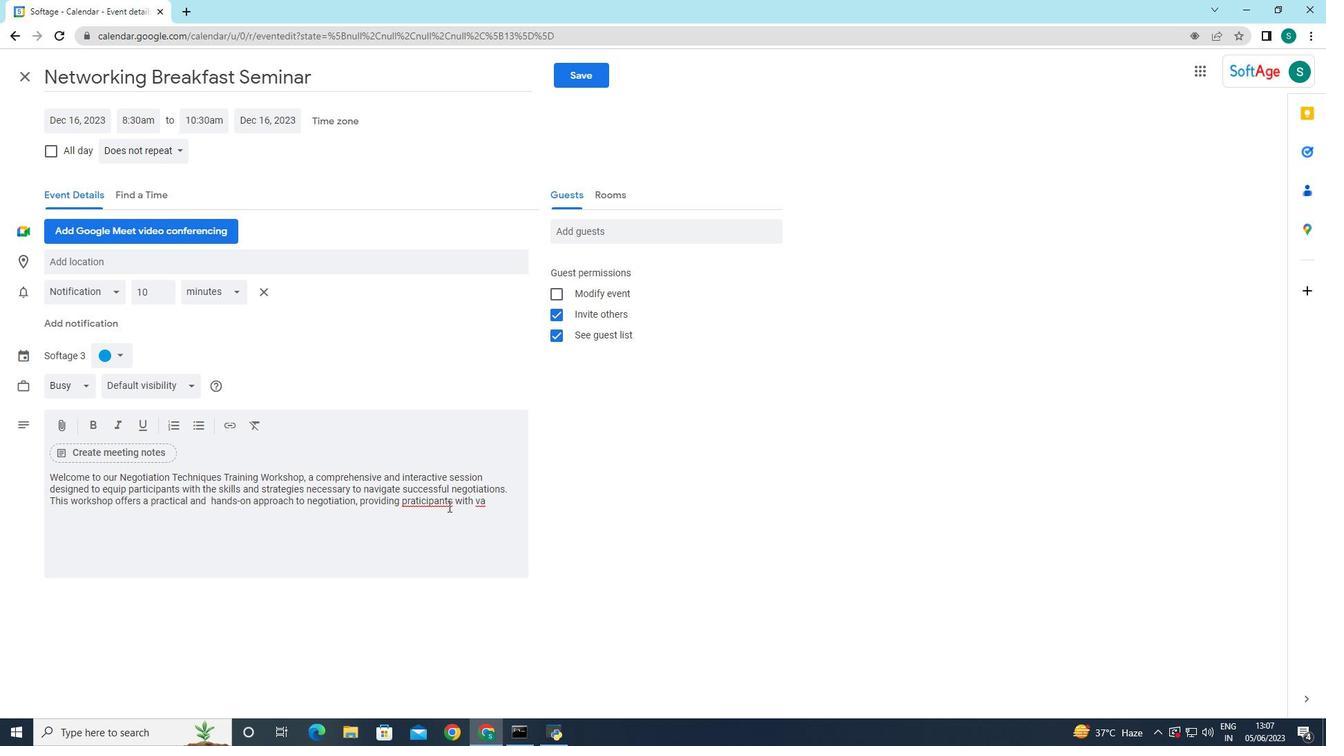 
Action: Mouse pressed right at (448, 504)
Screenshot: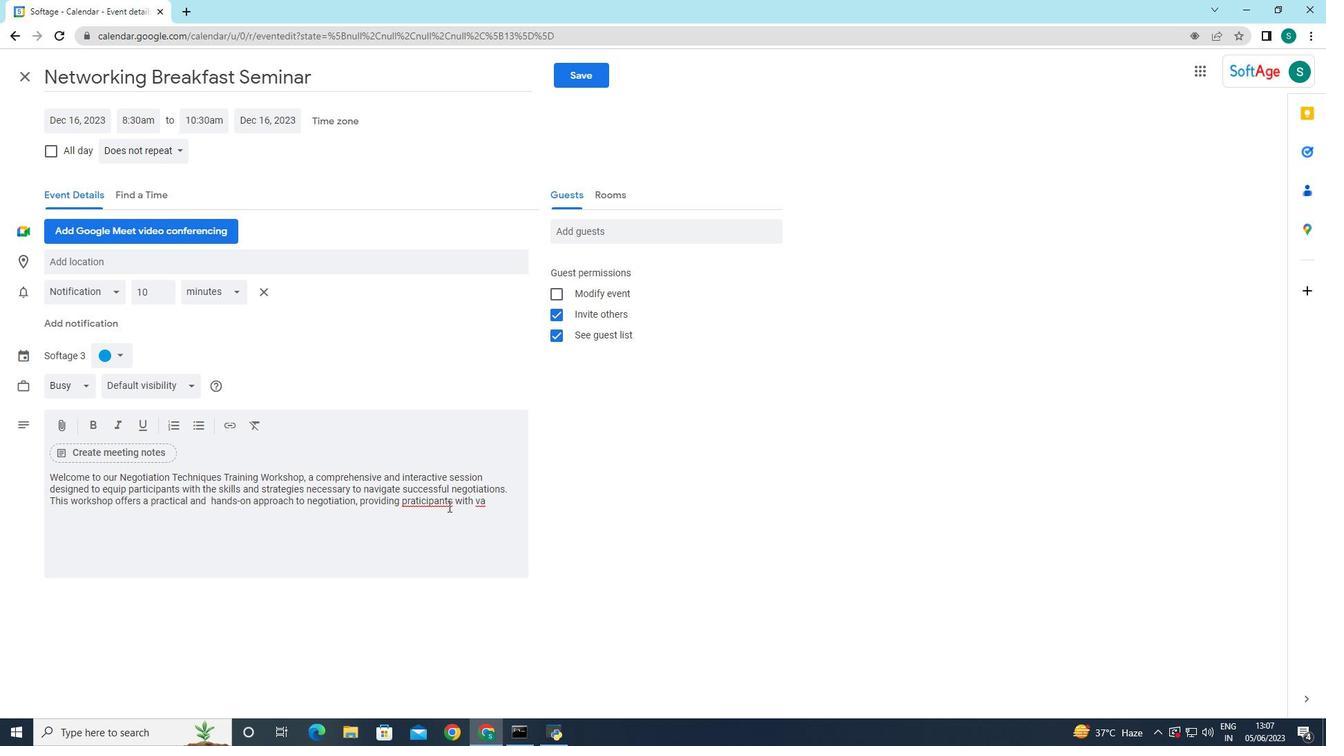 
Action: Mouse moved to (500, 290)
Screenshot: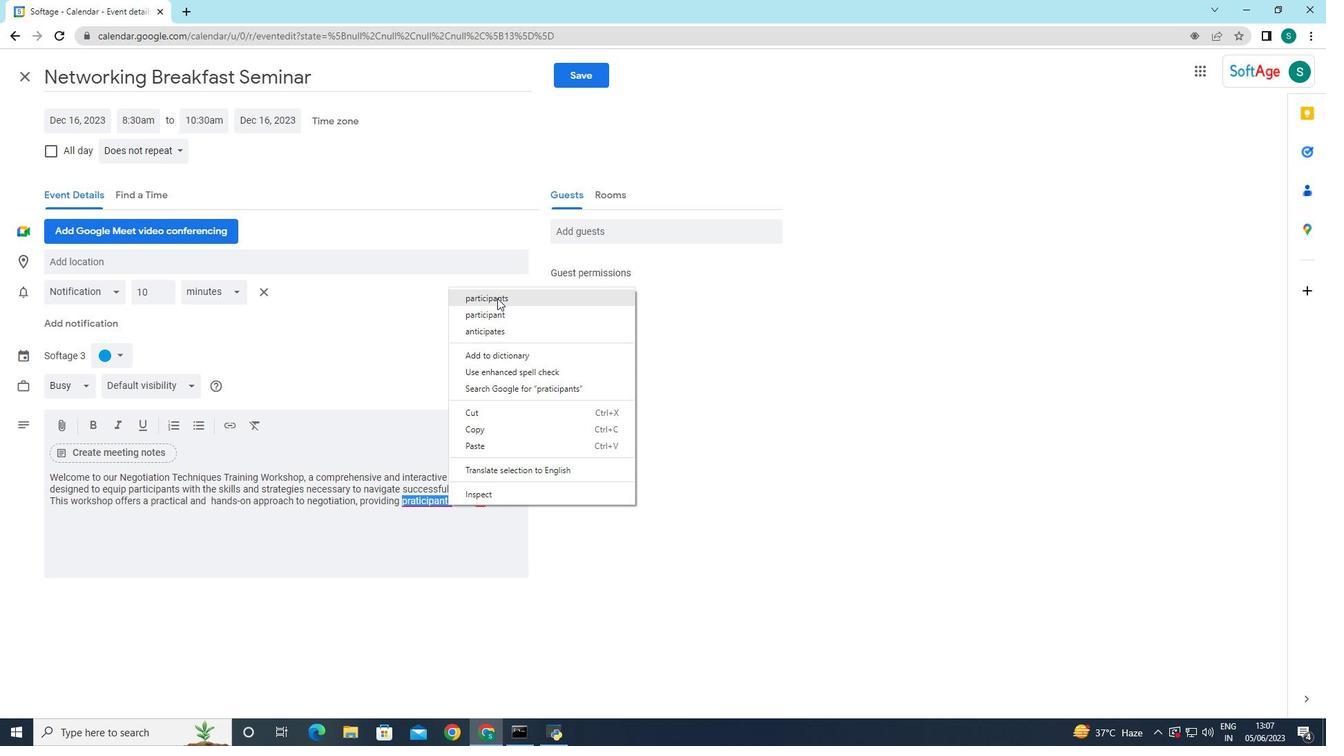 
Action: Mouse pressed left at (500, 290)
Screenshot: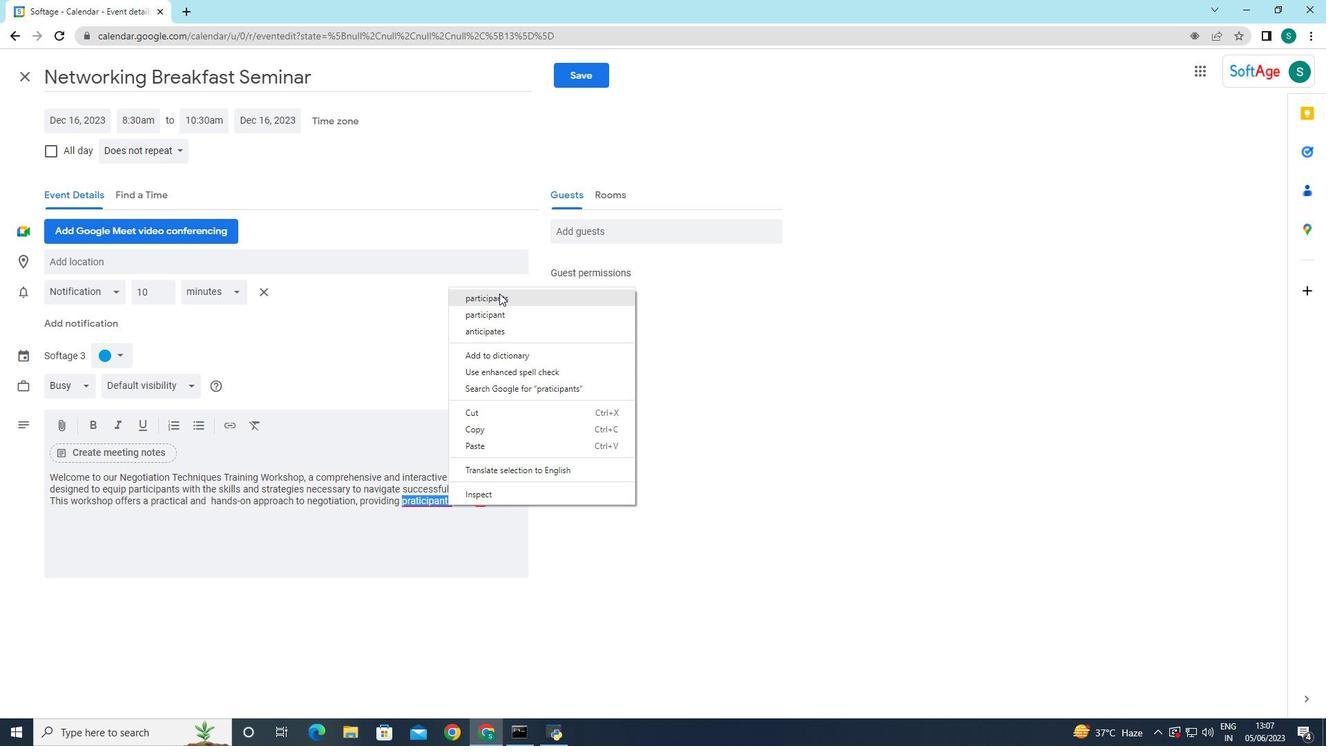 
Action: Mouse moved to (496, 500)
Screenshot: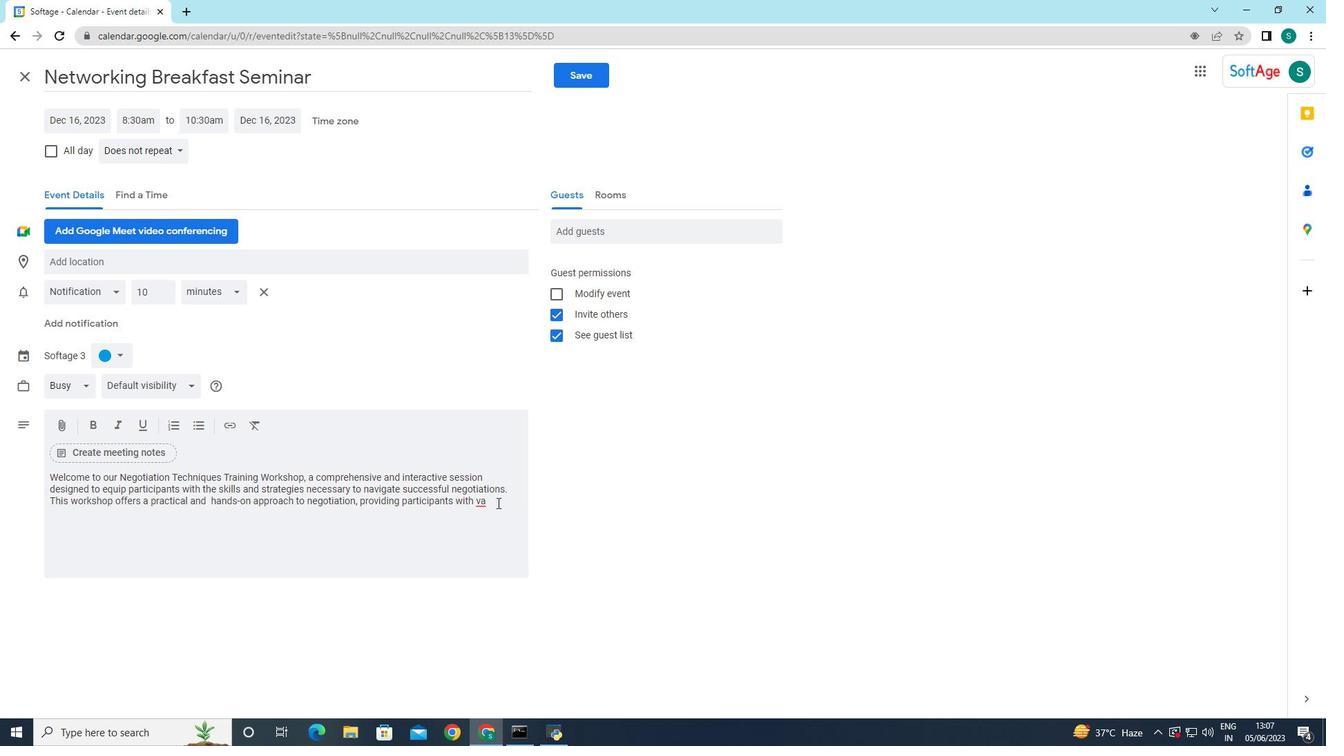 
Action: Mouse pressed left at (496, 500)
Screenshot: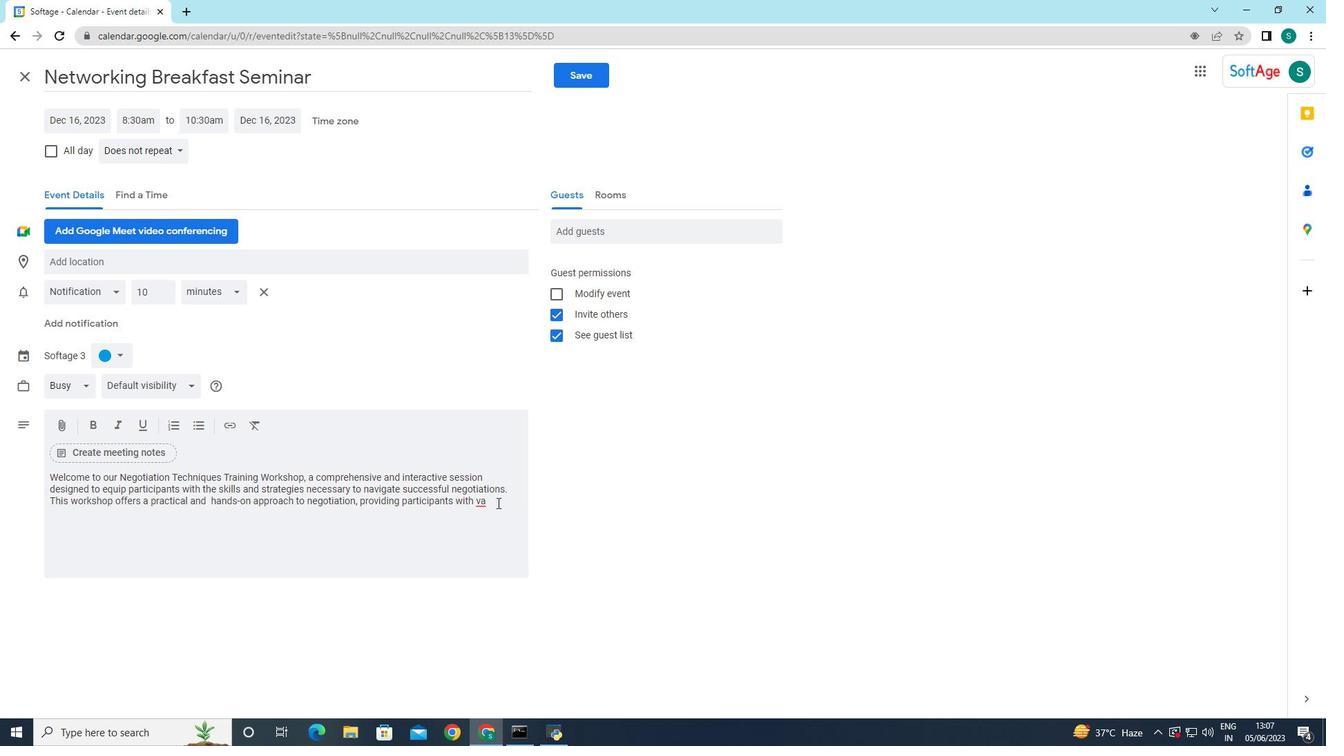 
Action: Key pressed luable<Key.space>insights<Key.space>and<Key.space>techniques<Key.space>to<Key.space>achieve<Key.space>optimal<Key.space>outcomes<Key.space>in<Key.space>a<Key.space>variety<Key.space>of<Key.space>professional<Key.space>se<Key.backspace>cenarios.
Screenshot: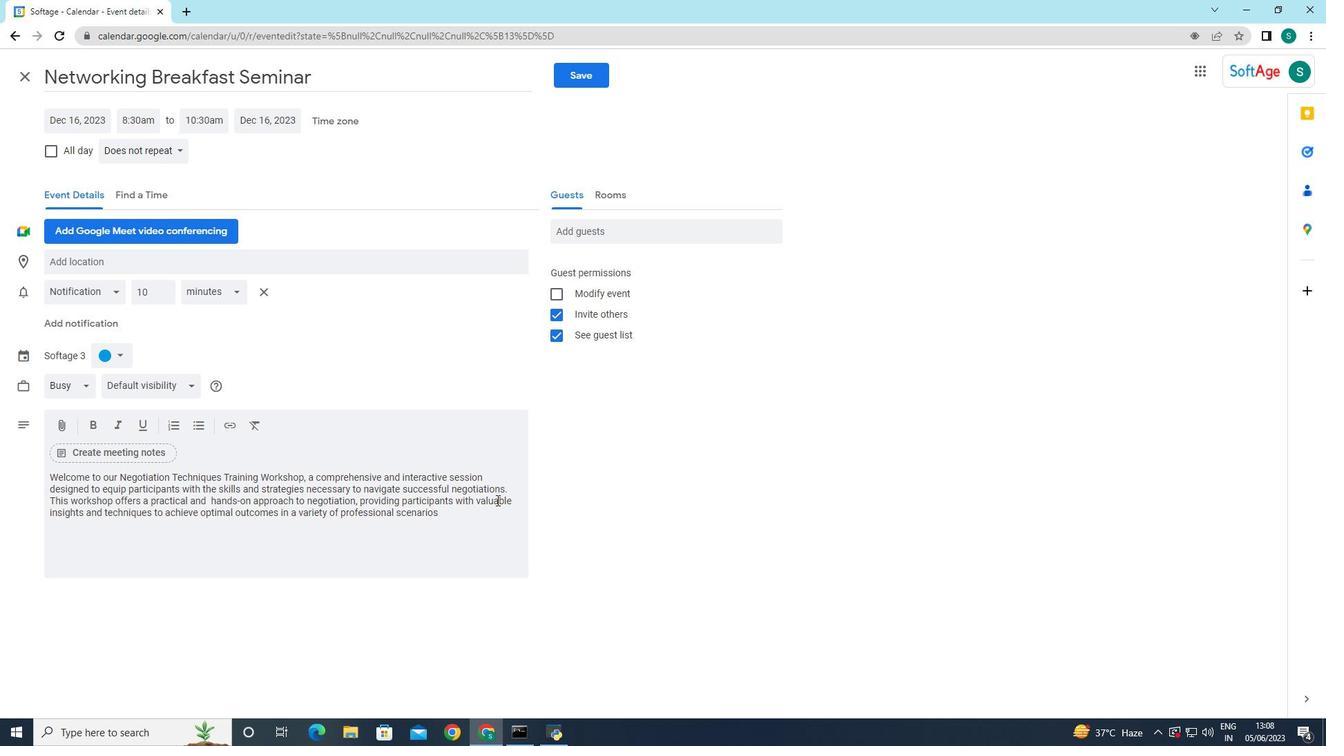 
Action: Mouse moved to (104, 347)
Screenshot: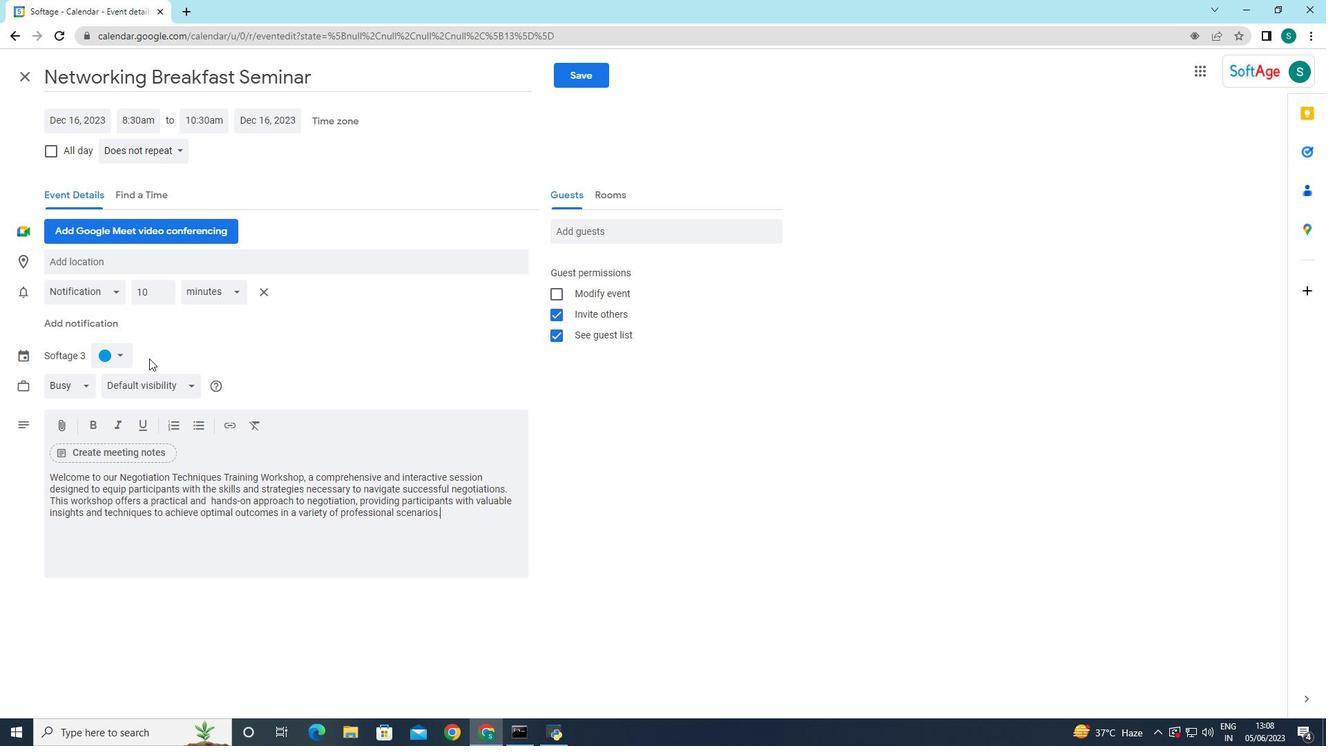 
Action: Mouse pressed left at (104, 347)
Screenshot: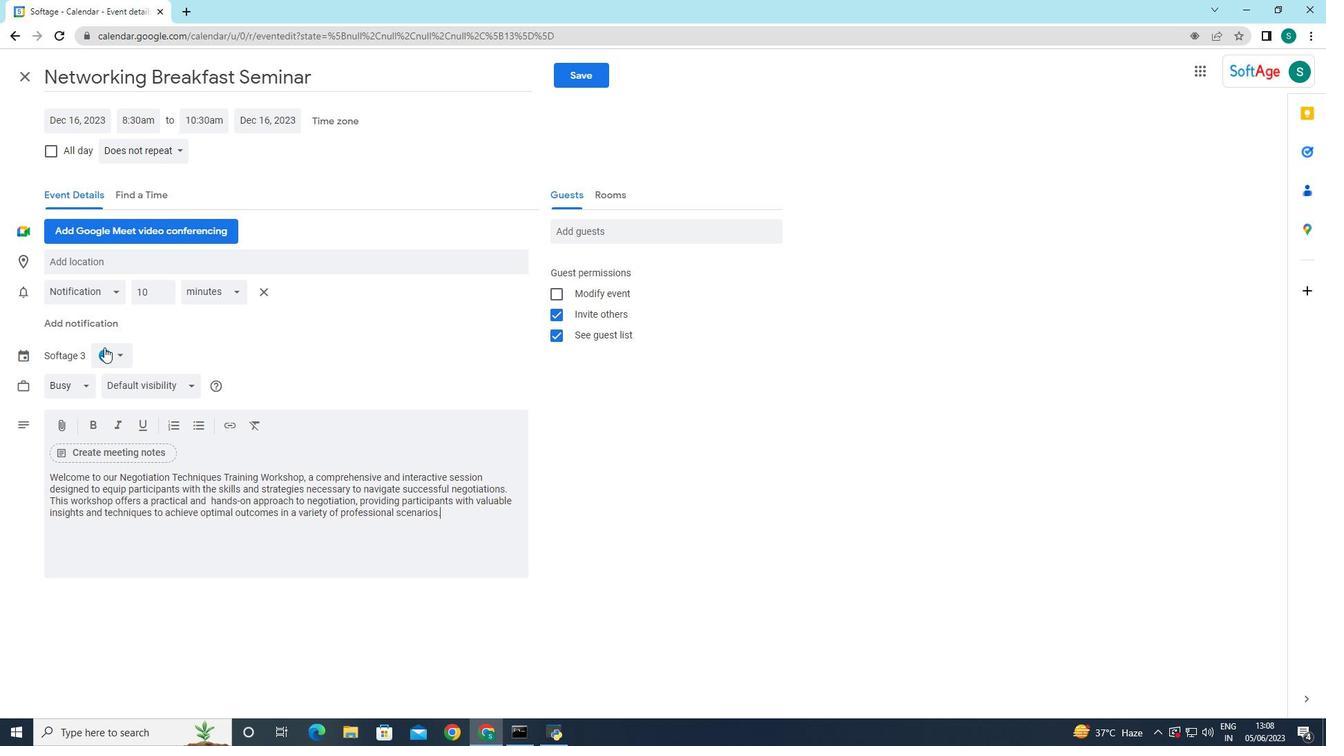 
Action: Mouse moved to (105, 385)
Screenshot: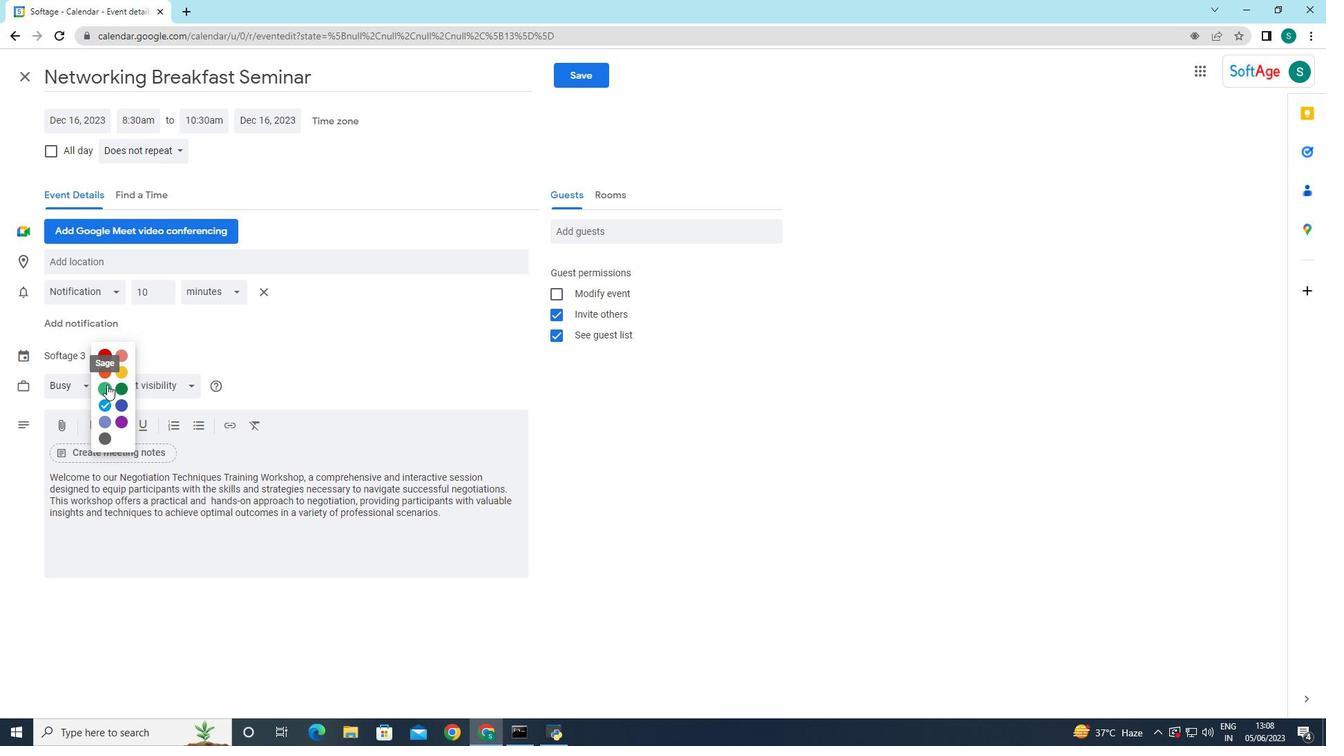 
Action: Mouse pressed left at (105, 385)
Screenshot: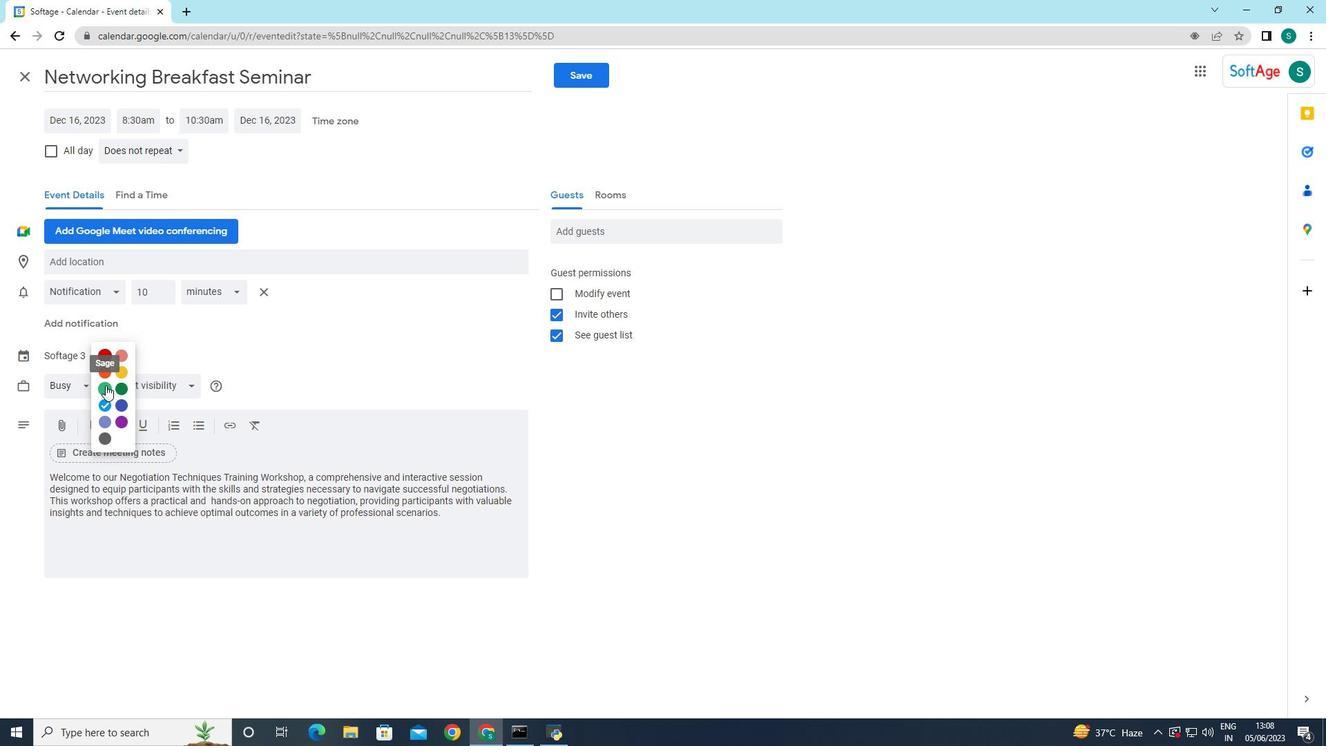 
Action: Mouse moved to (148, 269)
Screenshot: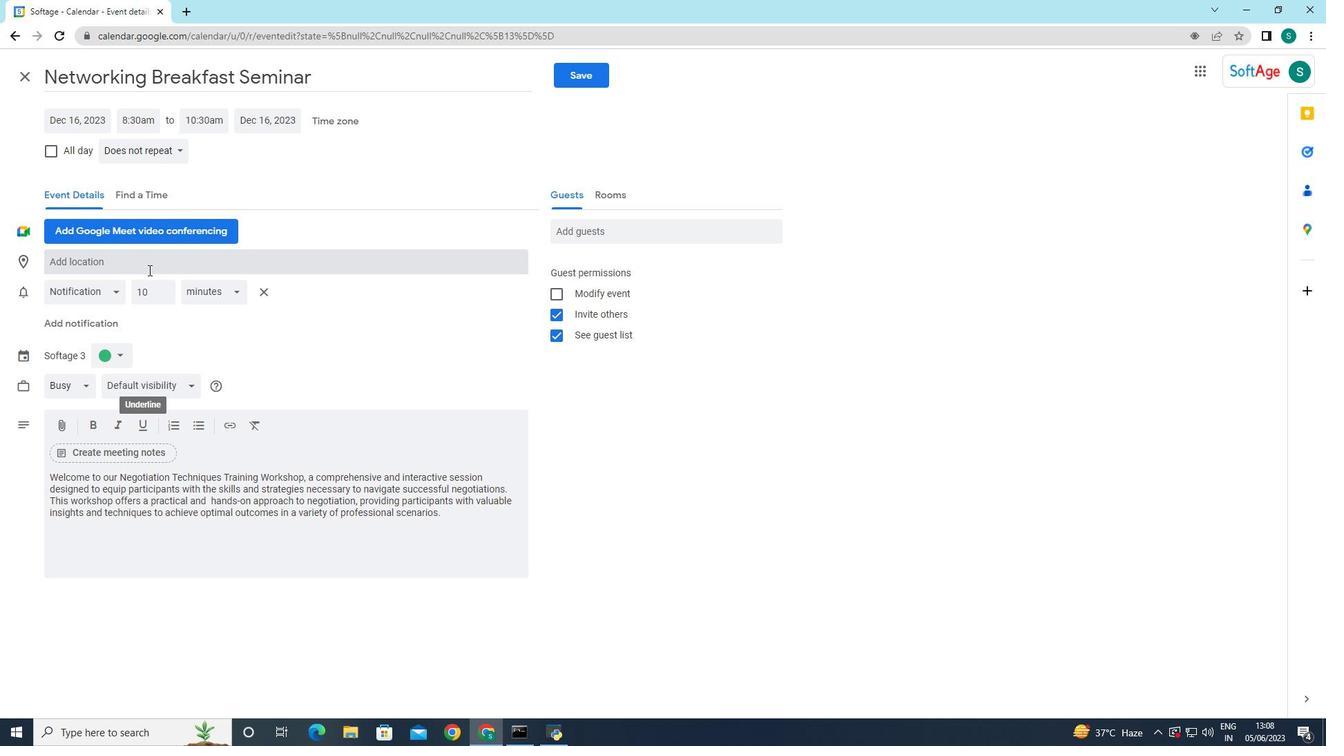 
Action: Mouse pressed left at (148, 269)
Screenshot: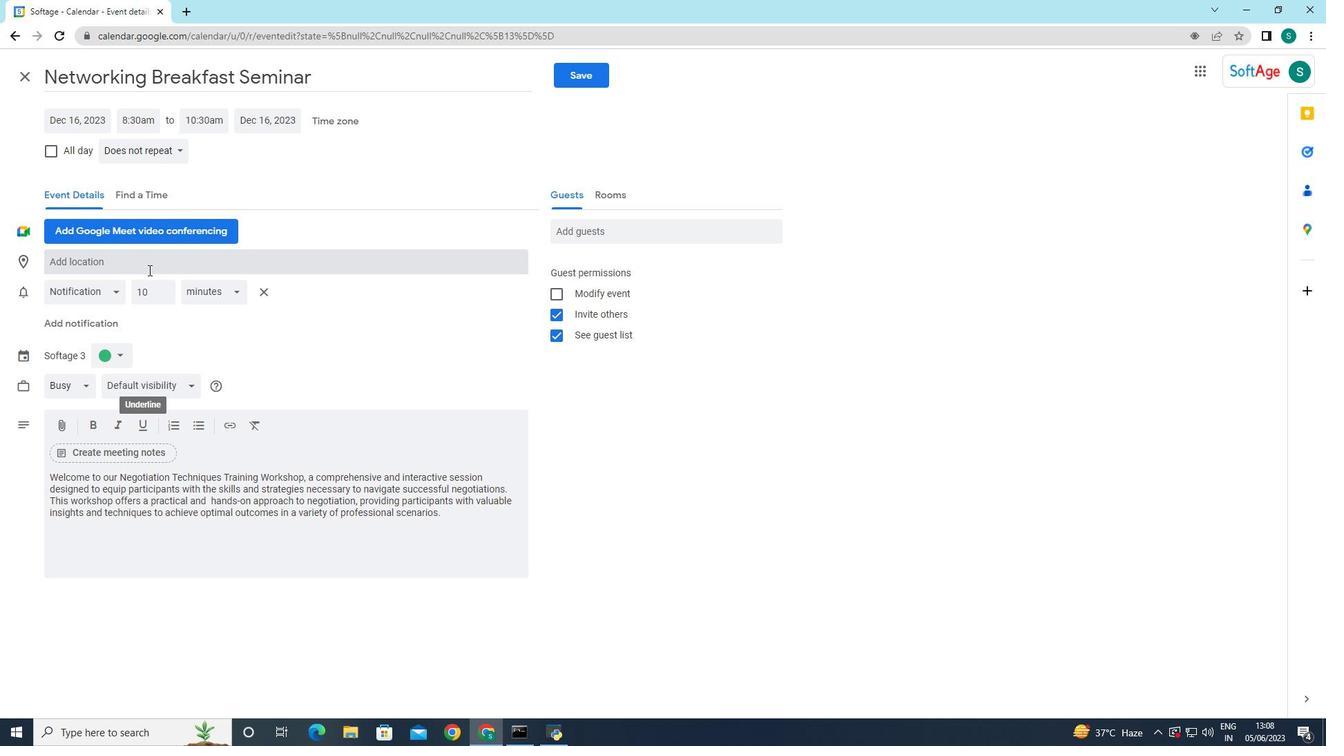 
Action: Key pressed <Key.caps_lock>890<Key.space><Key.caps_lock>o<Key.caps_lock><Key.backspace><Key.caps_lock>o<Key.caps_lock><Key.backspace>O<Key.caps_lock>live<Key.space><Key.caps_lock>L<Key.caps_lock>ane,<Key.space><Key.caps_lock>G<Key.caps_lock>irona,<Key.space>s<Key.backspace><Key.backspace><Key.backspace><Key.backspace><Key.backspace><Key.backspace><Key.backspace>rona,<Key.space><Key.caps_lock>SP<Key.caps_lock><Key.backspace>pain
Screenshot: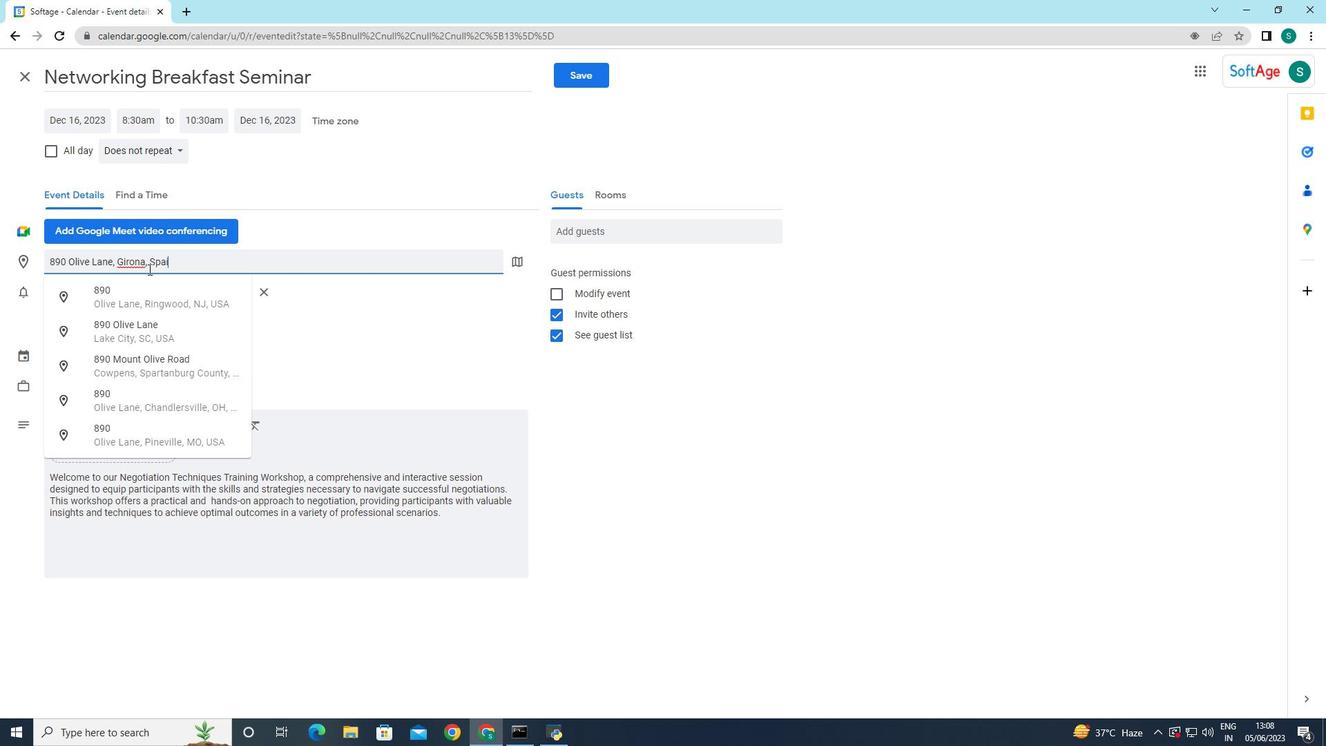 
Action: Mouse moved to (337, 306)
Screenshot: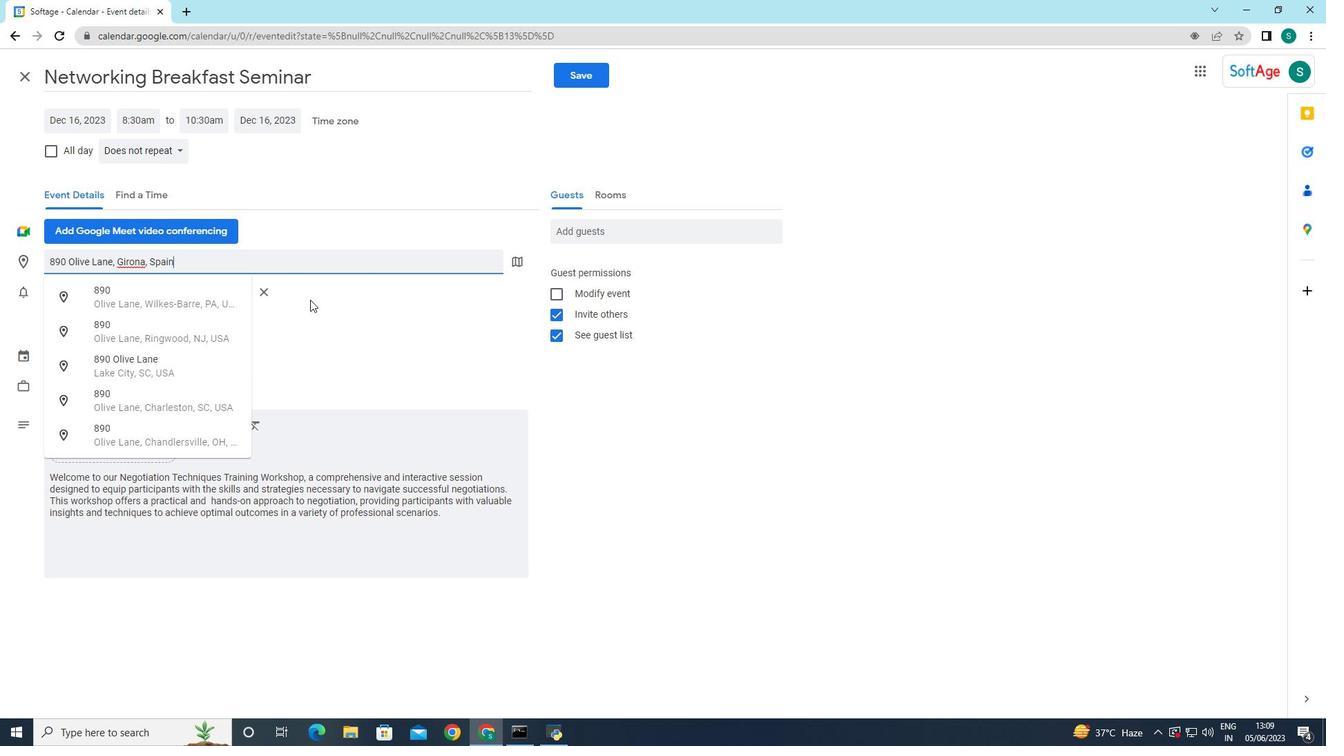 
Action: Mouse pressed left at (337, 306)
Screenshot: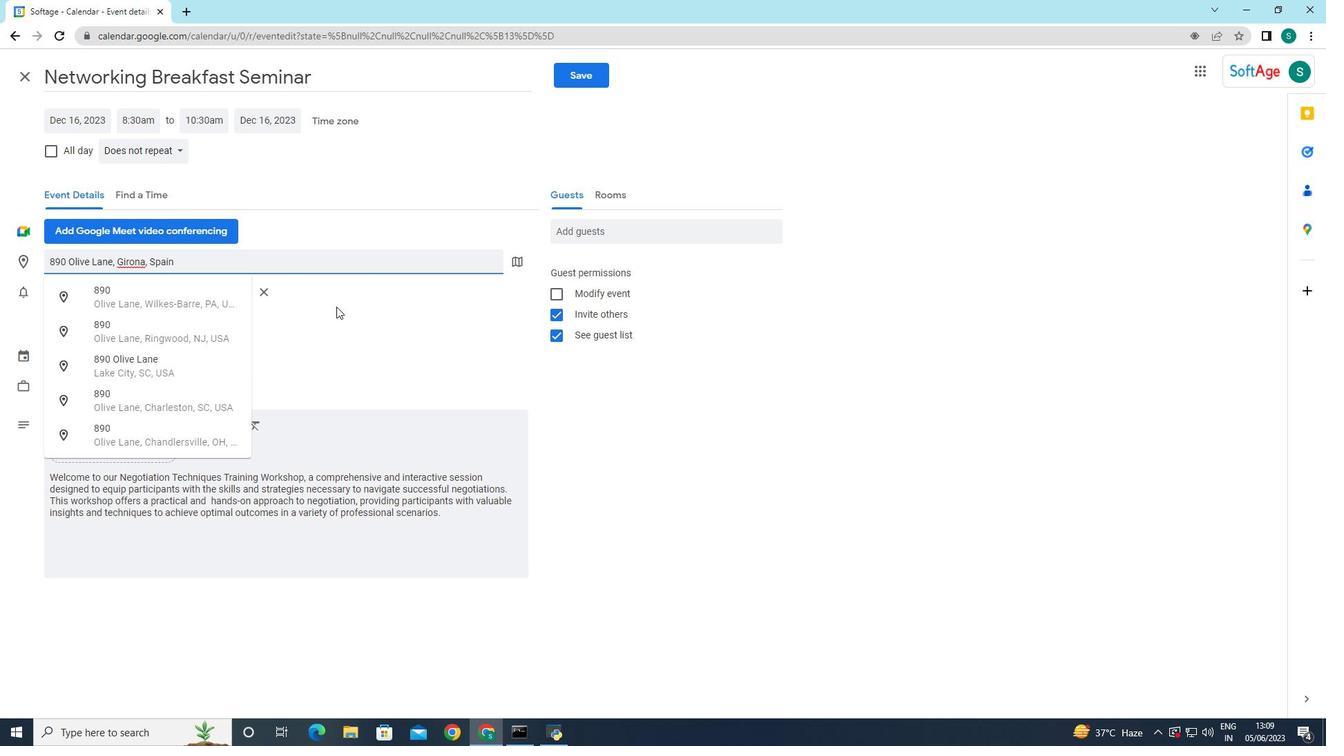 
Action: Mouse moved to (605, 230)
Screenshot: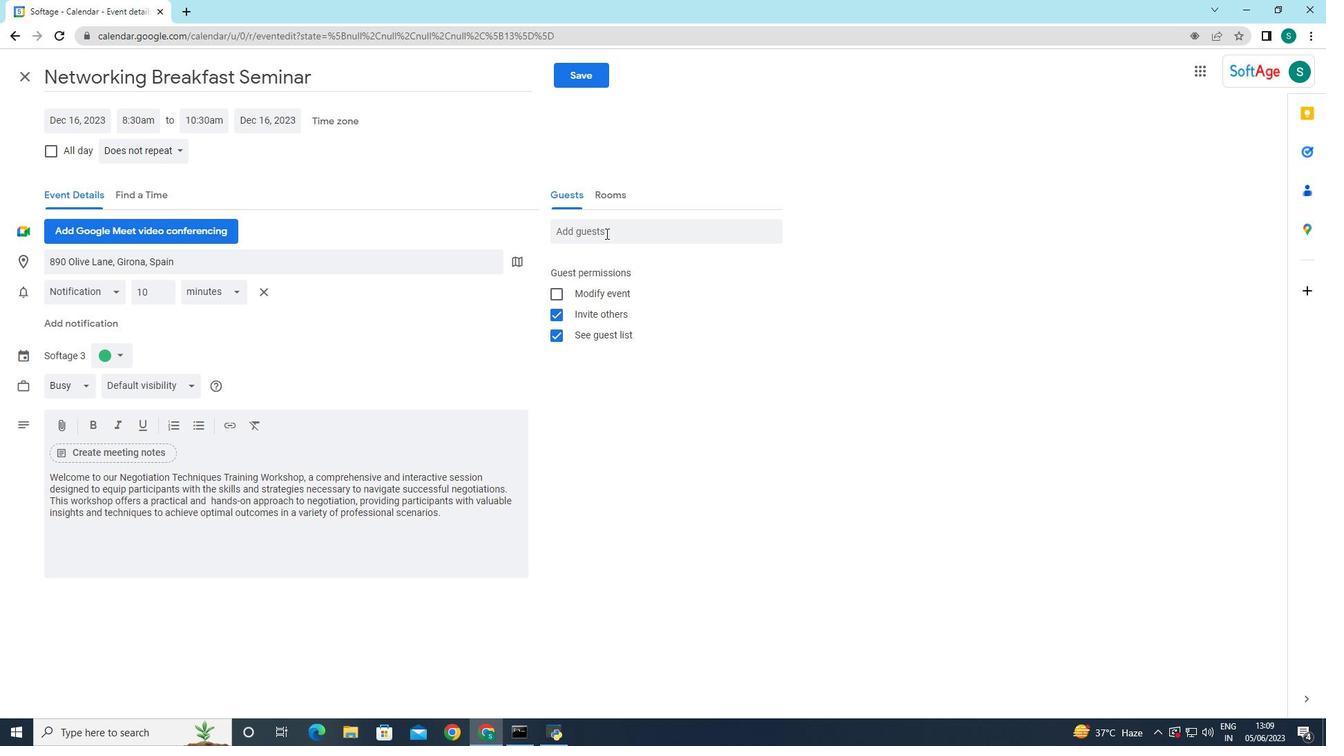 
Action: Mouse pressed left at (605, 230)
Screenshot: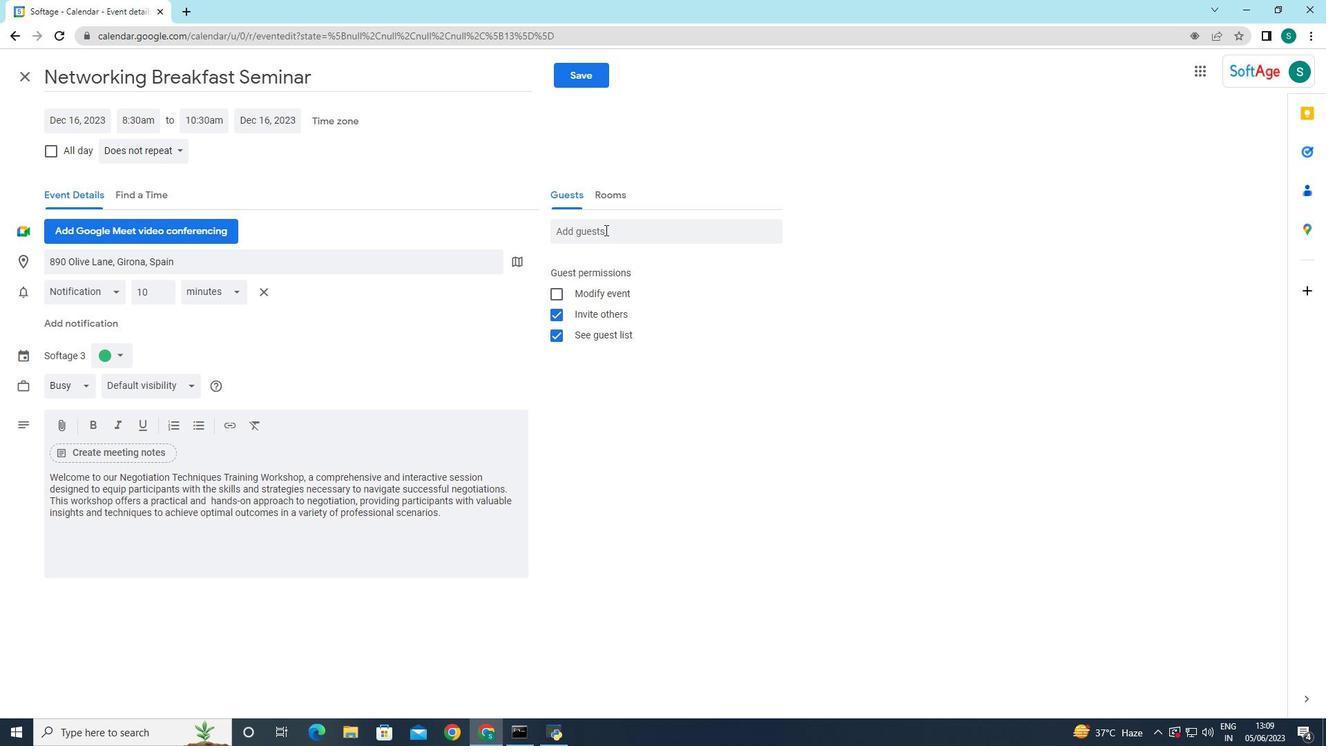 
Action: Key pressed softage.10
Screenshot: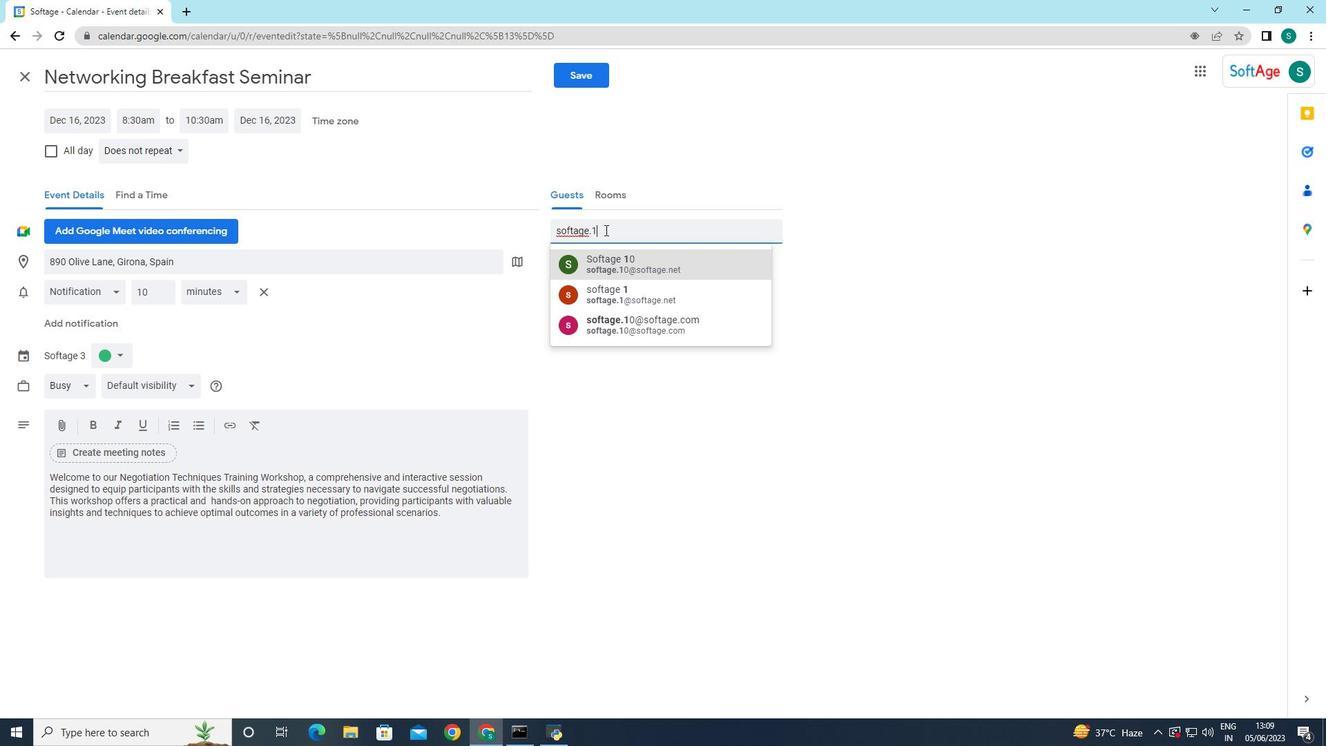
Action: Mouse moved to (625, 252)
Screenshot: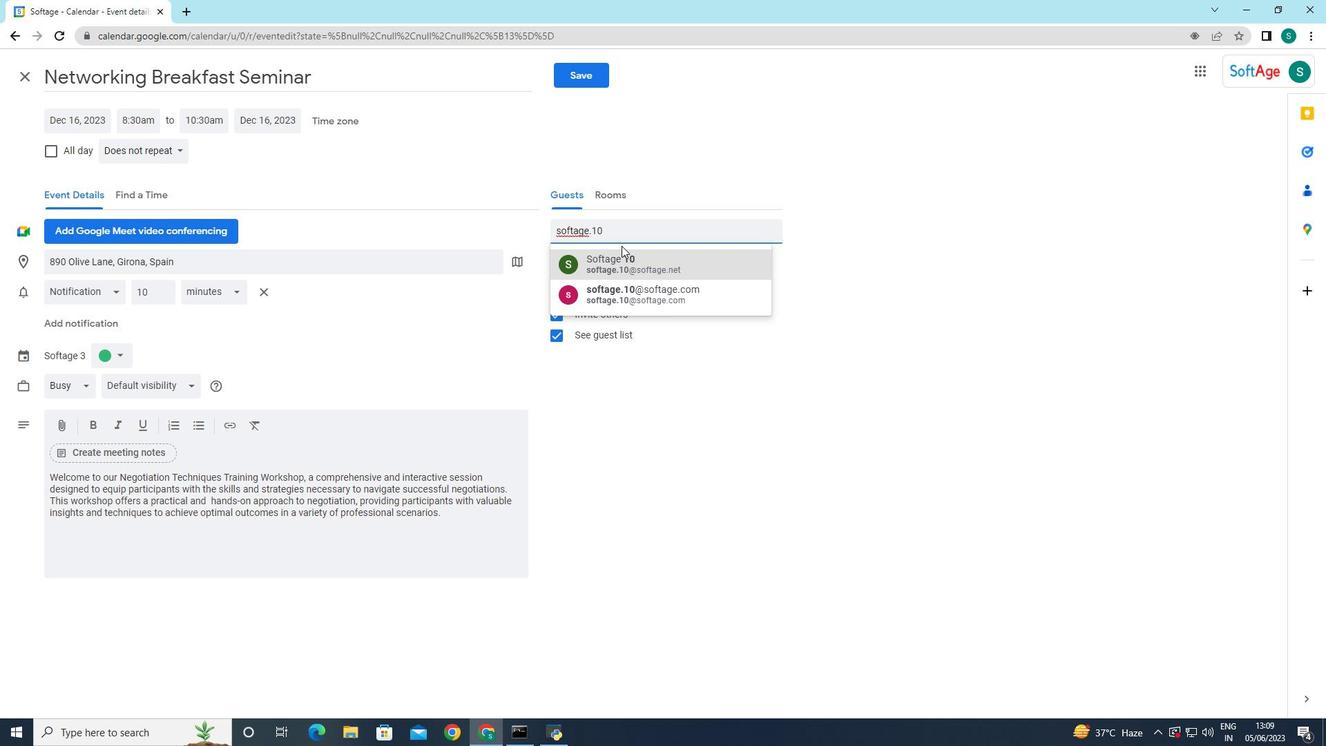 
Action: Mouse pressed left at (625, 252)
Screenshot: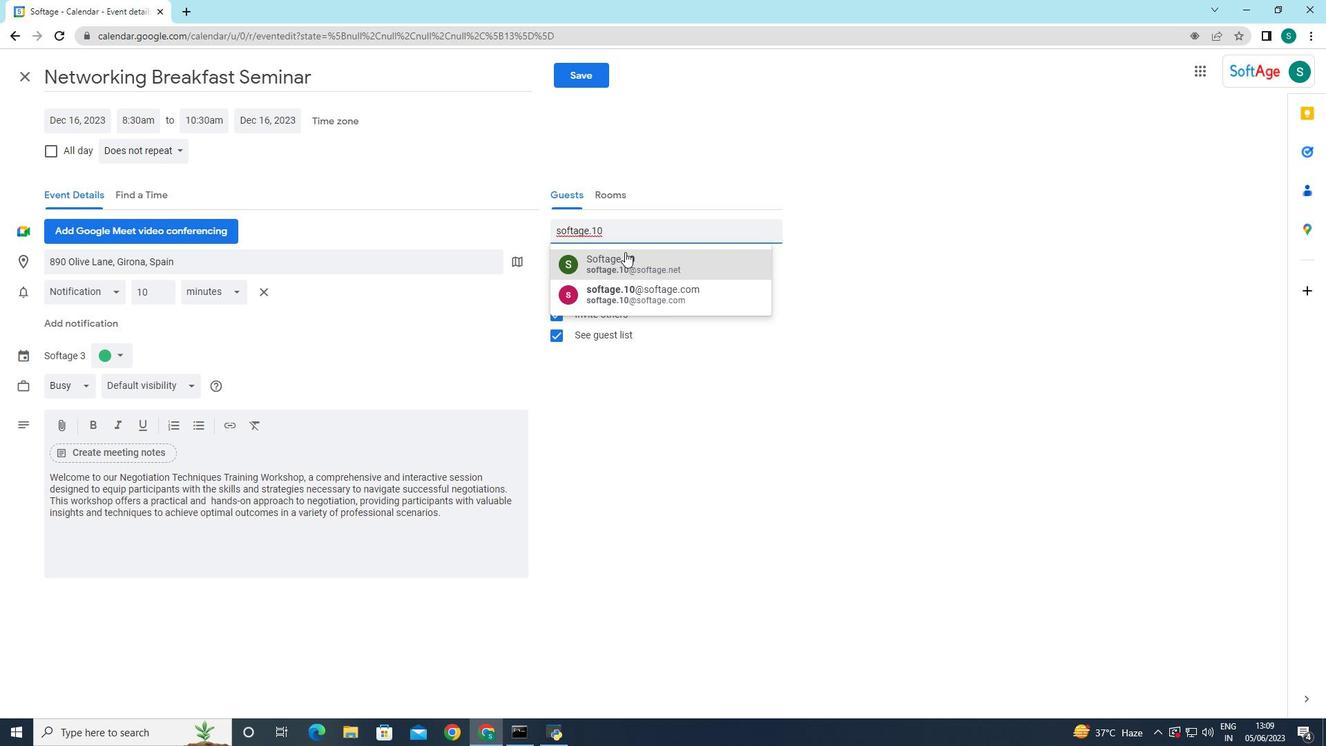 
Action: Mouse moved to (629, 228)
Screenshot: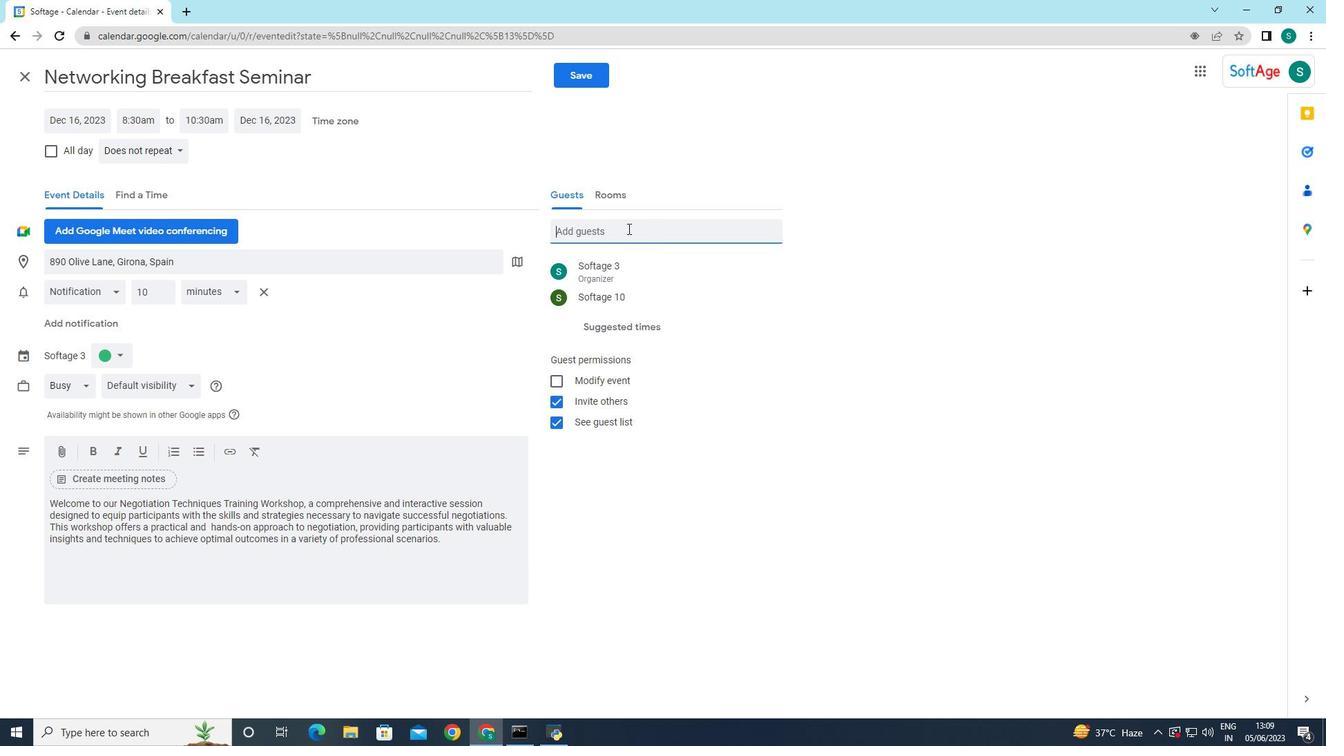
Action: Mouse pressed left at (629, 228)
Screenshot: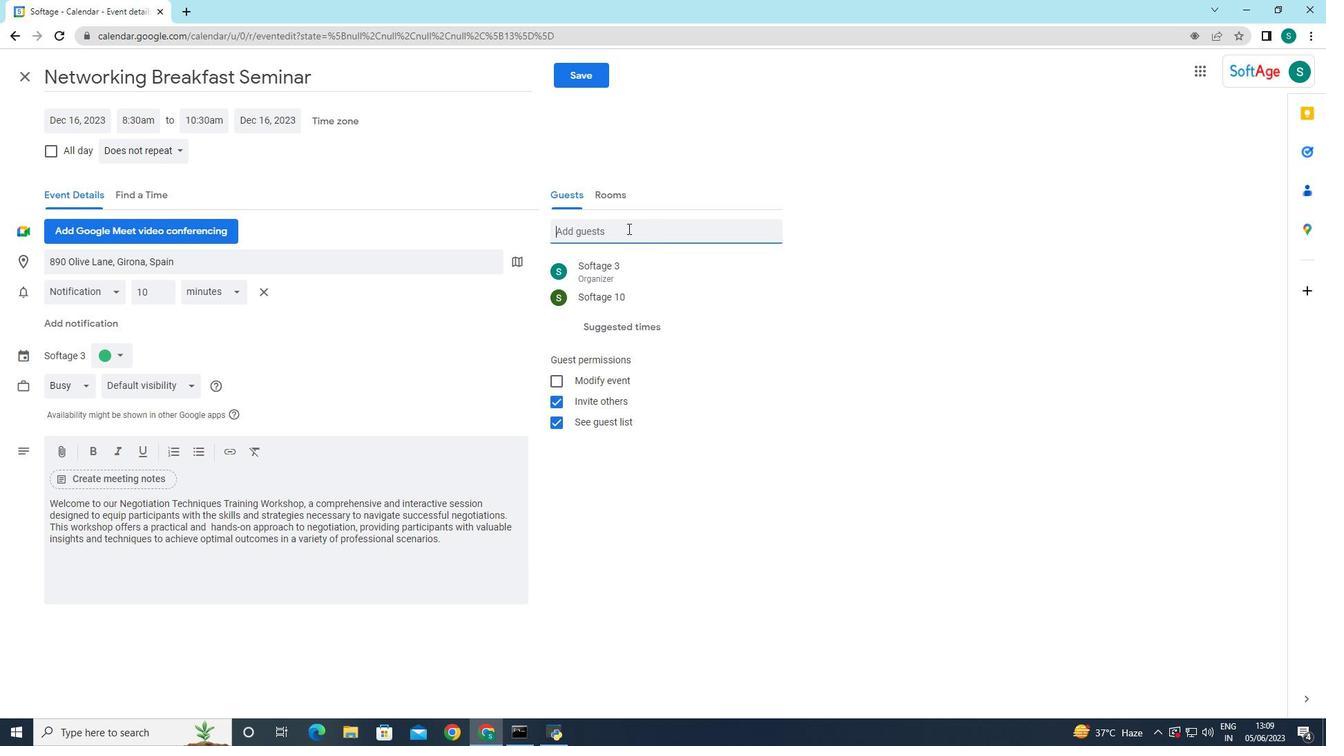 
Action: Key pressed softage,<Key.backspace>.1
Screenshot: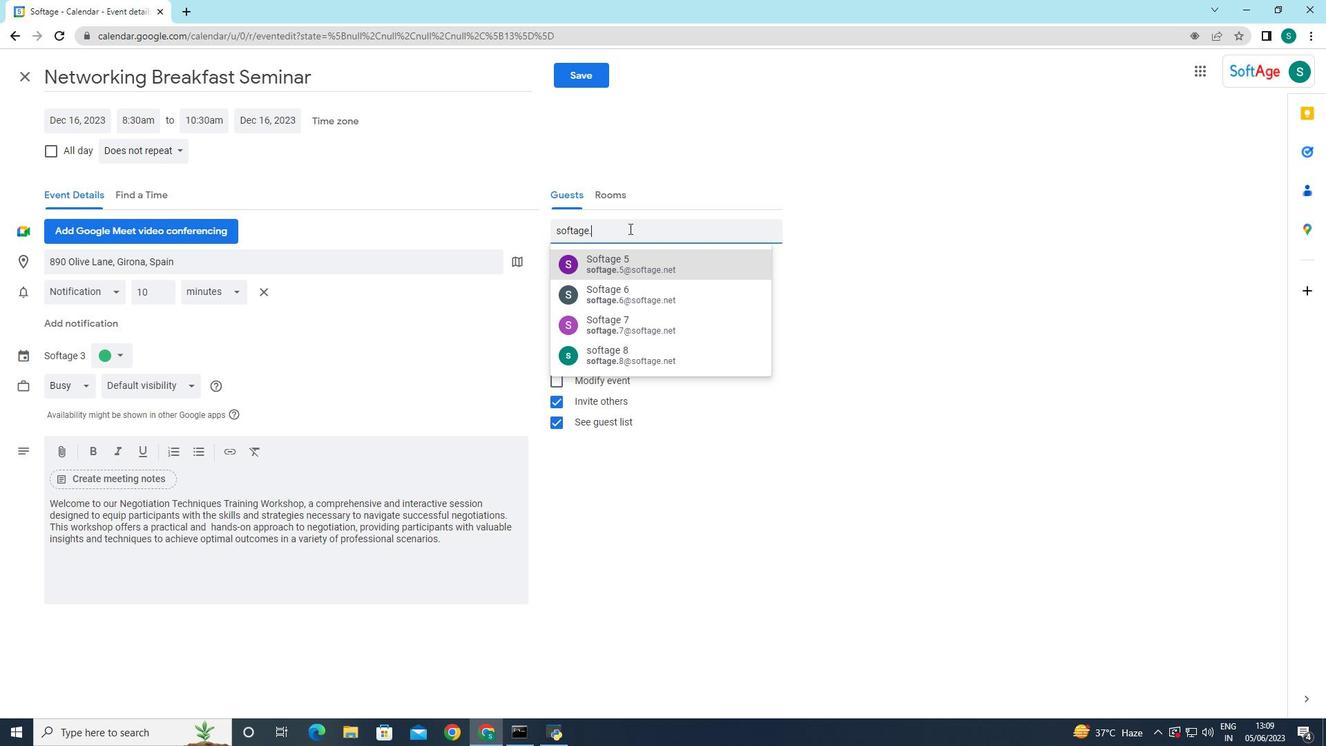 
Action: Mouse moved to (624, 253)
Screenshot: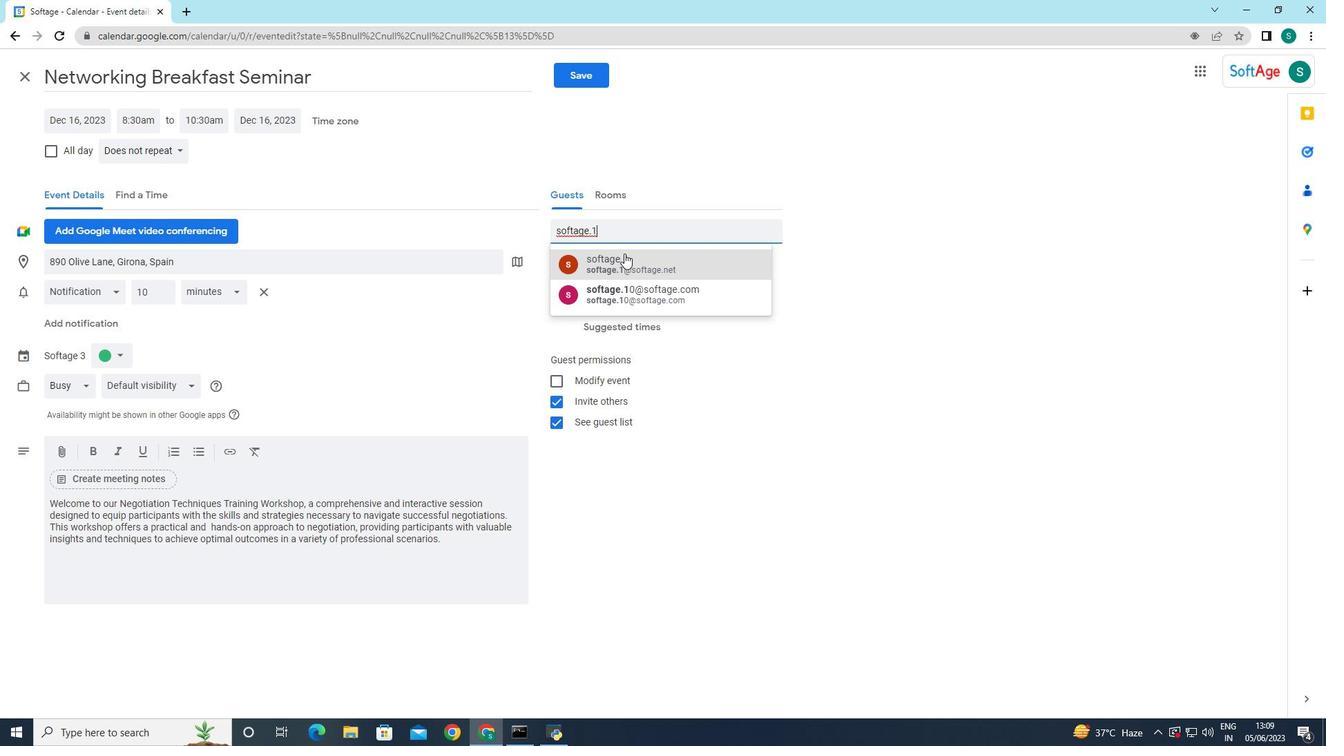 
Action: Mouse pressed left at (624, 253)
Screenshot: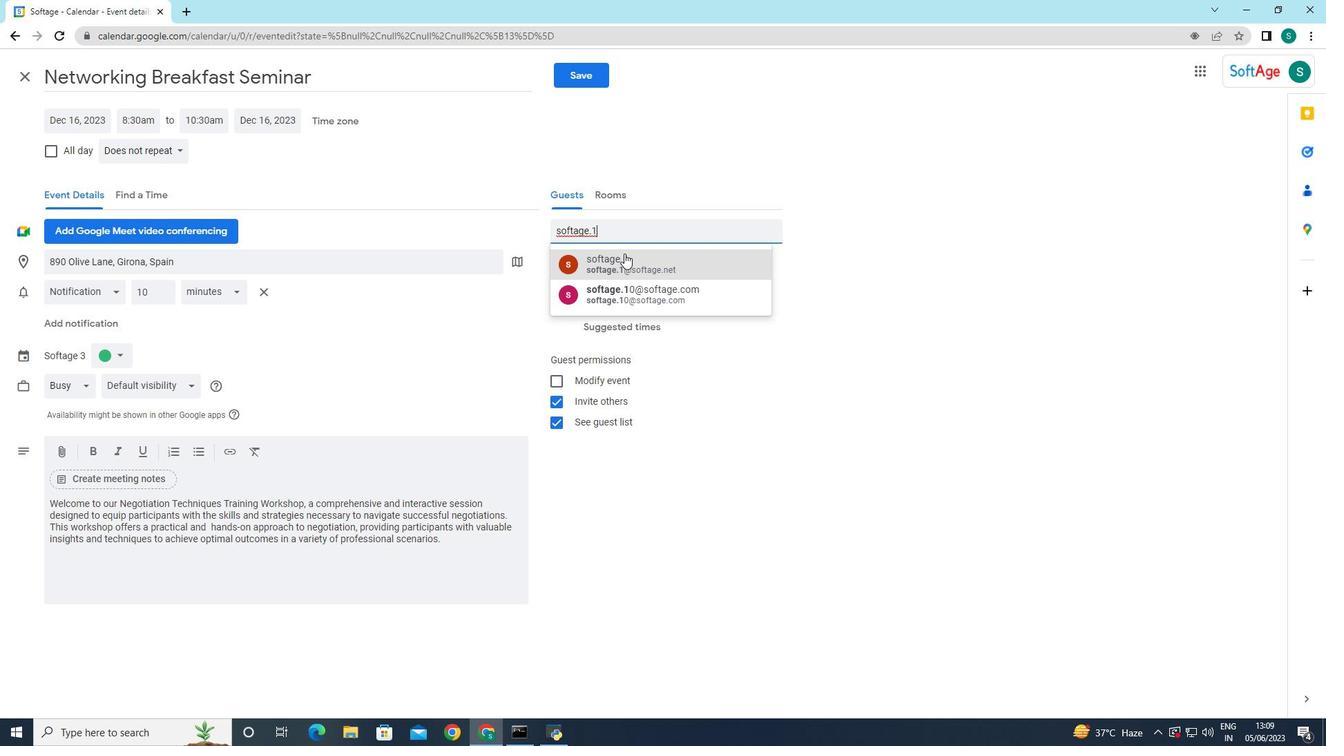 
Action: Mouse moved to (762, 271)
Screenshot: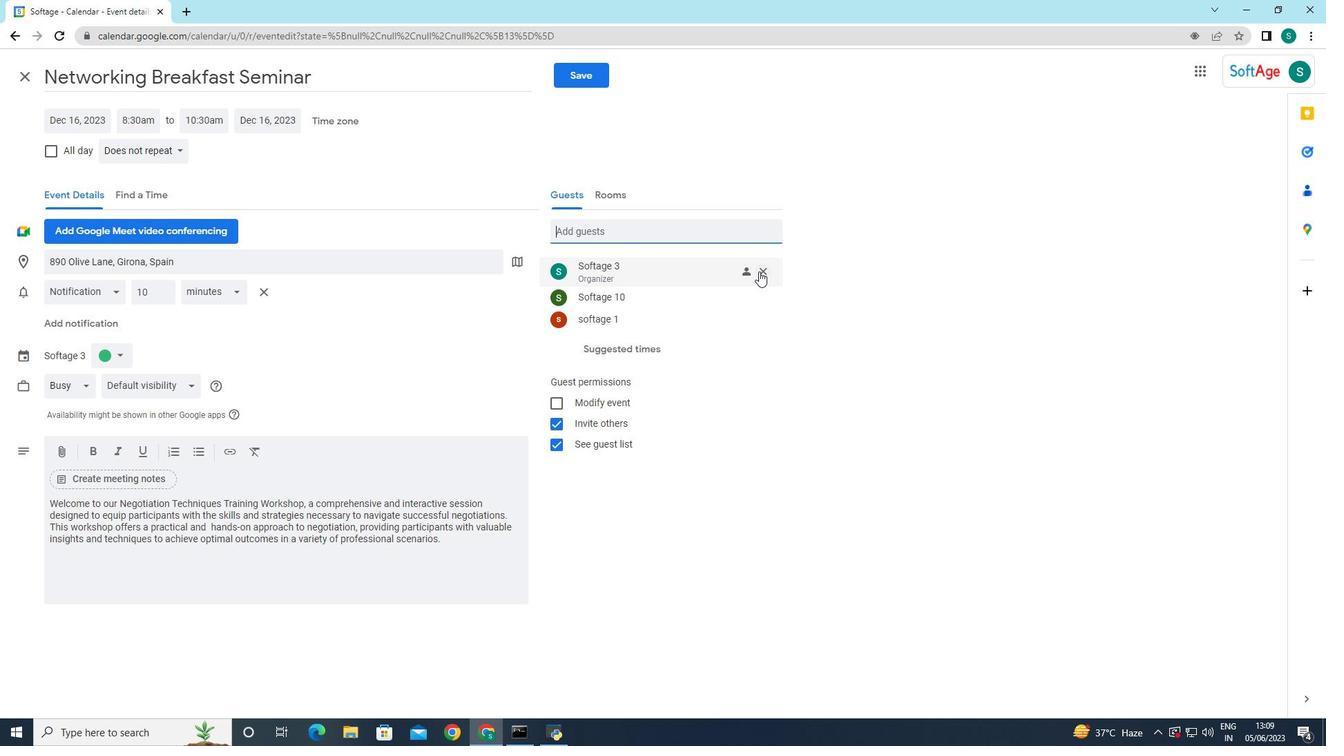 
Action: Mouse pressed left at (762, 271)
Screenshot: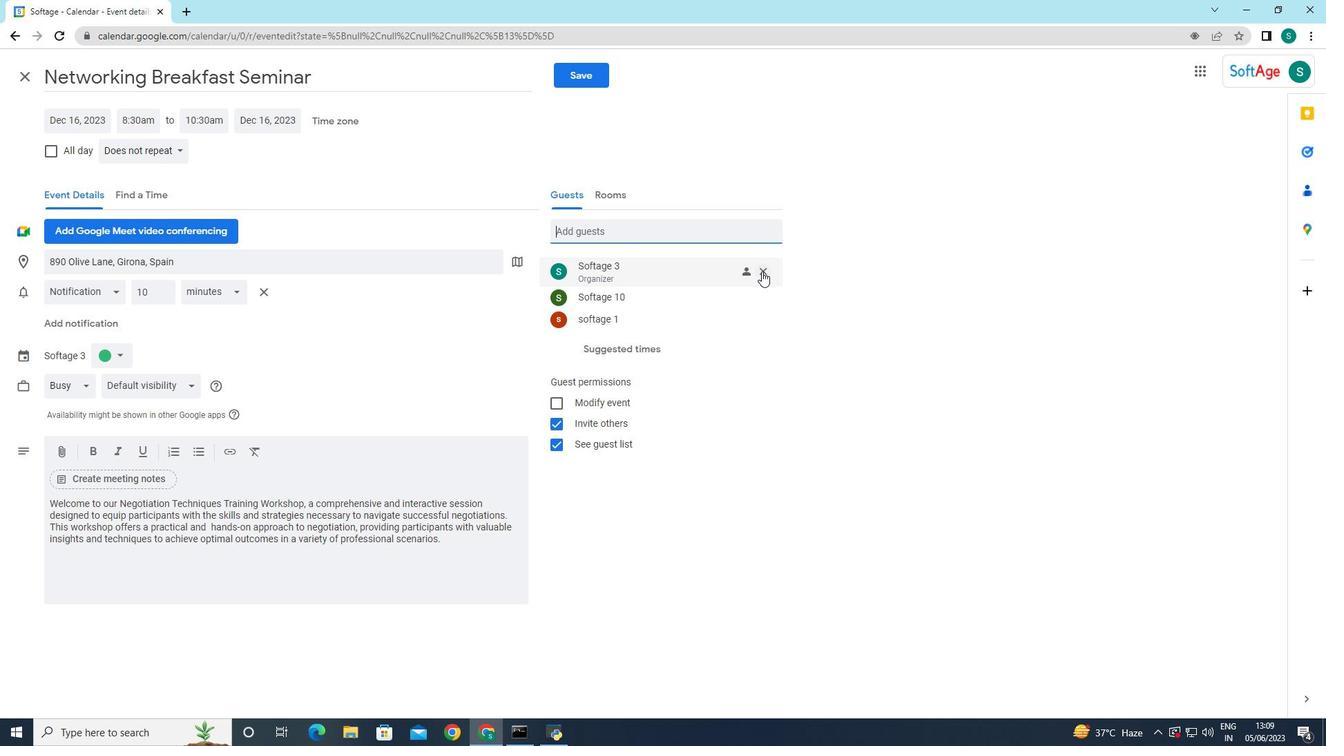 
Action: Mouse moved to (162, 153)
Screenshot: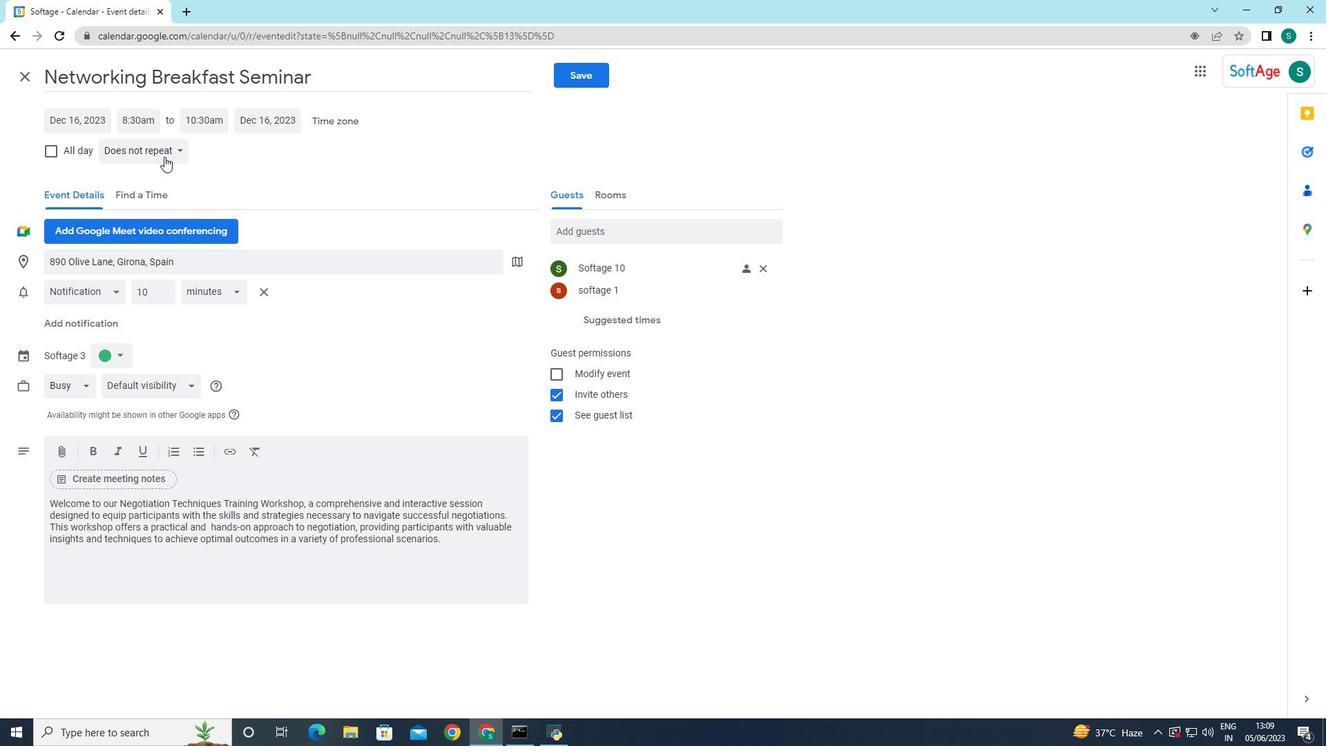 
Action: Mouse pressed left at (162, 153)
Screenshot: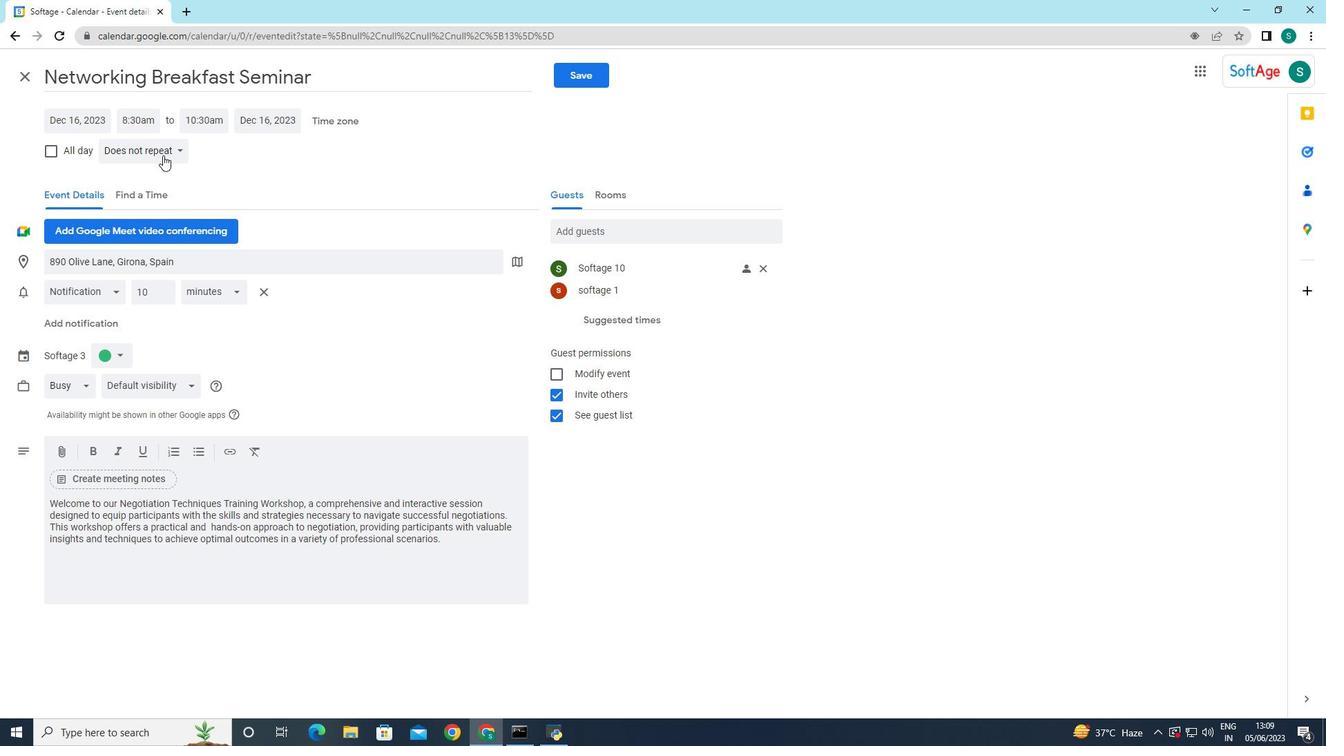 
Action: Mouse moved to (150, 151)
Screenshot: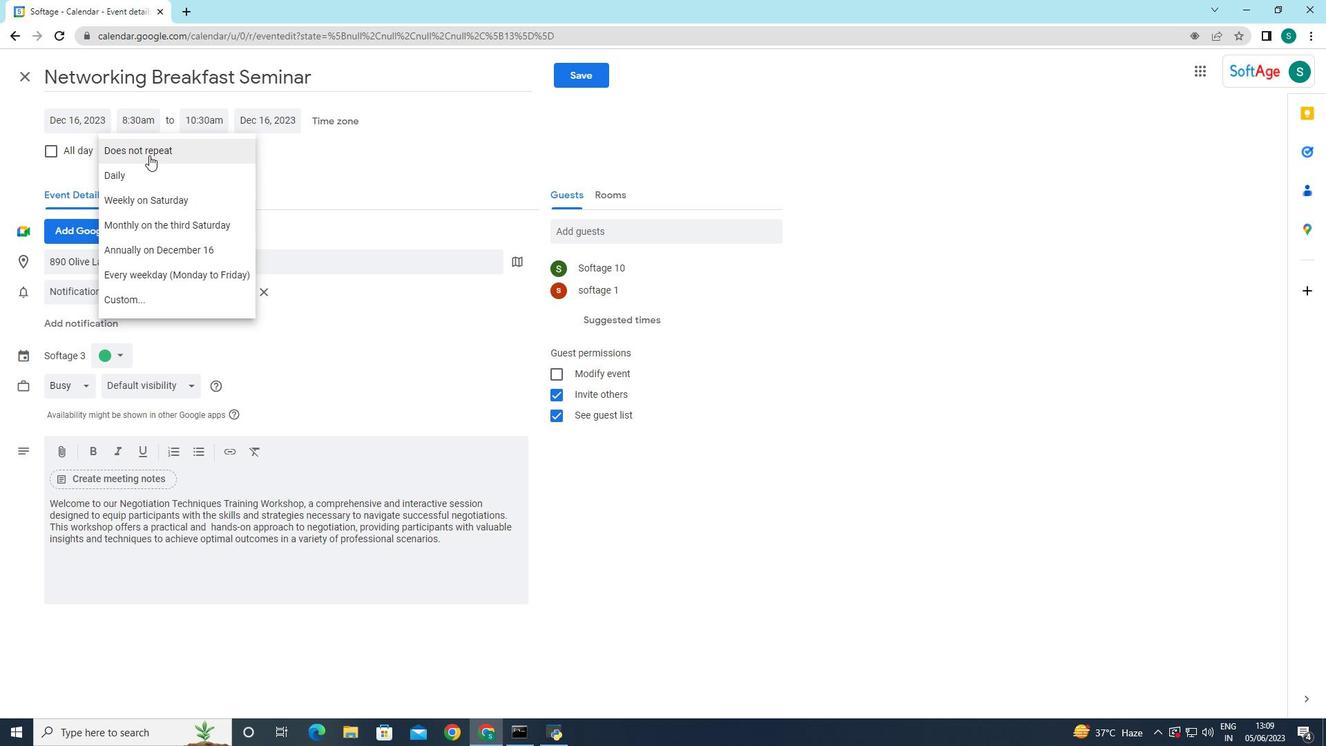 
Action: Mouse pressed left at (150, 151)
Screenshot: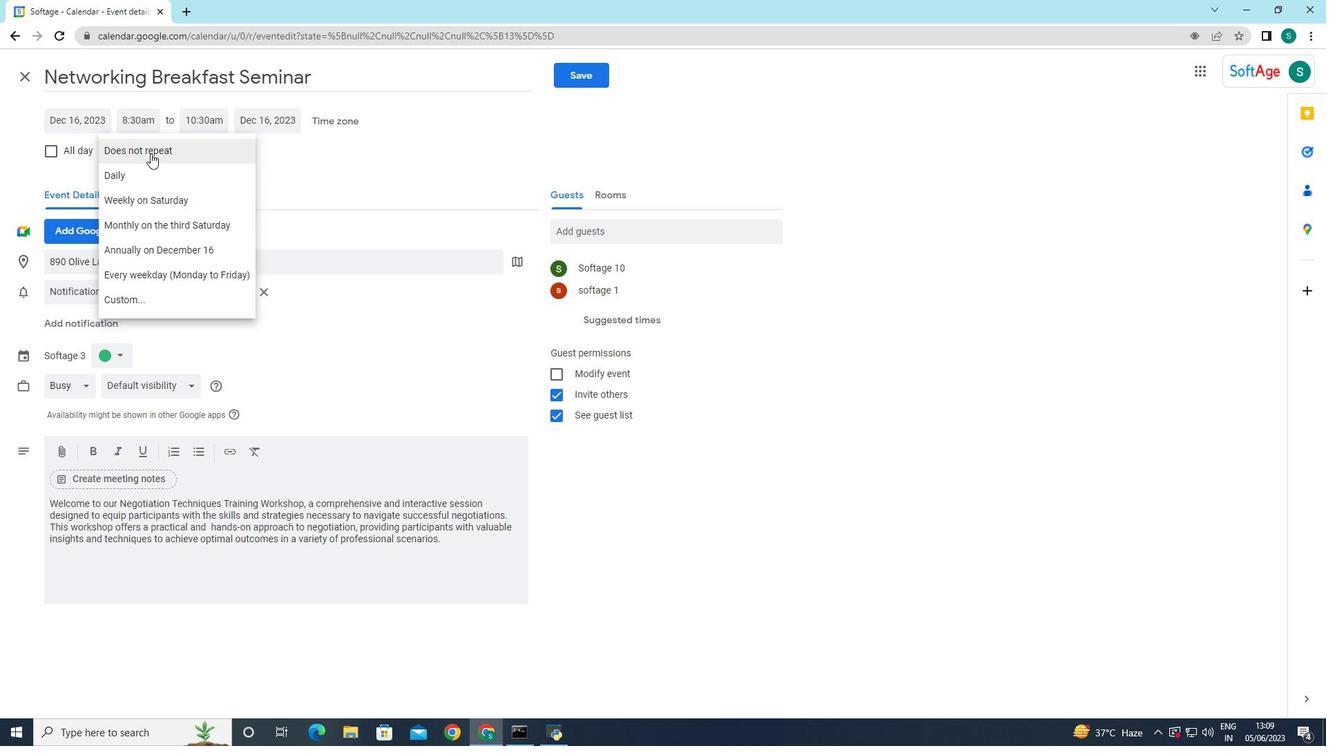 
Action: Mouse moved to (730, 573)
Screenshot: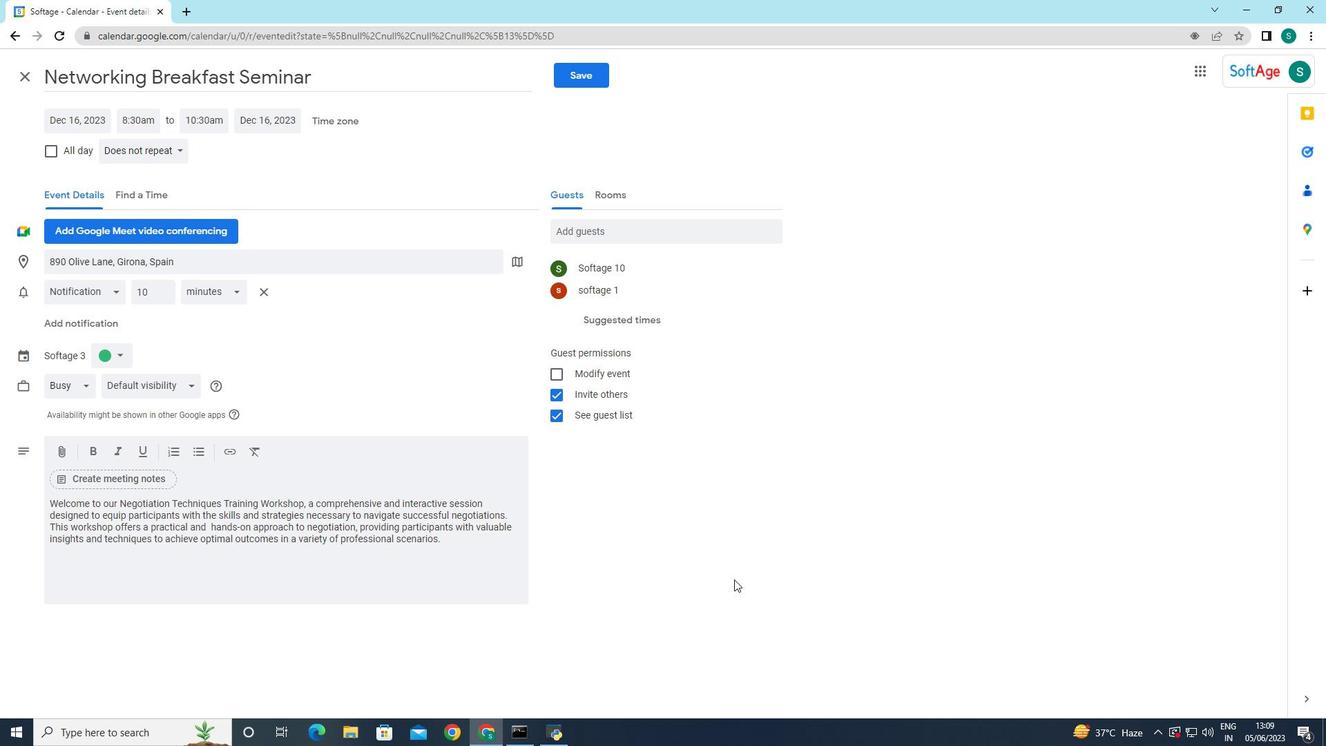 
Action: Mouse pressed left at (730, 573)
Screenshot: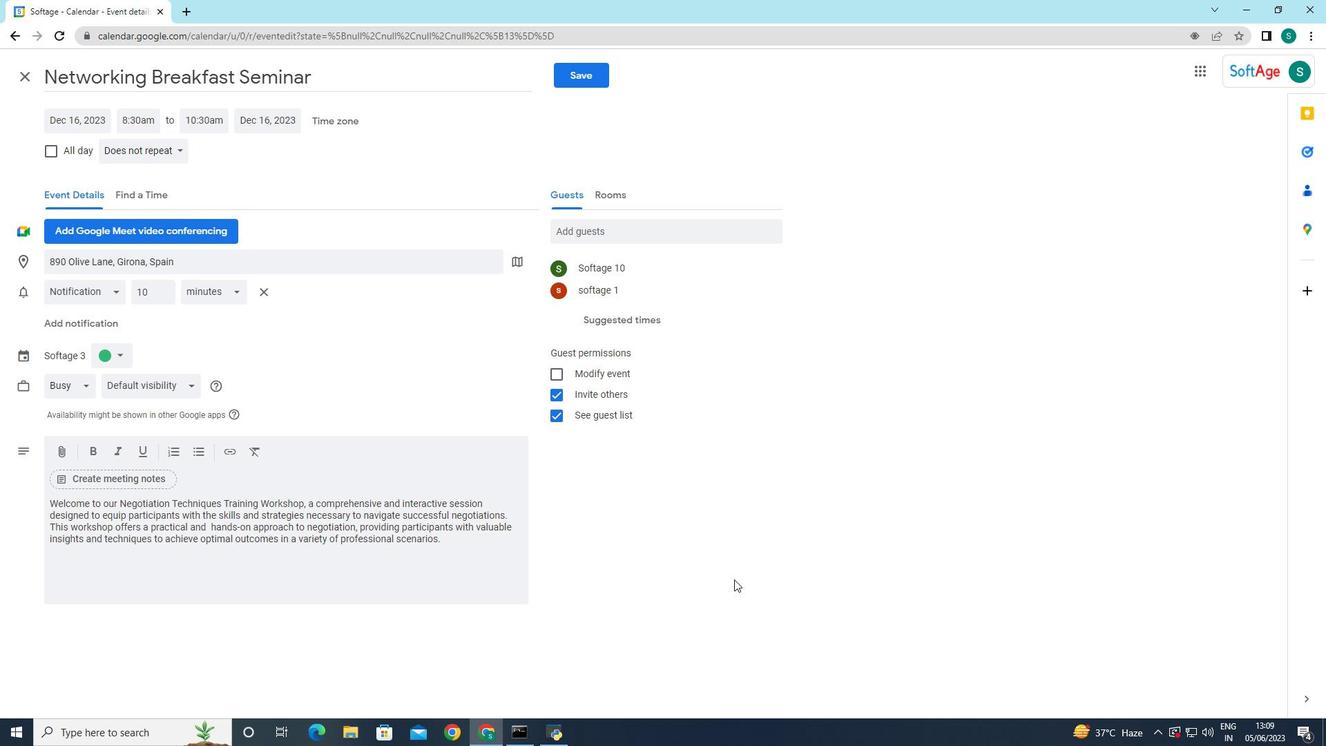 
Action: Mouse moved to (593, 75)
Screenshot: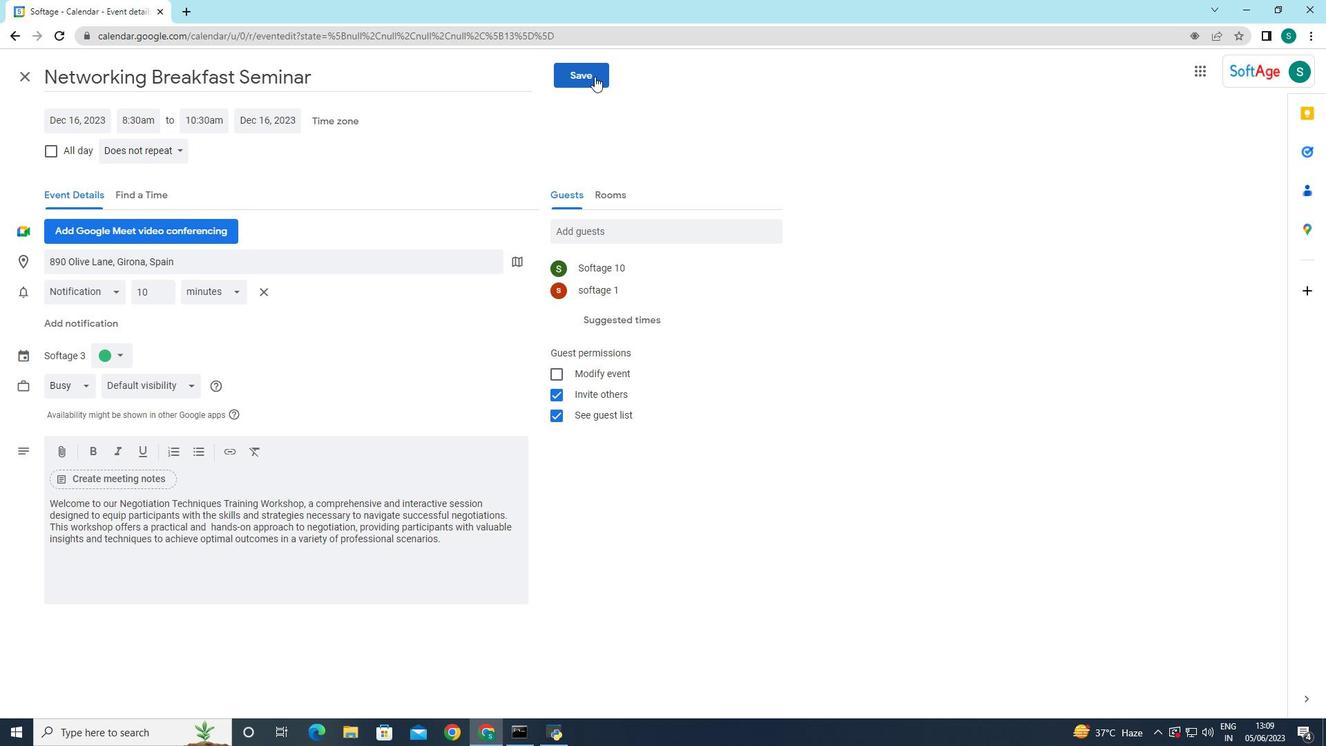 
Action: Mouse pressed left at (593, 75)
Screenshot: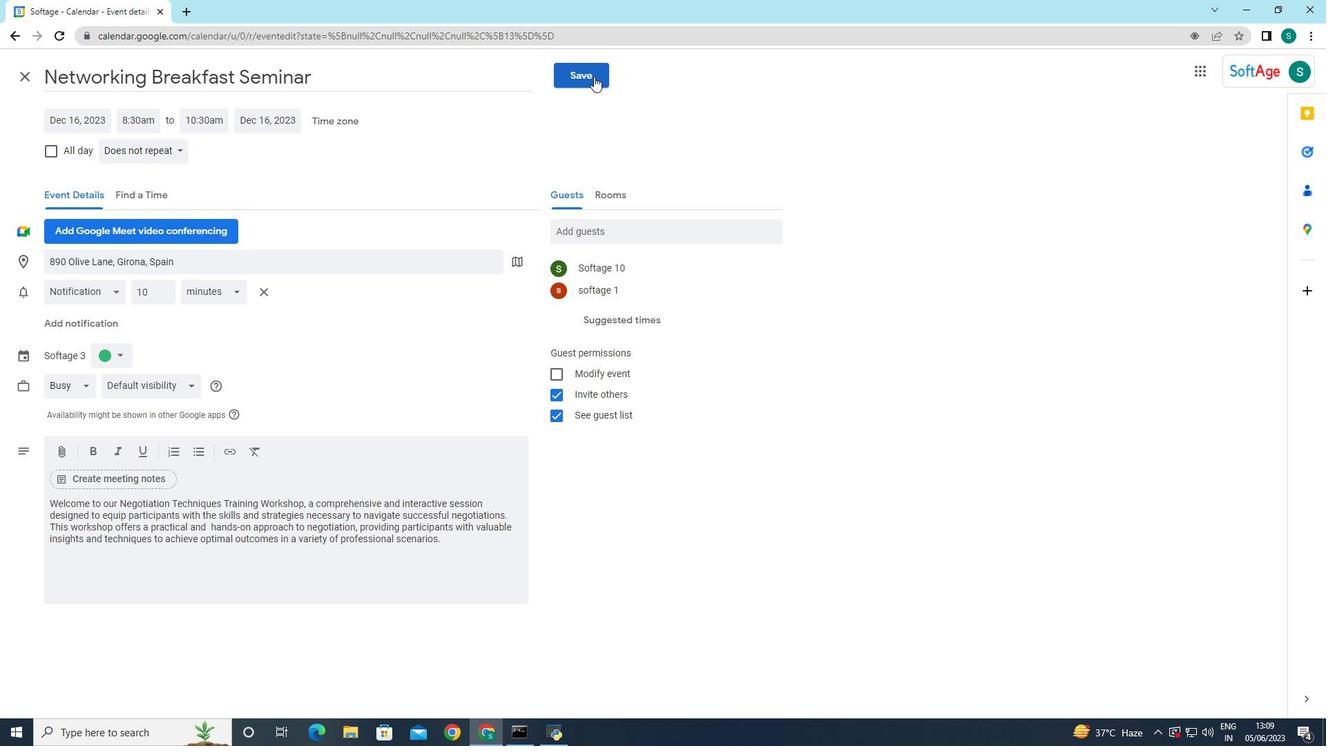 
Action: Mouse moved to (797, 419)
Screenshot: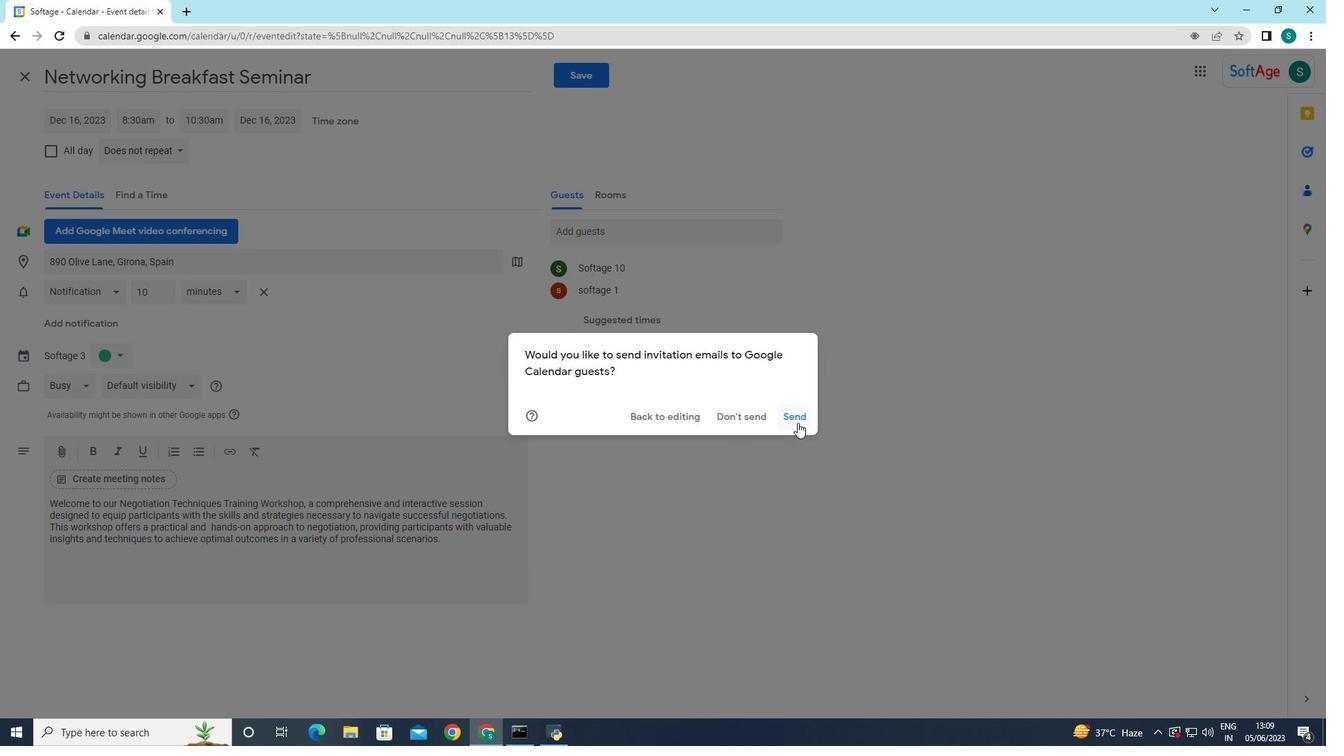 
Action: Mouse pressed left at (797, 419)
Screenshot: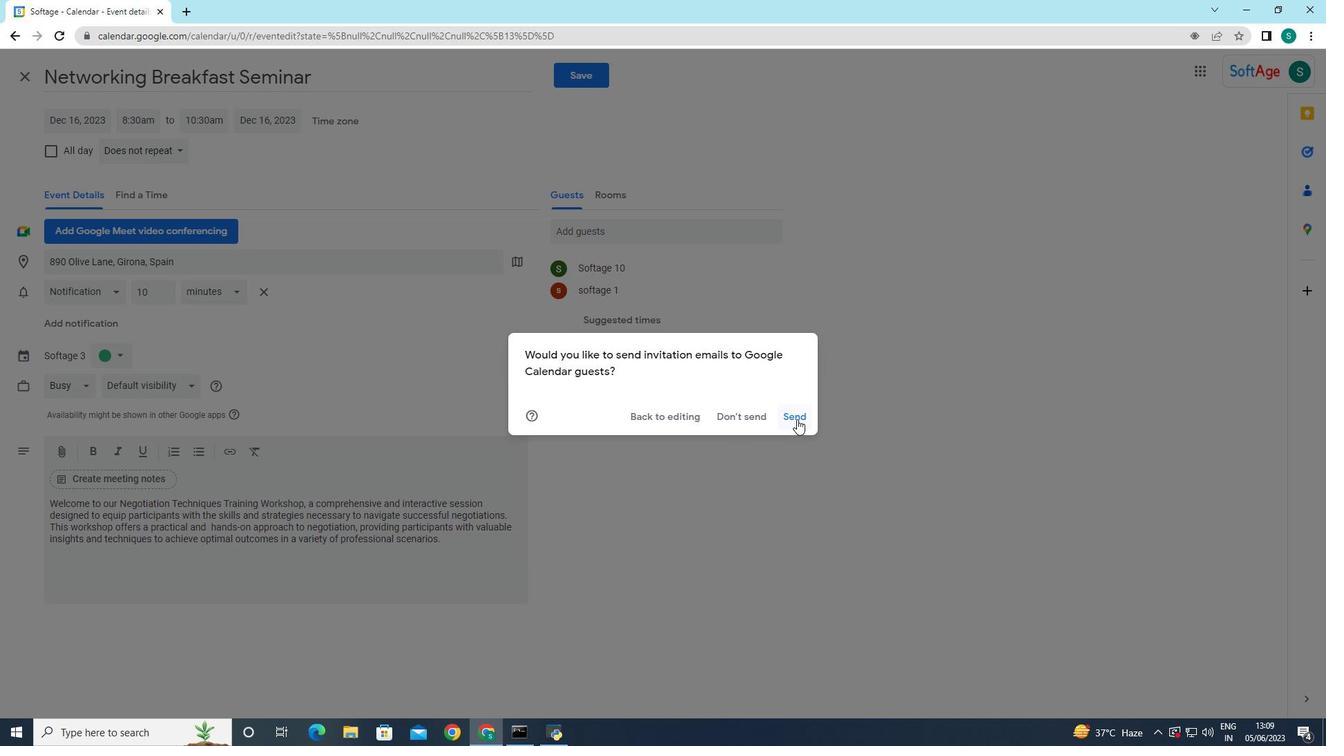
Action: Mouse moved to (795, 436)
Screenshot: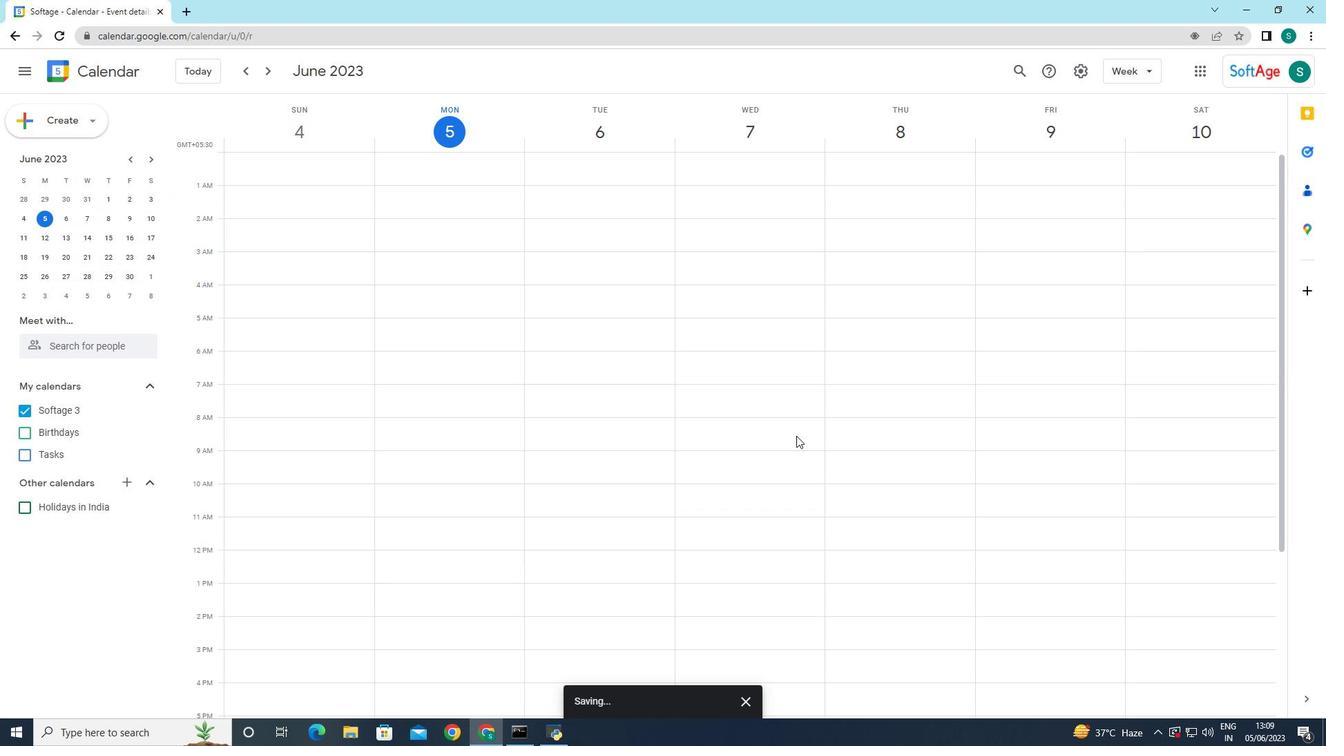 
